 Task: Research Airbnb accommodation in Porto, Portugal from 20th December, 2023 to 25th December, 2023 for 3 adults, 1 child. Place can be shared room with 2 bedrooms having 3 beds and 2 bathrooms. Property type can be guest house. Amenities needed are: wifi, TV, free parkinig on premises, gym, breakfast.
Action: Mouse moved to (504, 99)
Screenshot: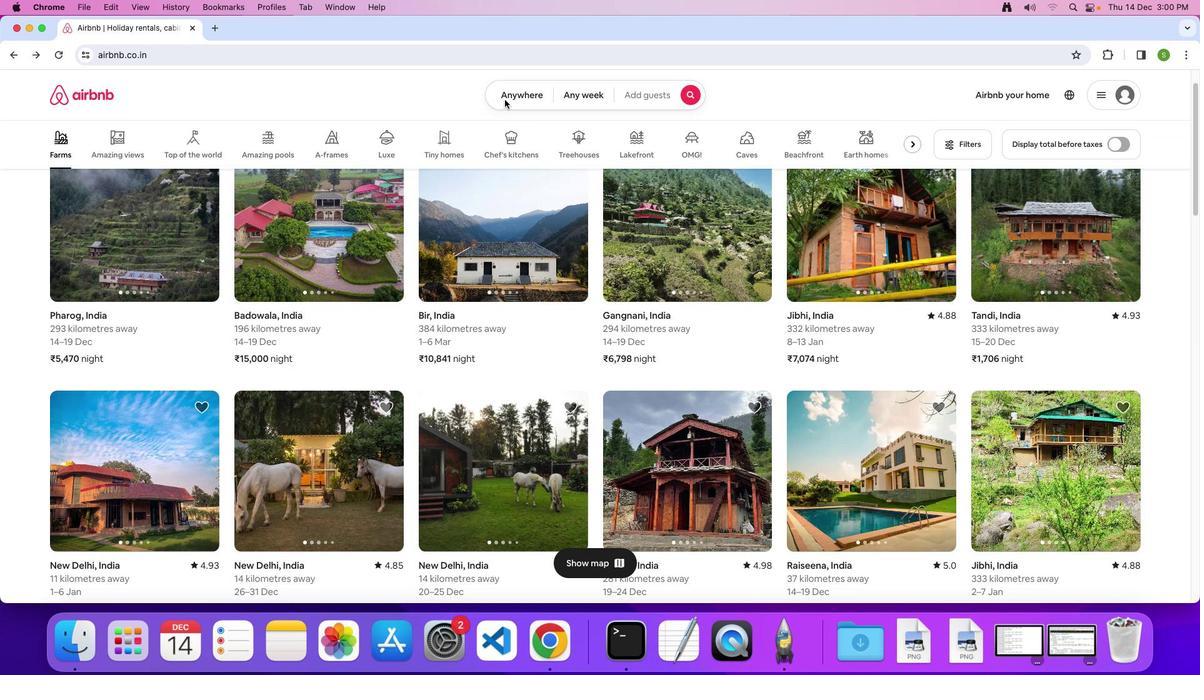 
Action: Mouse pressed left at (504, 99)
Screenshot: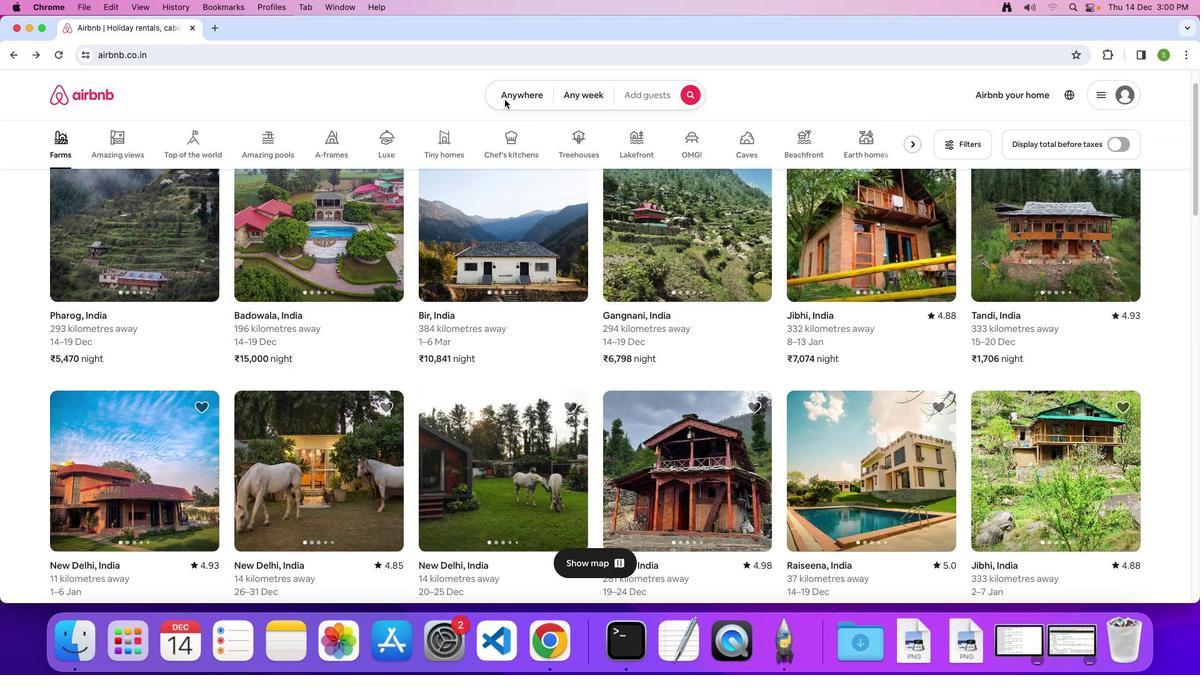 
Action: Mouse pressed left at (504, 99)
Screenshot: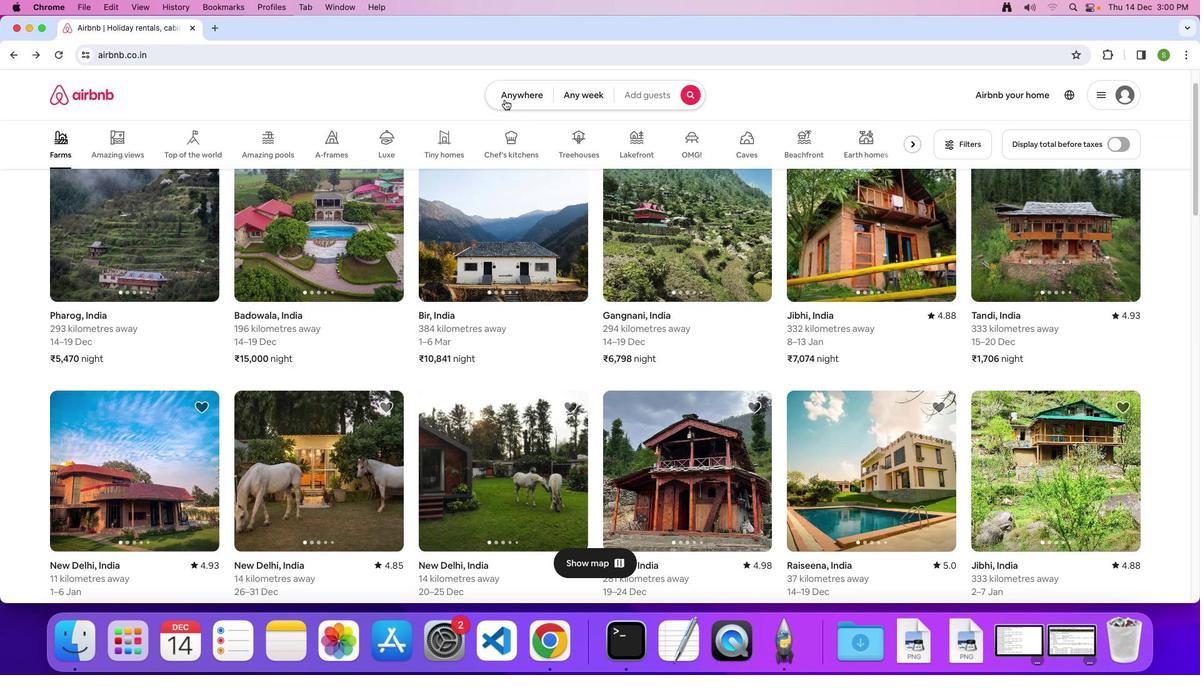 
Action: Mouse moved to (432, 144)
Screenshot: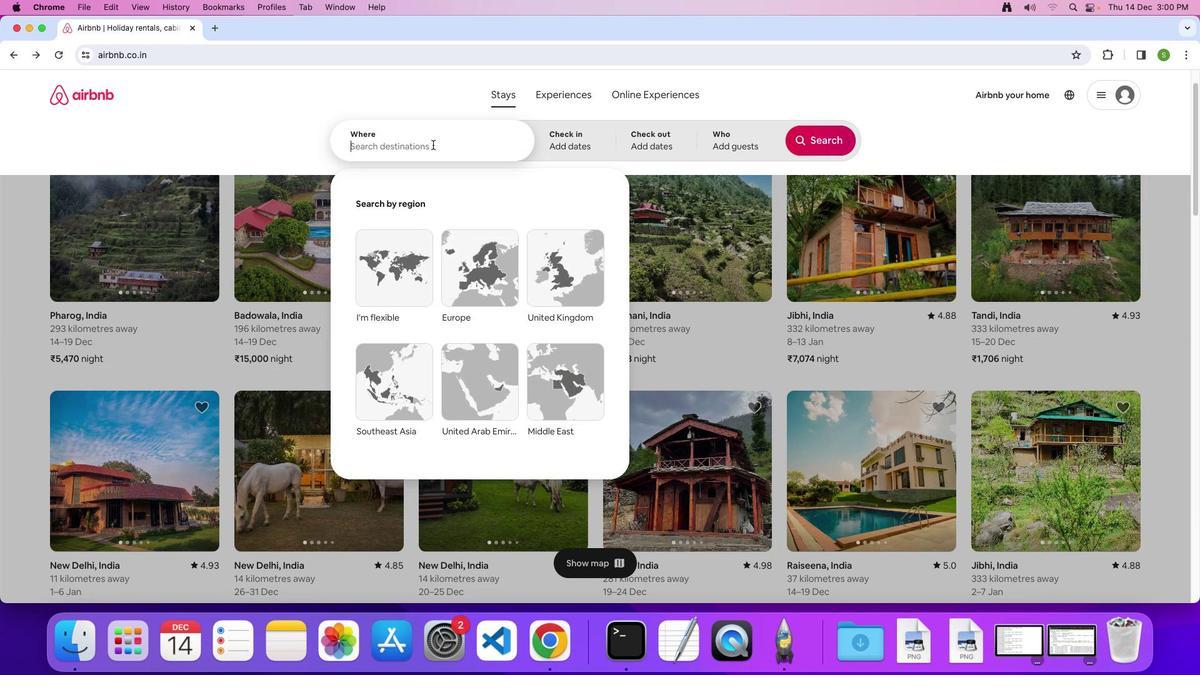 
Action: Mouse pressed left at (432, 144)
Screenshot: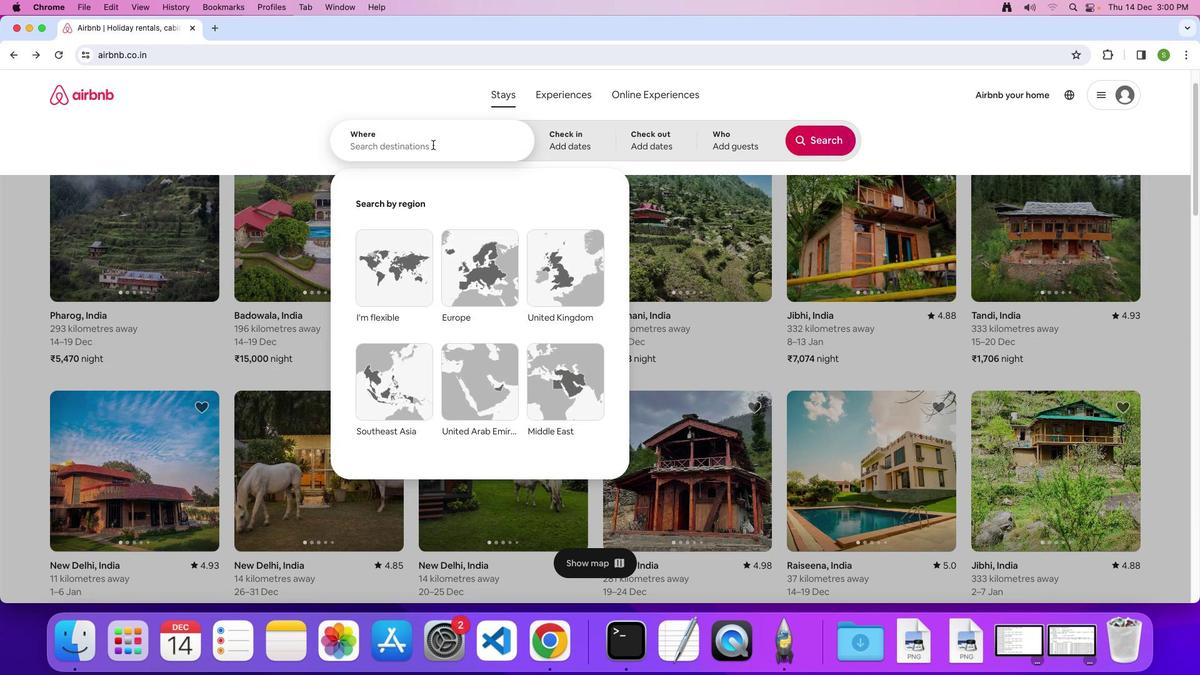 
Action: Key pressed 'P'Key.caps_lock'o''r''t''o'','Key.spaceKey.shift'P''r''t''u''g''a''l'Key.enter
Screenshot: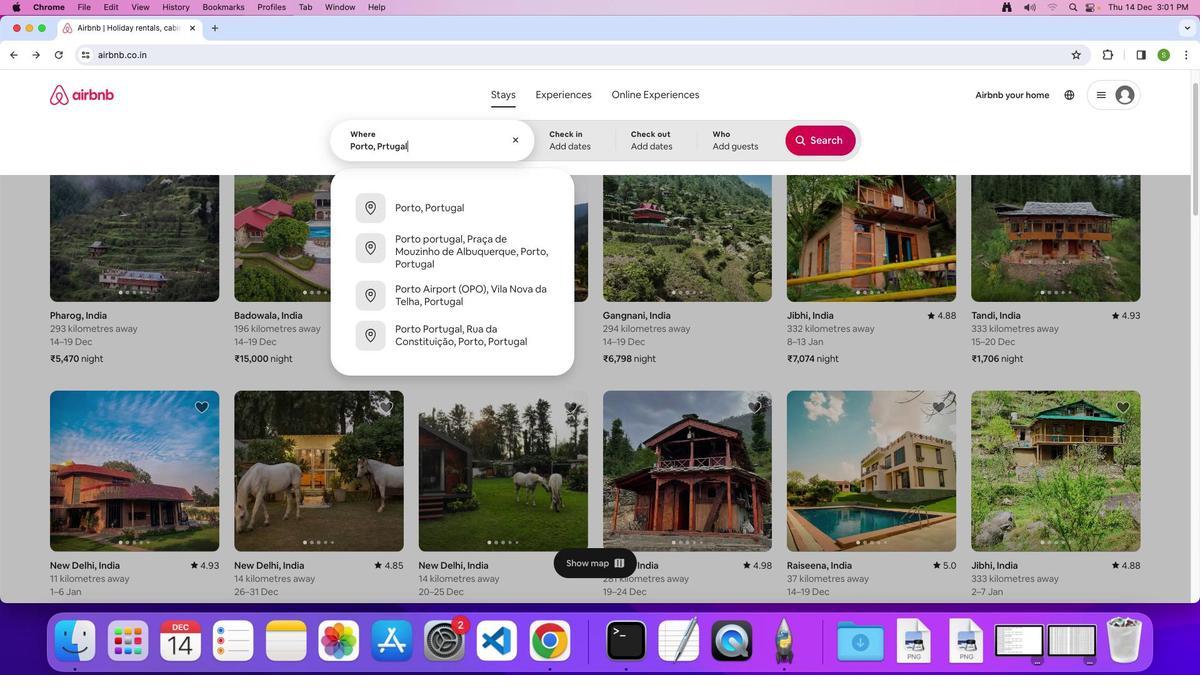 
Action: Mouse moved to (466, 391)
Screenshot: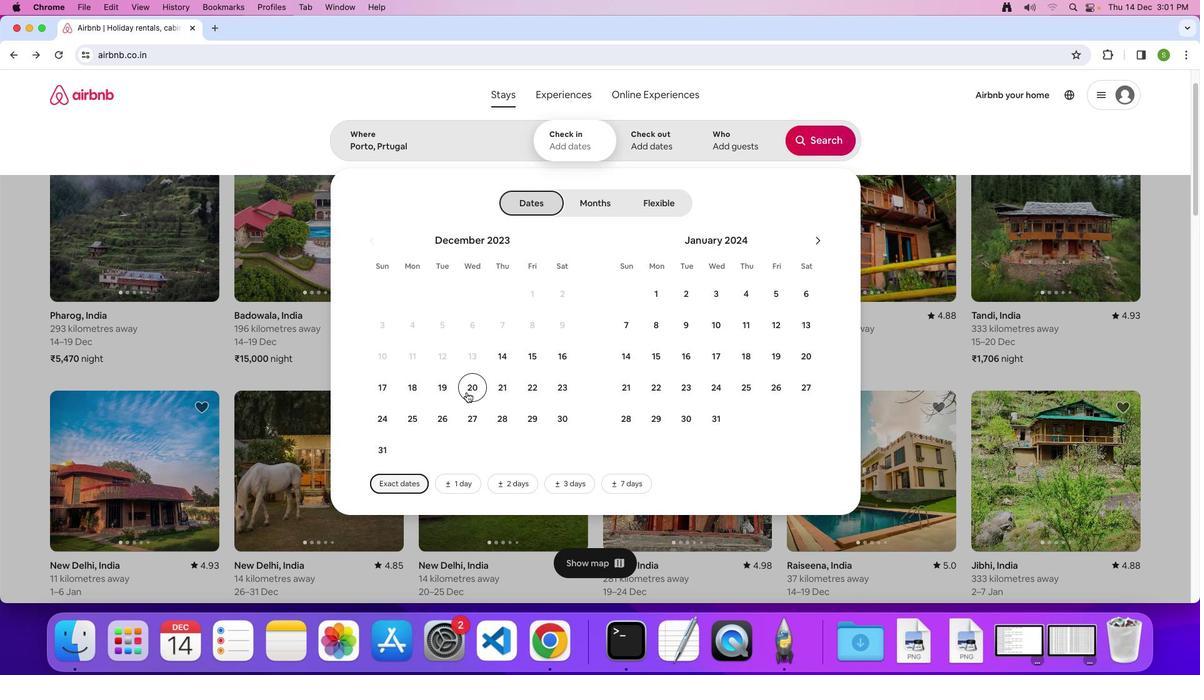 
Action: Mouse pressed left at (466, 391)
Screenshot: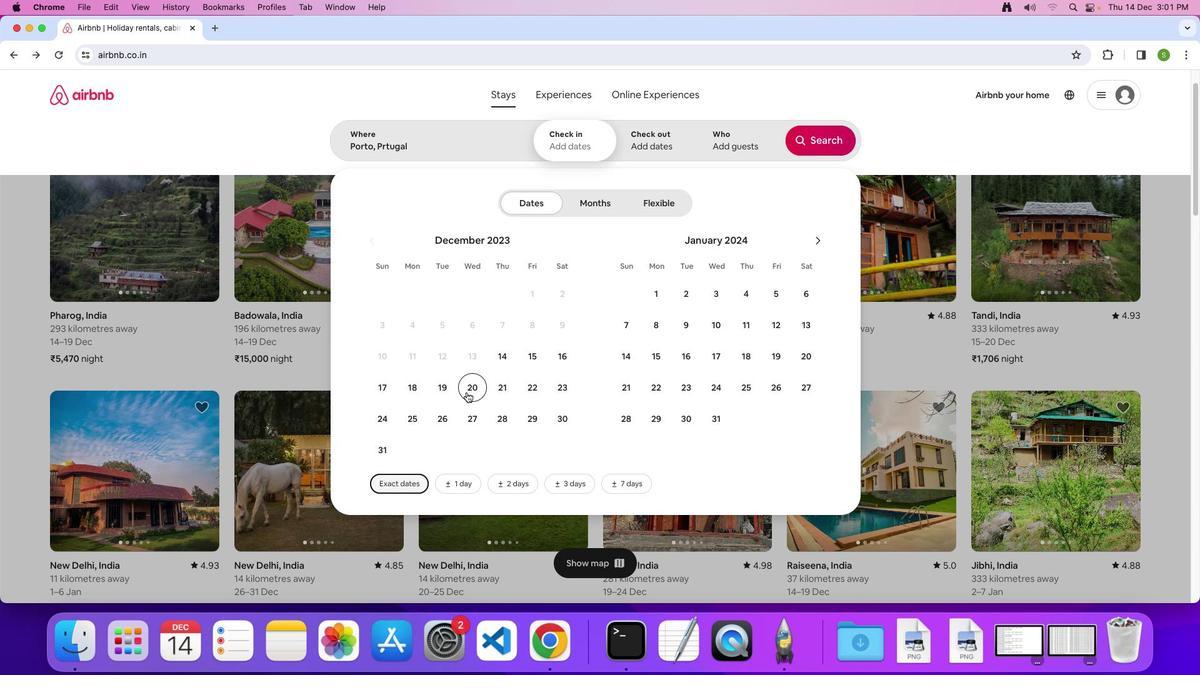 
Action: Mouse moved to (419, 415)
Screenshot: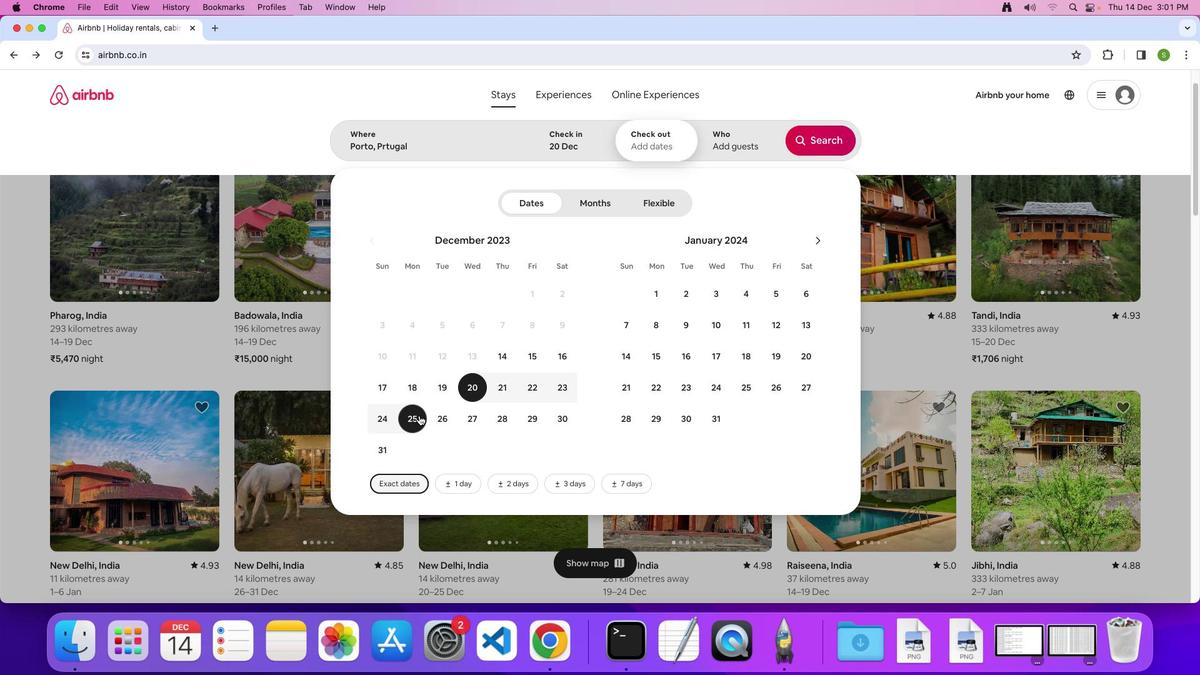 
Action: Mouse pressed left at (419, 415)
Screenshot: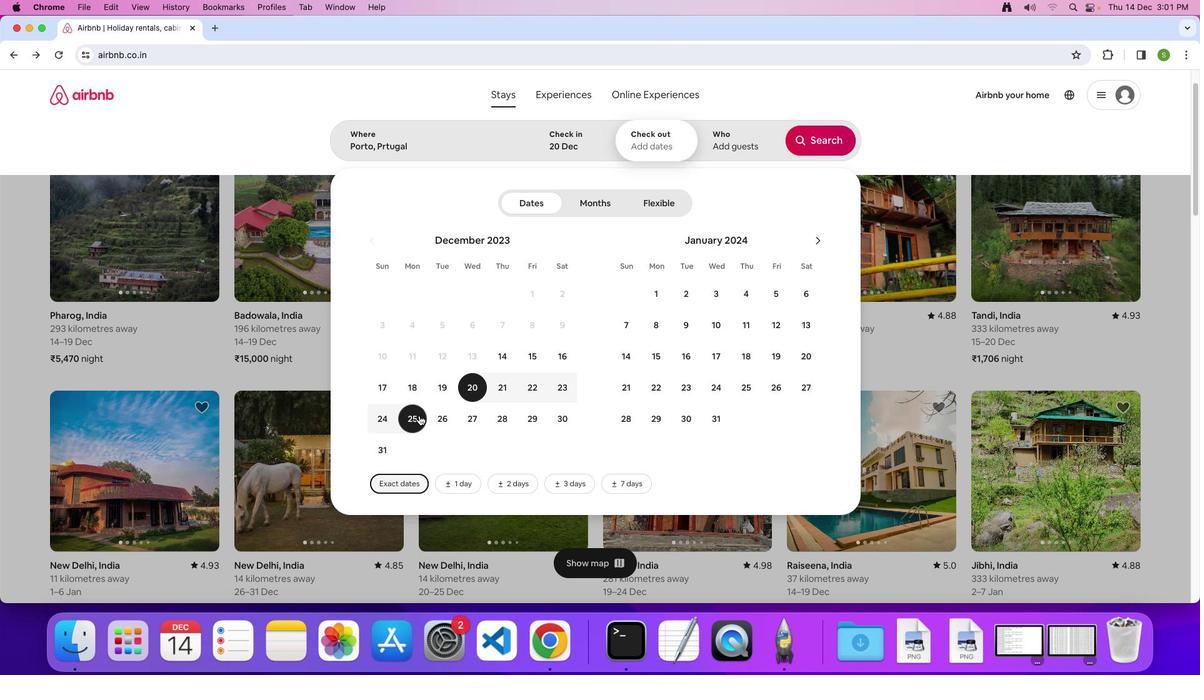 
Action: Mouse moved to (742, 140)
Screenshot: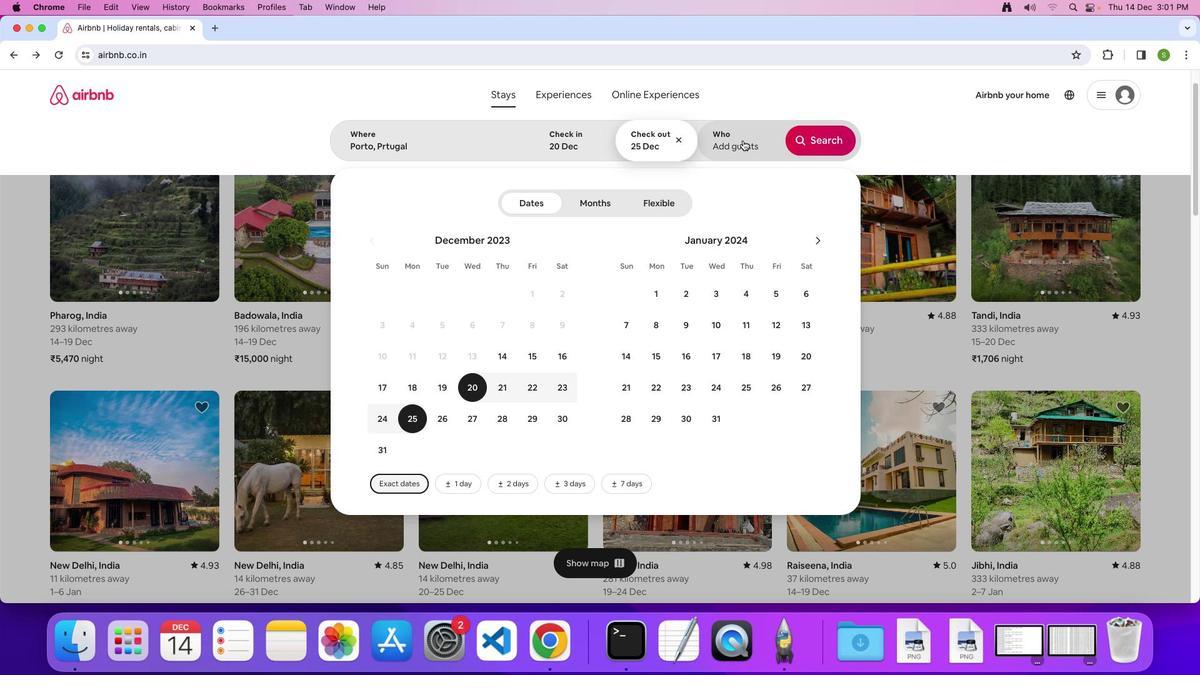 
Action: Mouse pressed left at (742, 140)
Screenshot: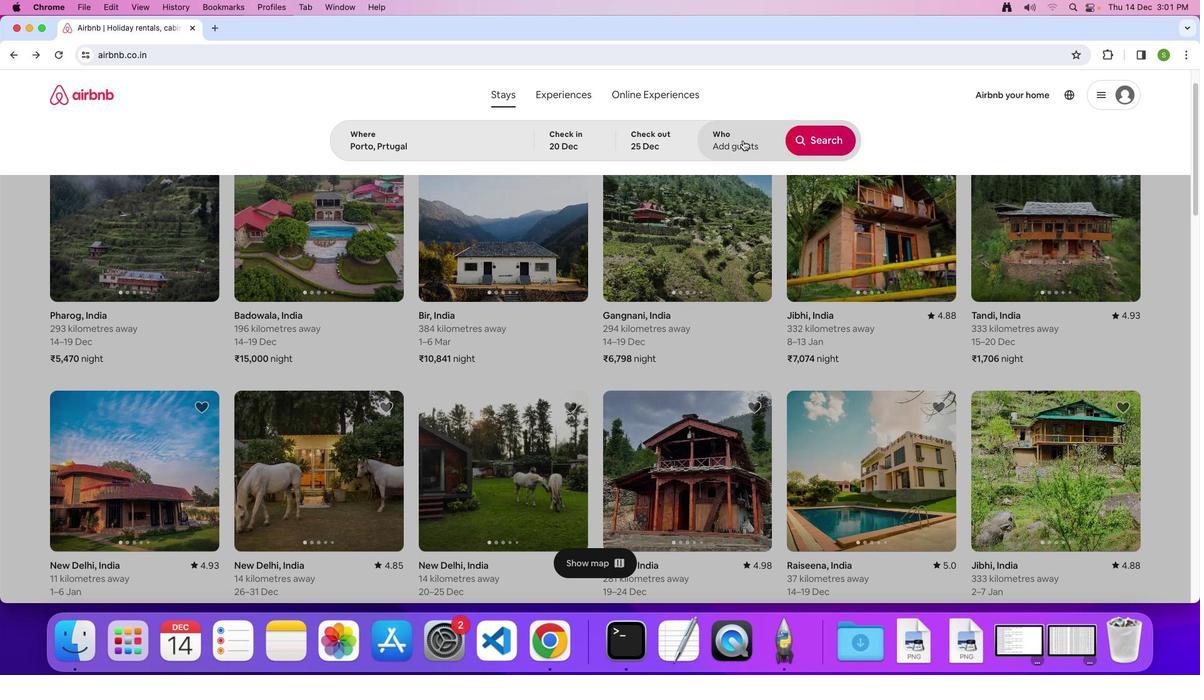
Action: Mouse moved to (821, 209)
Screenshot: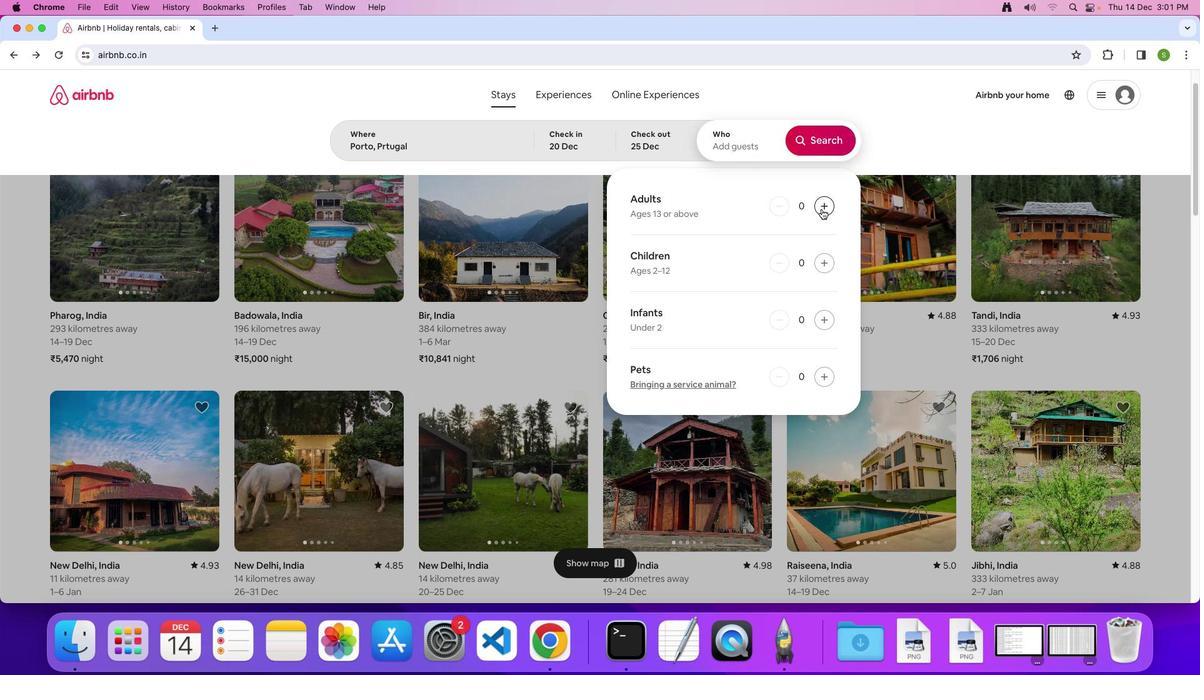 
Action: Mouse pressed left at (821, 209)
Screenshot: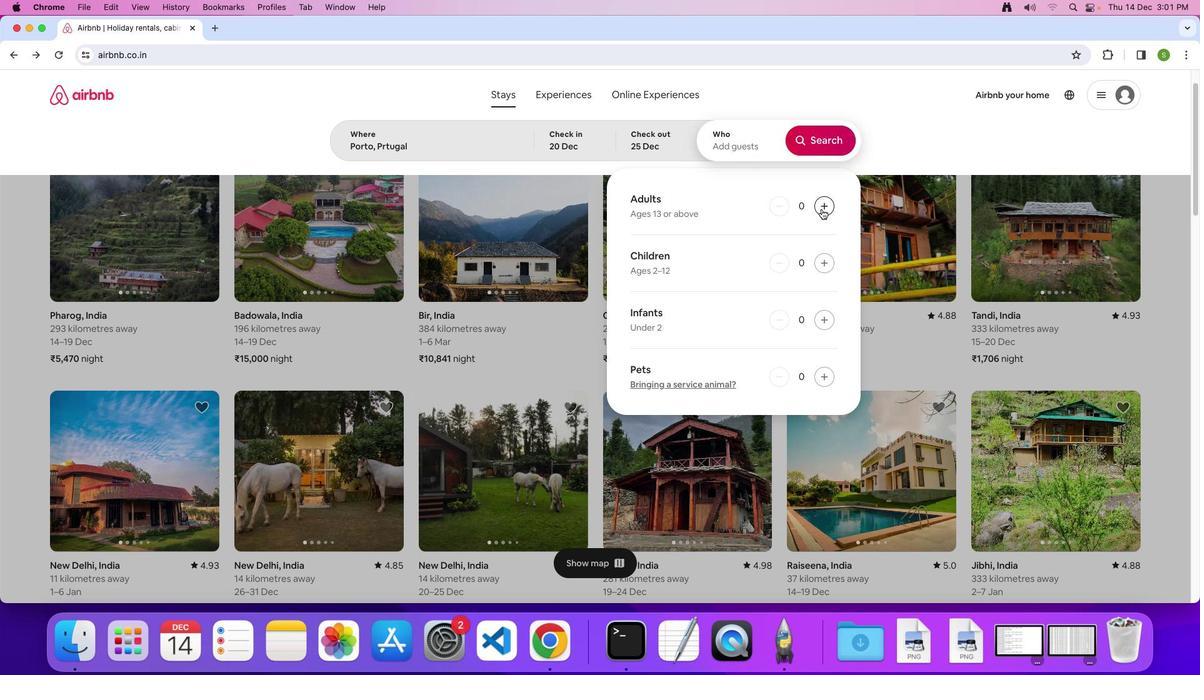 
Action: Mouse pressed left at (821, 209)
Screenshot: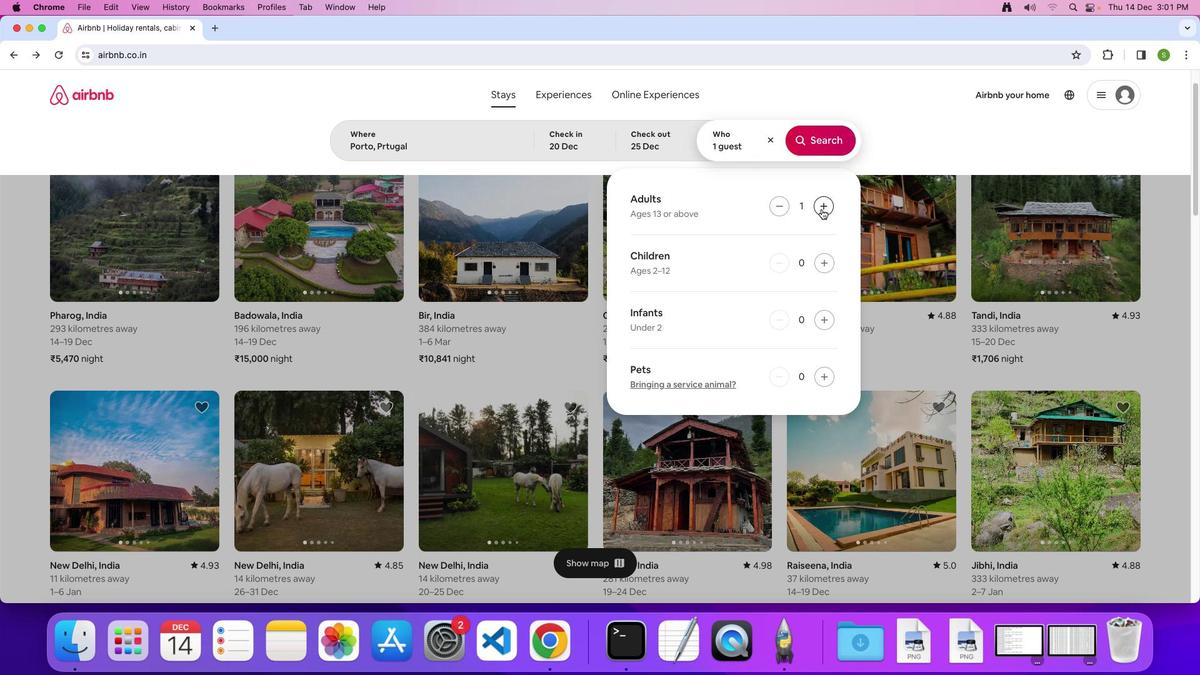 
Action: Mouse pressed left at (821, 209)
Screenshot: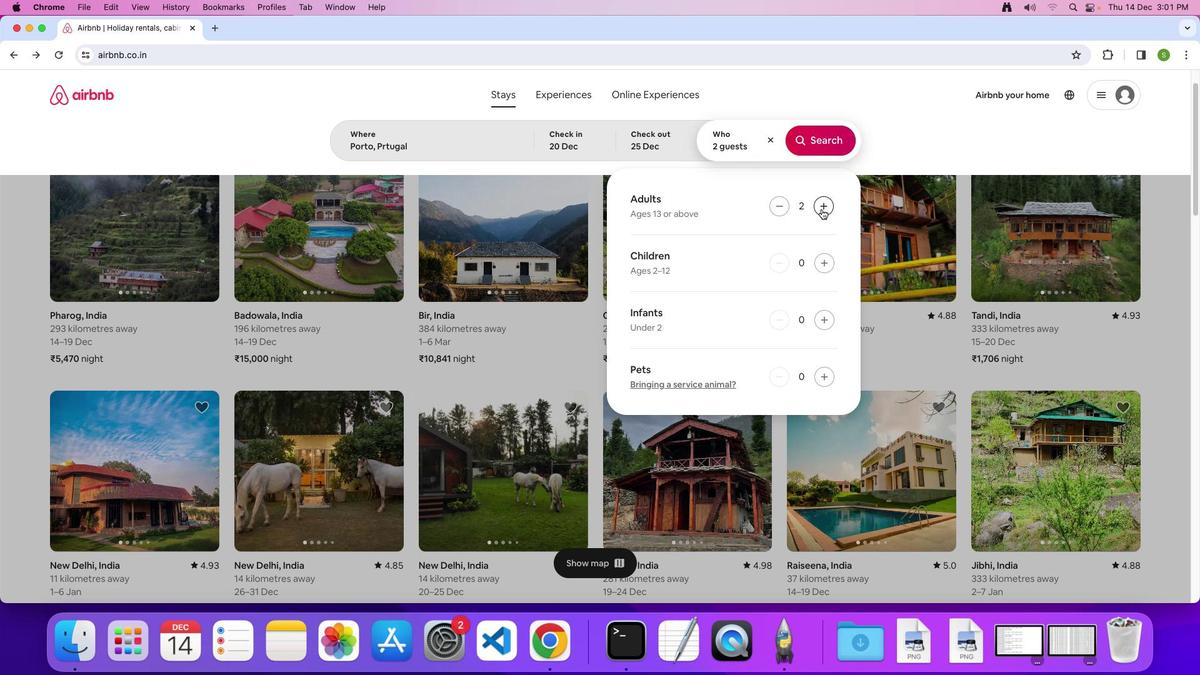 
Action: Mouse moved to (825, 262)
Screenshot: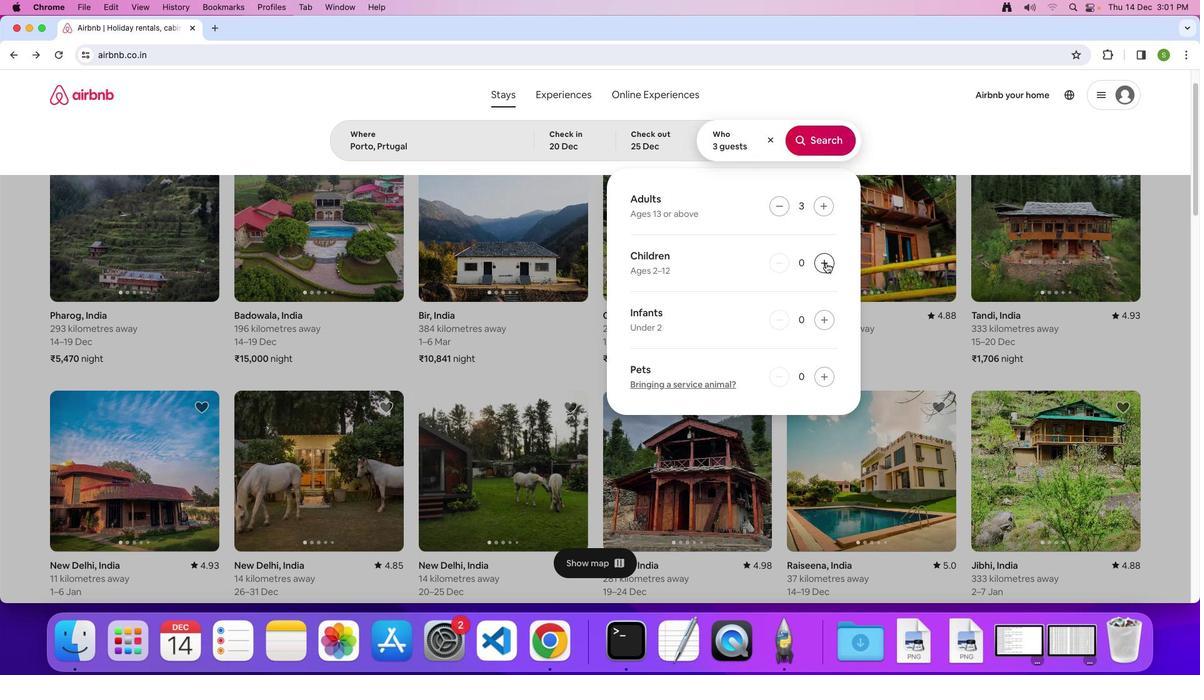 
Action: Mouse pressed left at (825, 262)
Screenshot: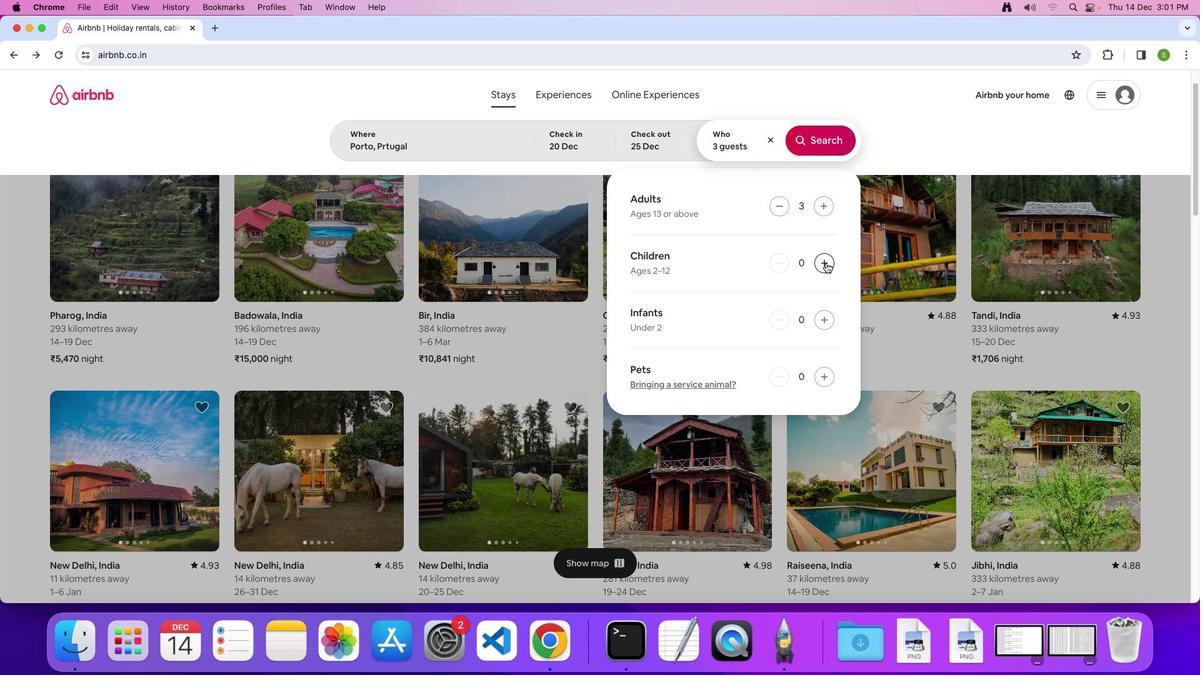 
Action: Mouse moved to (818, 150)
Screenshot: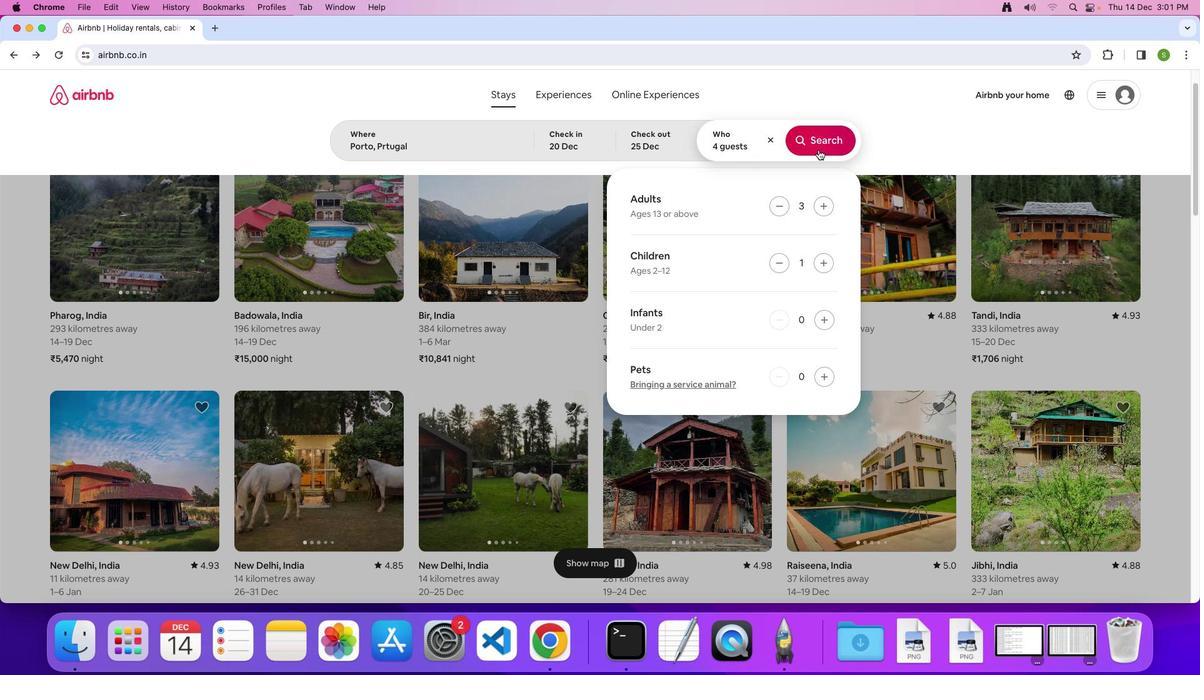
Action: Mouse pressed left at (818, 150)
Screenshot: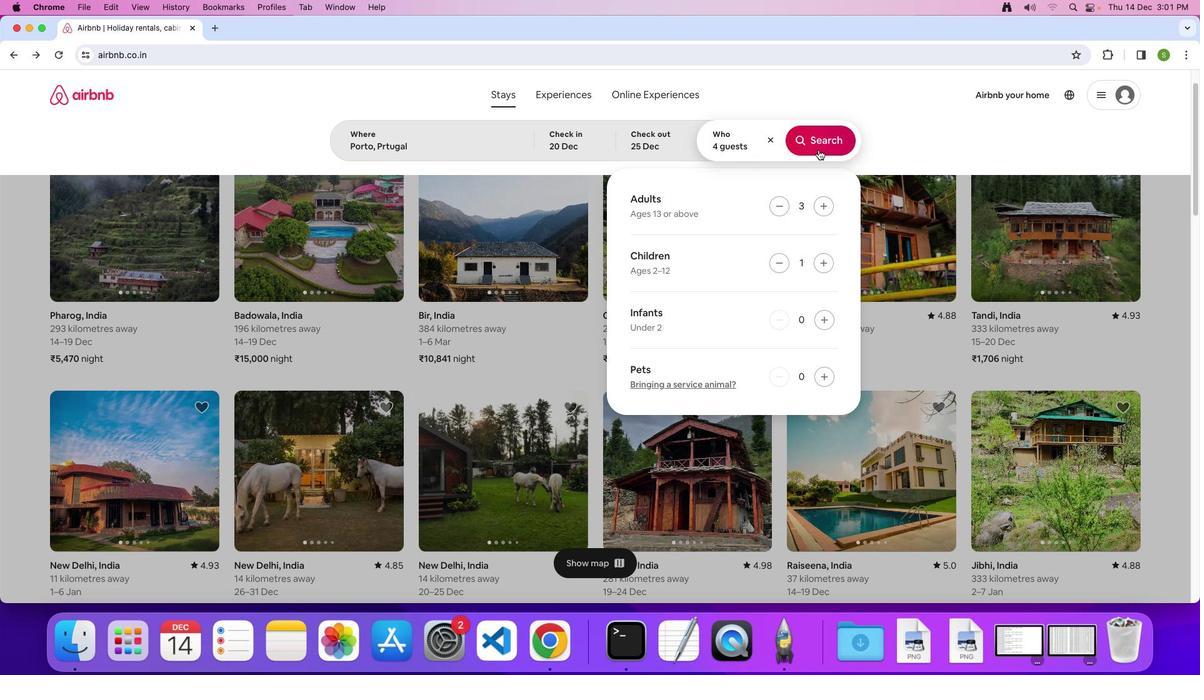 
Action: Mouse moved to (1011, 148)
Screenshot: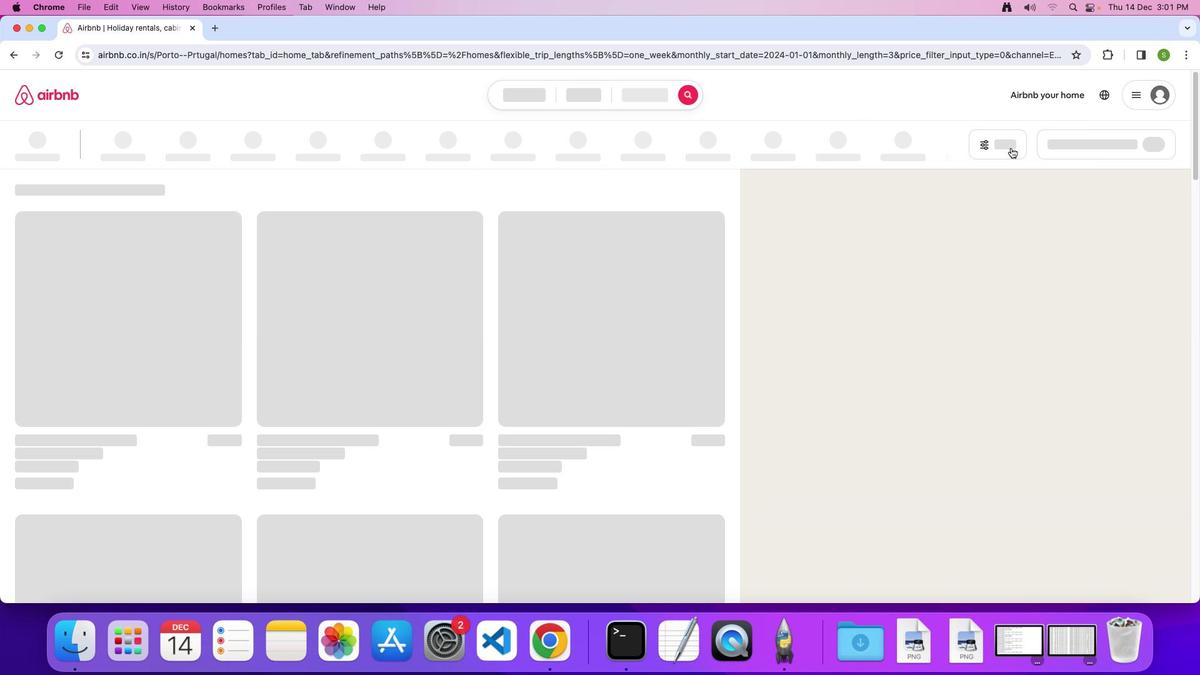 
Action: Mouse pressed left at (1011, 148)
Screenshot: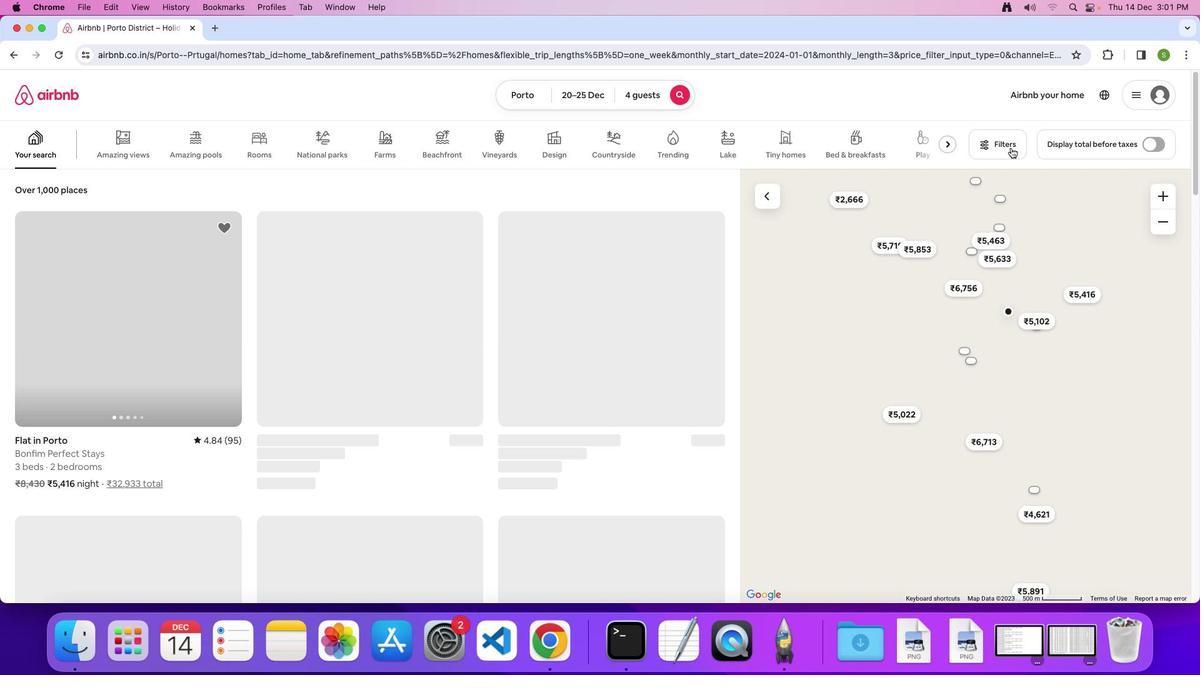 
Action: Mouse moved to (613, 345)
Screenshot: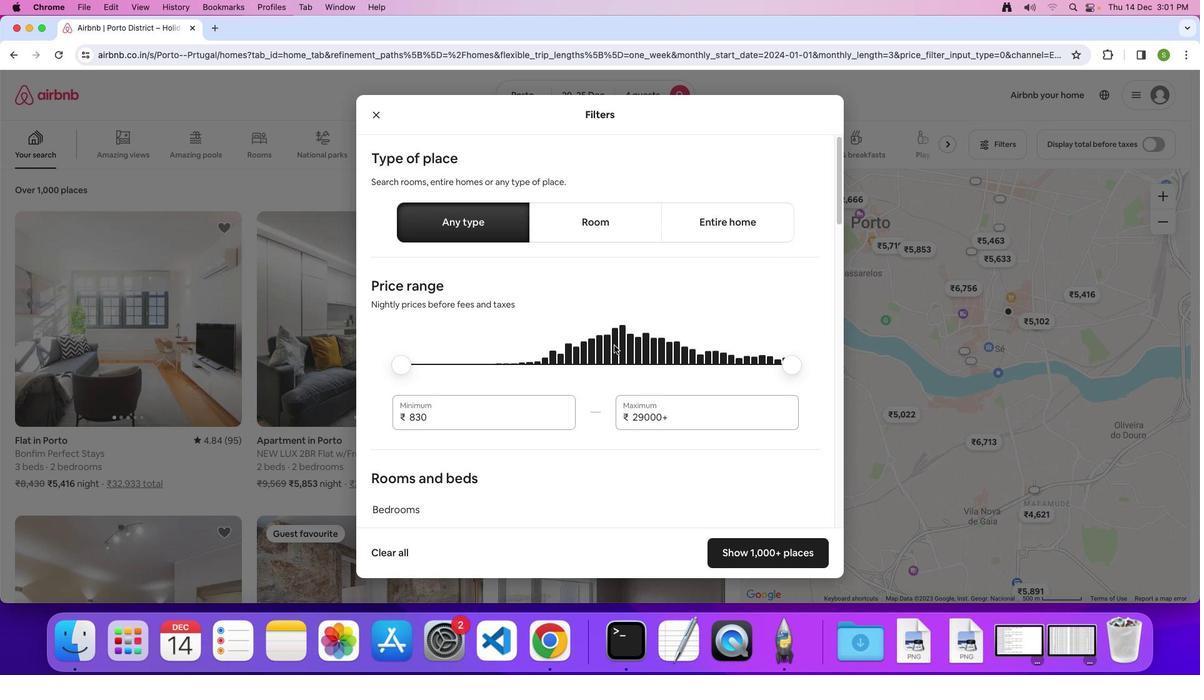 
Action: Mouse scrolled (613, 345) with delta (0, 0)
Screenshot: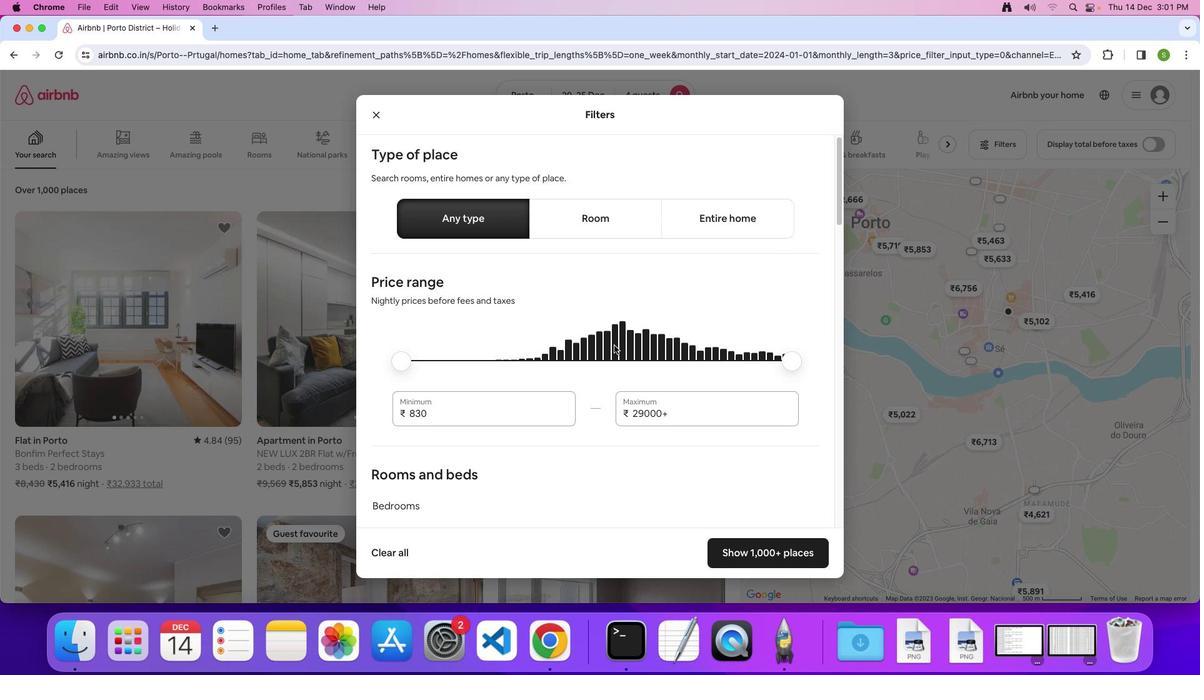 
Action: Mouse scrolled (613, 345) with delta (0, 0)
Screenshot: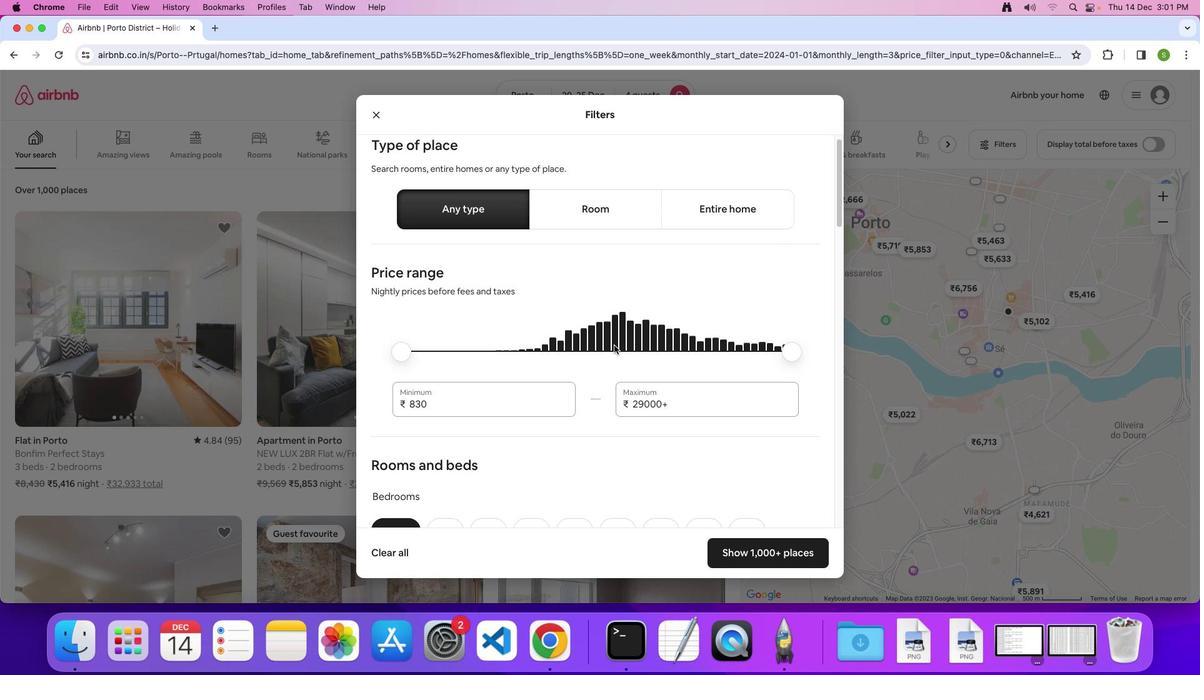 
Action: Mouse scrolled (613, 345) with delta (0, 0)
Screenshot: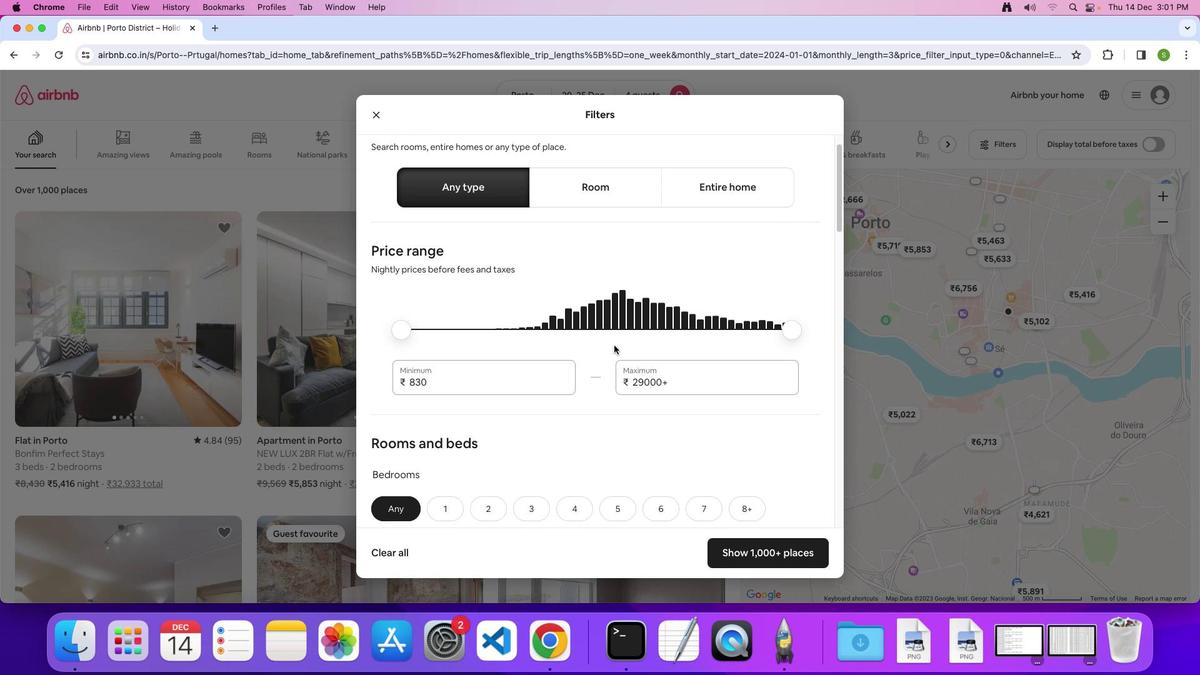 
Action: Mouse scrolled (613, 345) with delta (0, 0)
Screenshot: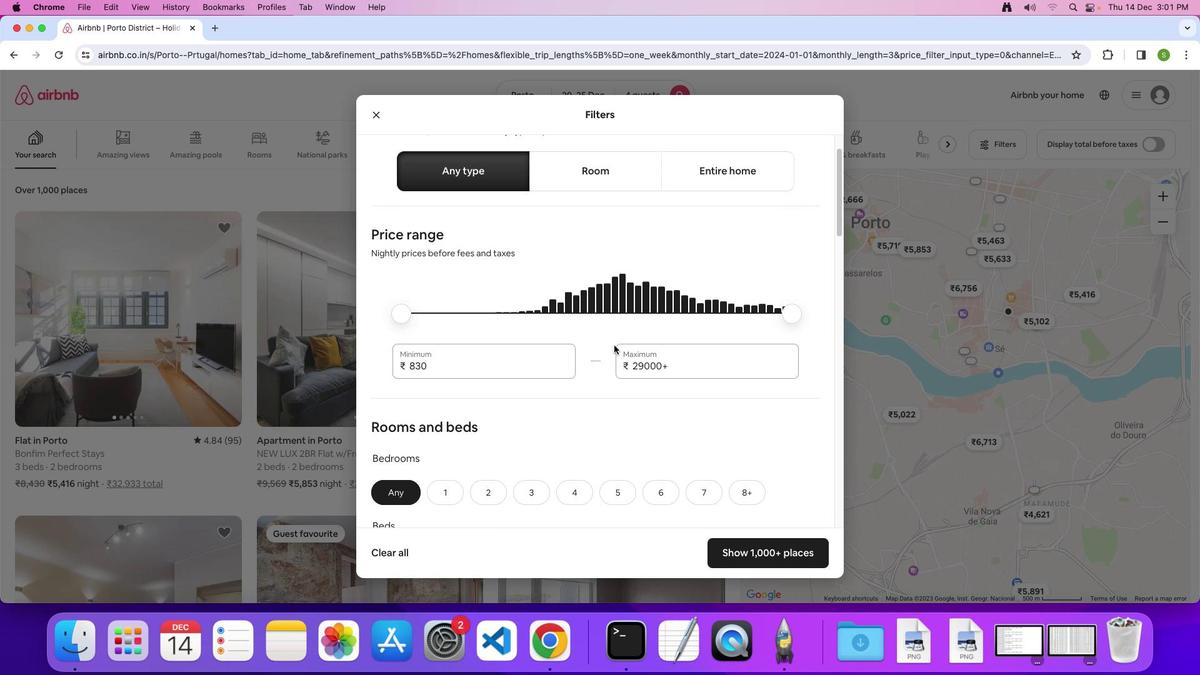 
Action: Mouse scrolled (613, 345) with delta (0, 0)
Screenshot: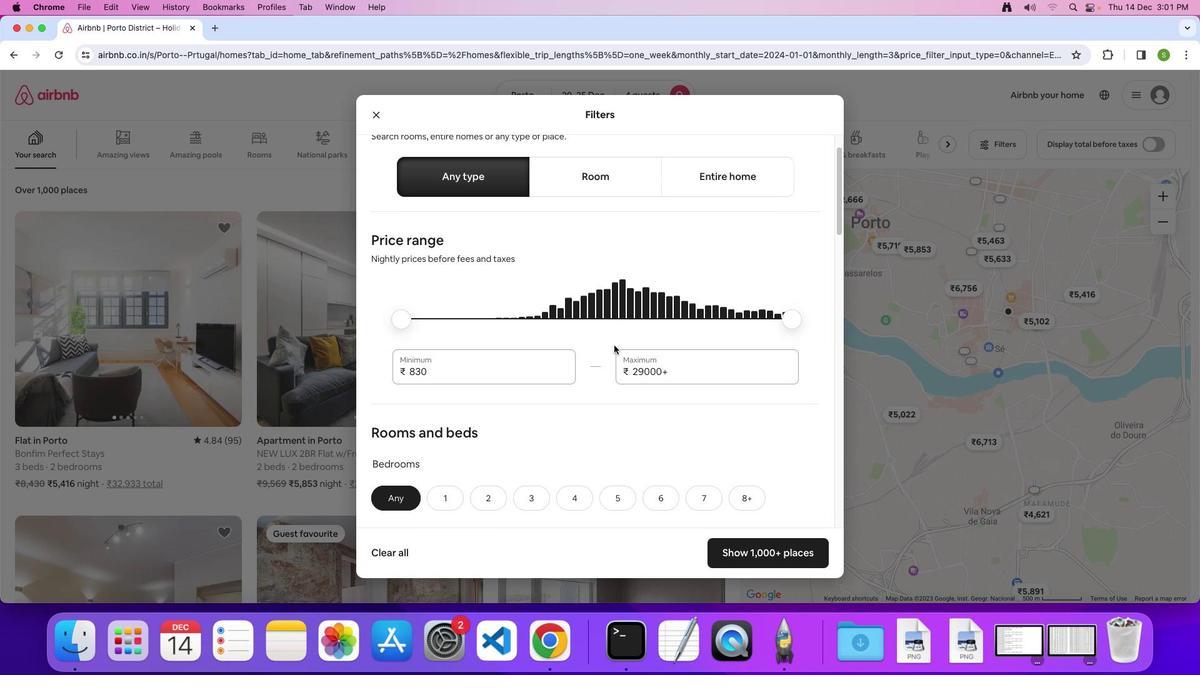
Action: Mouse scrolled (613, 345) with delta (0, 0)
Screenshot: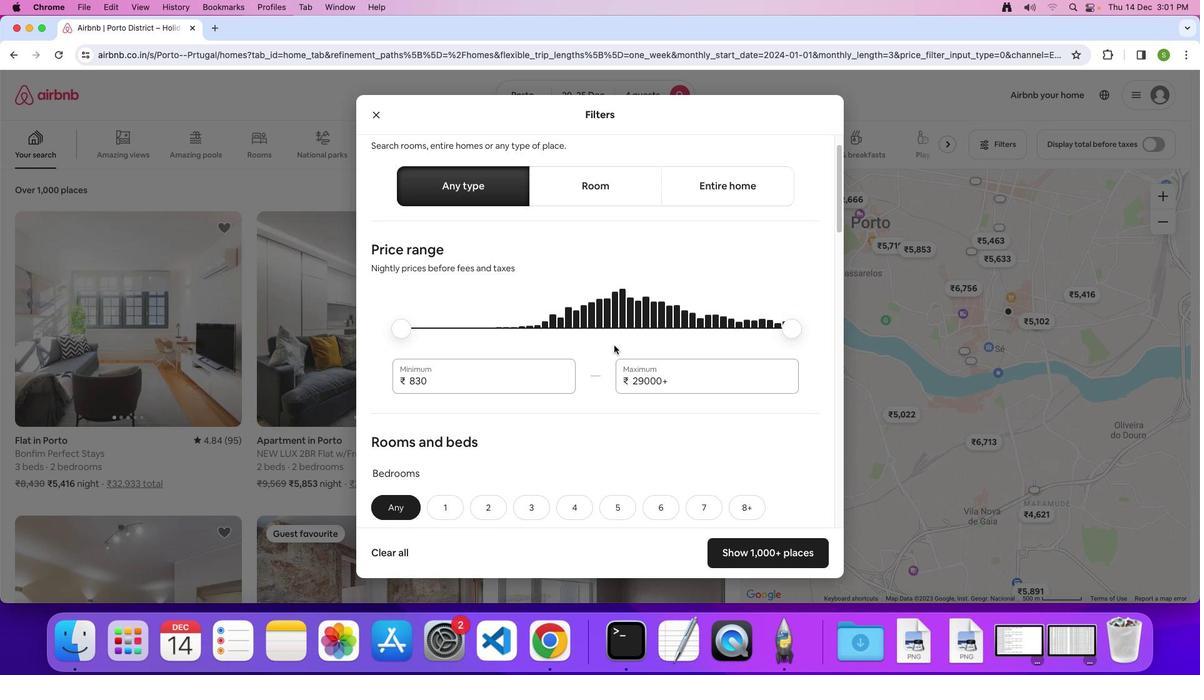 
Action: Mouse scrolled (613, 345) with delta (0, 0)
Screenshot: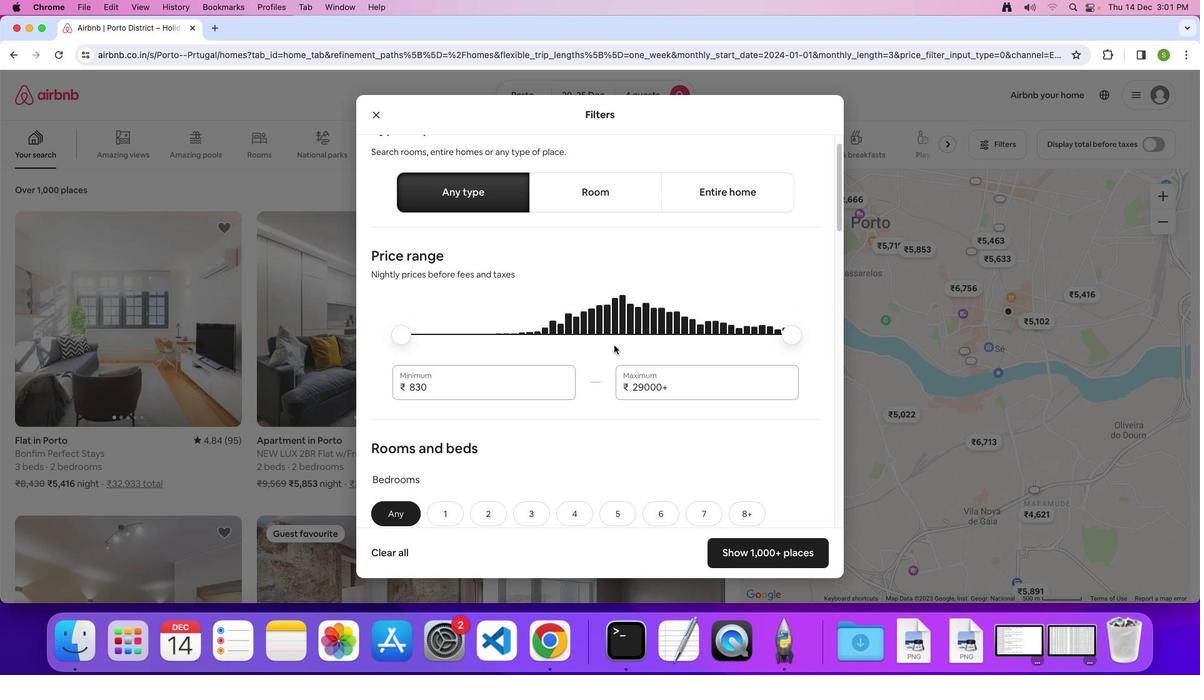 
Action: Mouse scrolled (613, 345) with delta (0, 0)
Screenshot: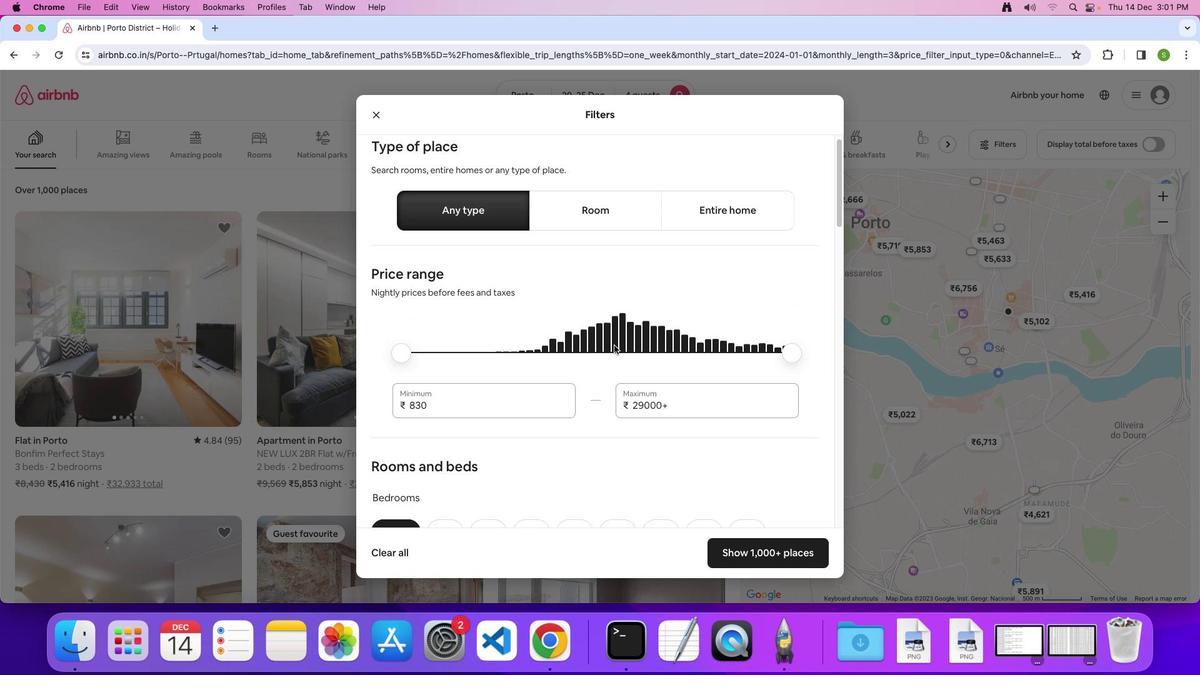 
Action: Mouse scrolled (613, 345) with delta (0, 0)
Screenshot: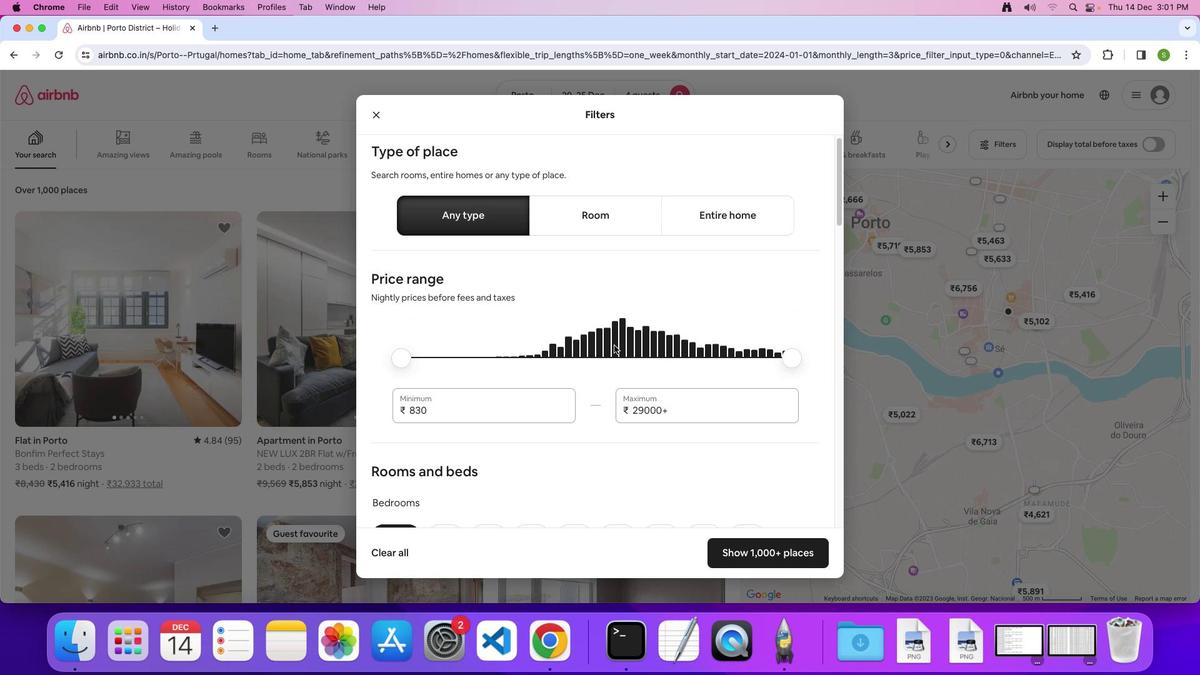 
Action: Mouse moved to (612, 215)
Screenshot: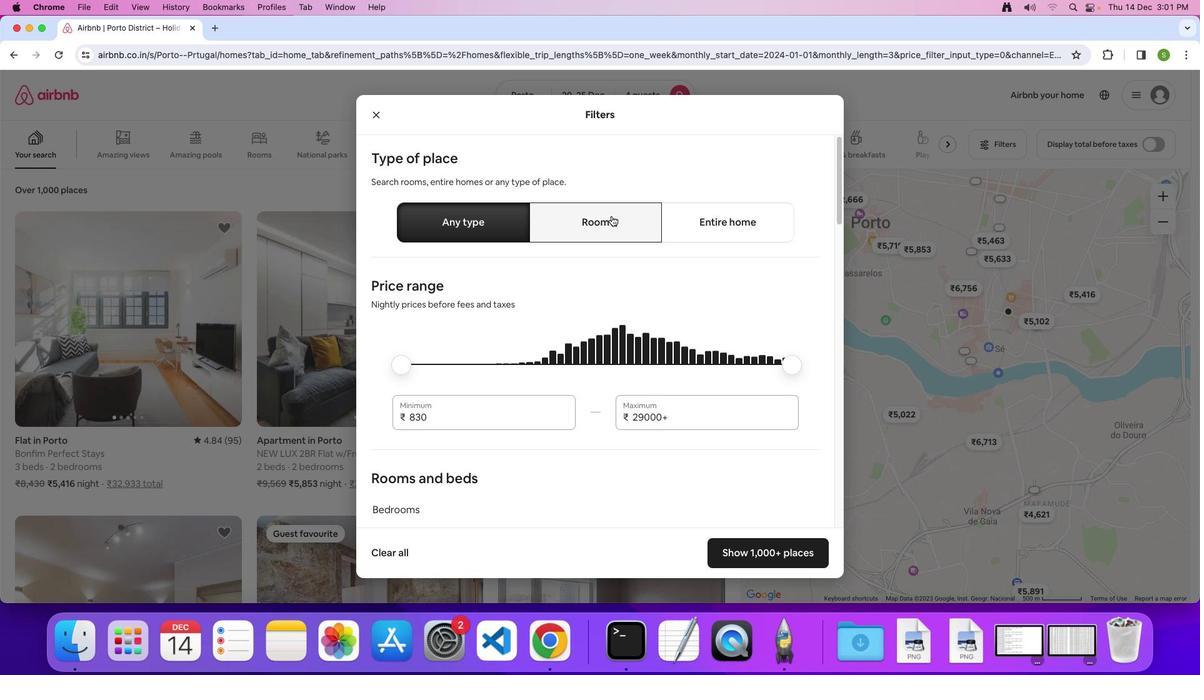 
Action: Mouse pressed left at (612, 215)
Screenshot: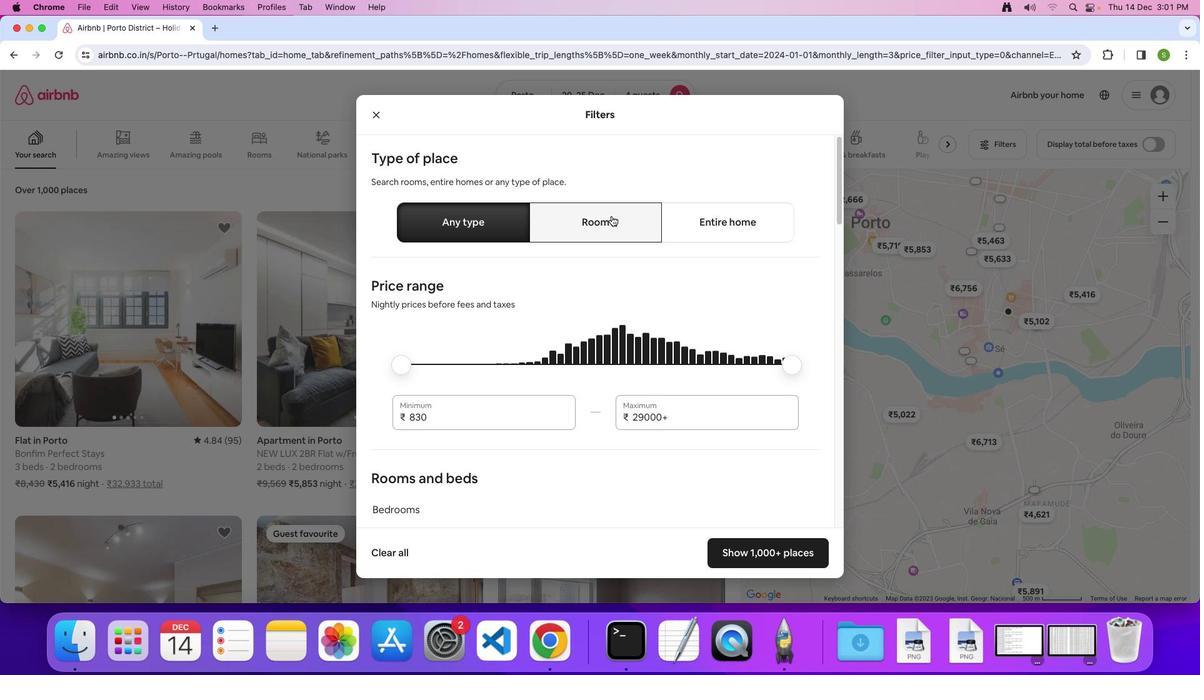 
Action: Mouse moved to (591, 340)
Screenshot: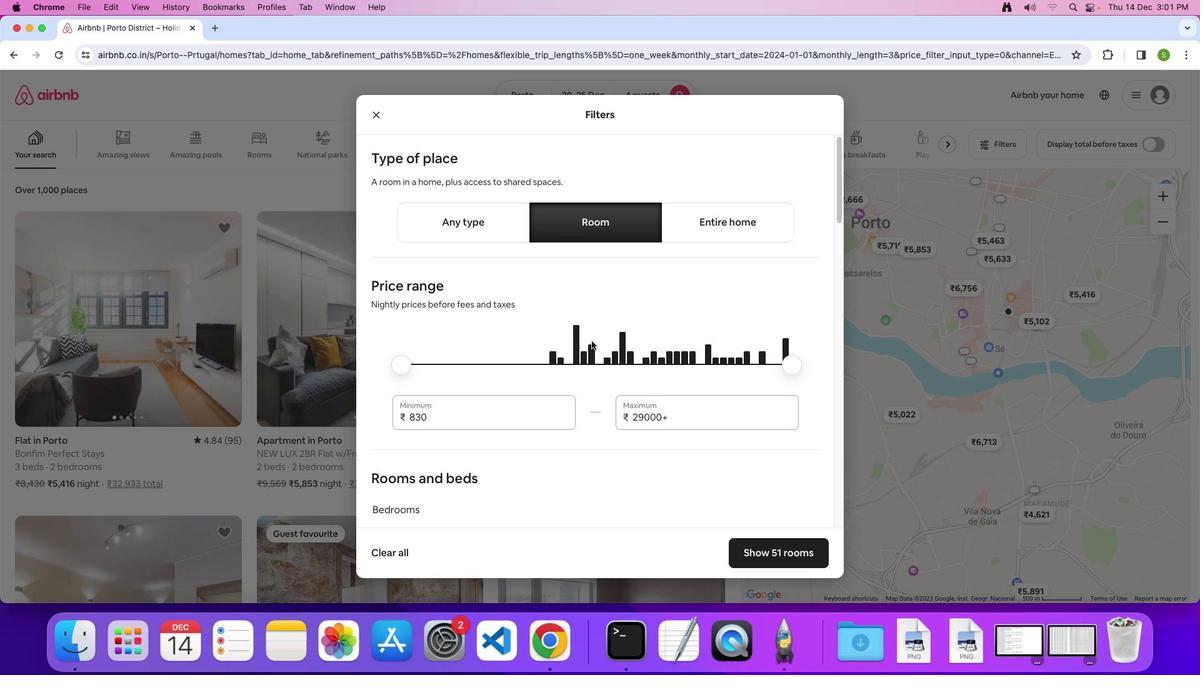 
Action: Mouse scrolled (591, 340) with delta (0, 0)
Screenshot: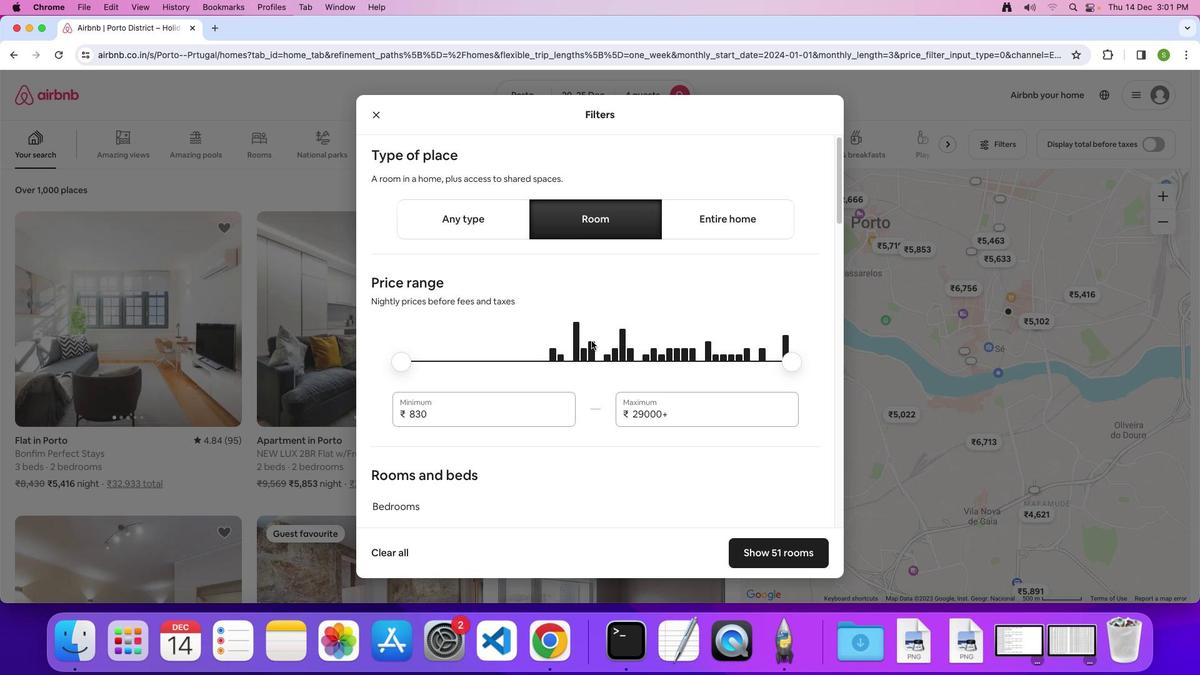
Action: Mouse scrolled (591, 340) with delta (0, 0)
Screenshot: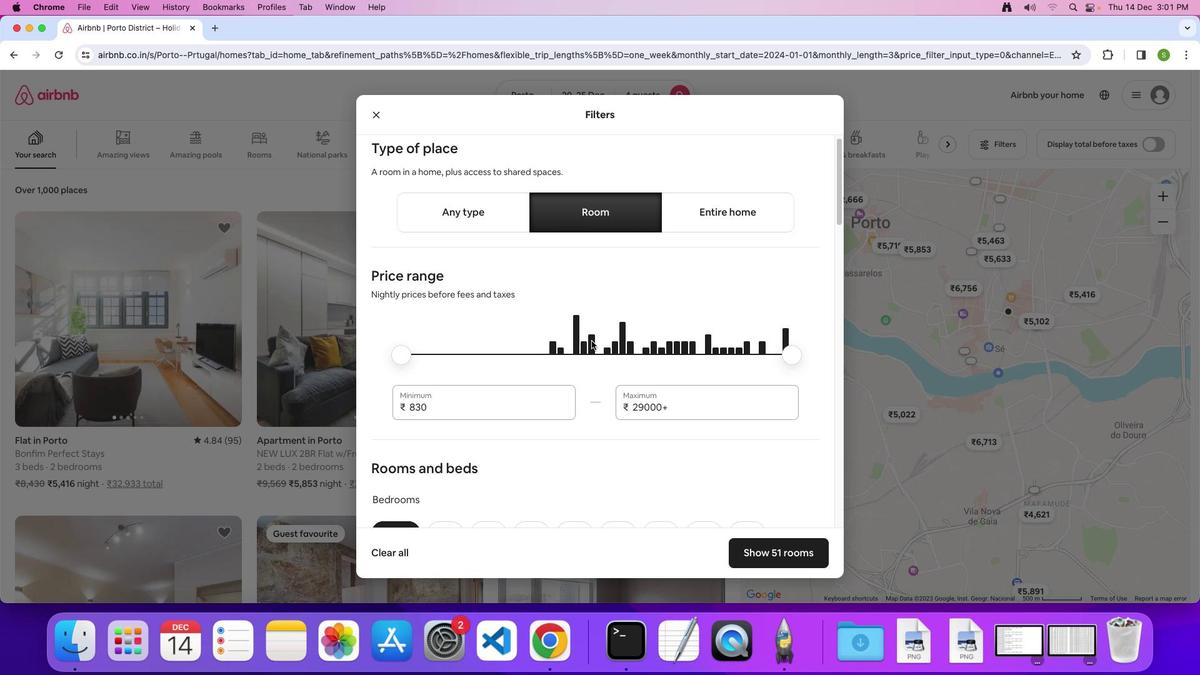 
Action: Mouse scrolled (591, 340) with delta (0, 0)
Screenshot: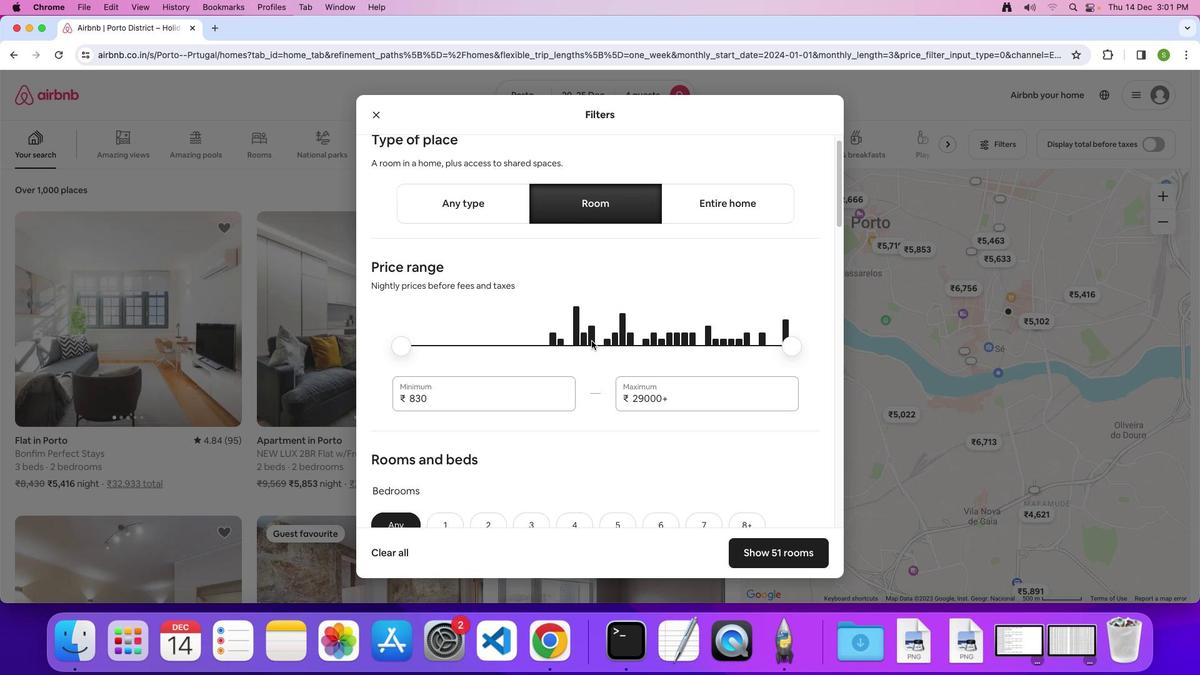 
Action: Mouse scrolled (591, 340) with delta (0, 0)
Screenshot: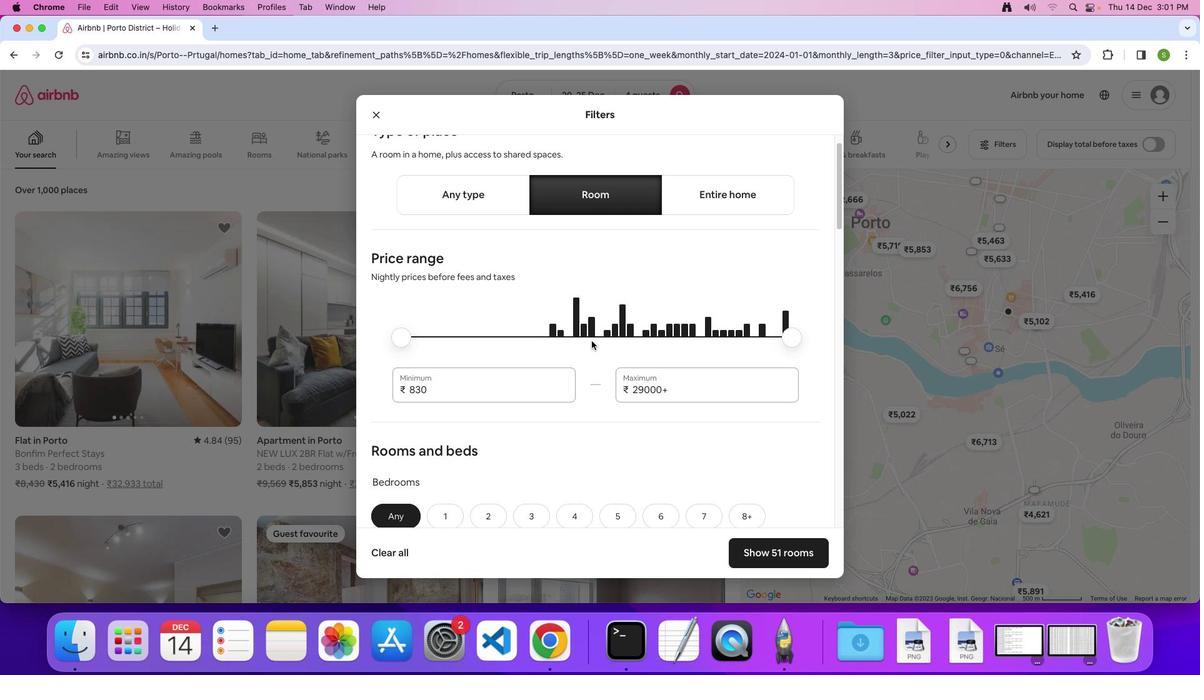 
Action: Mouse scrolled (591, 340) with delta (0, 0)
Screenshot: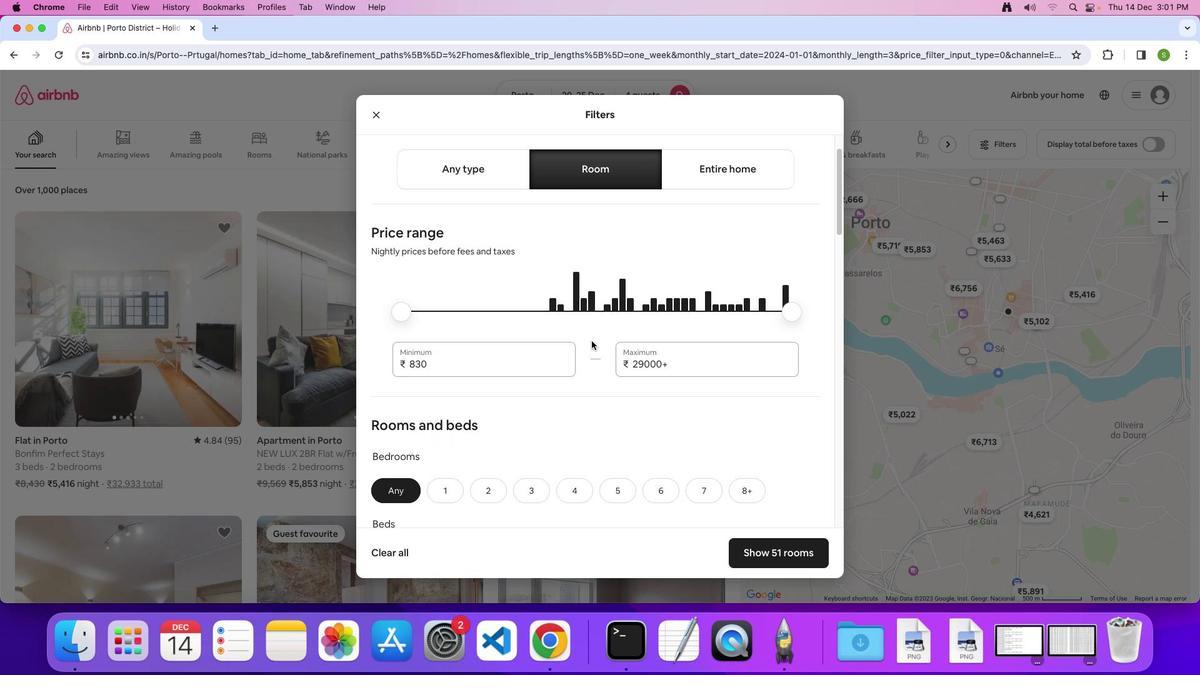 
Action: Mouse scrolled (591, 340) with delta (0, 0)
Screenshot: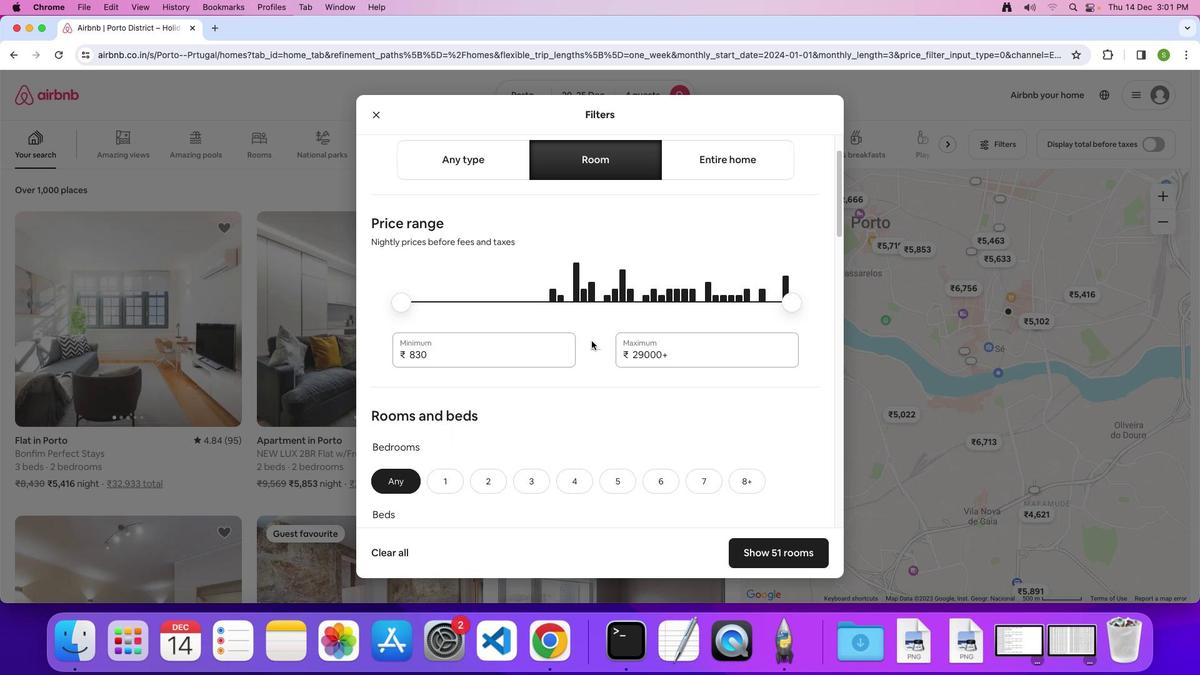 
Action: Mouse scrolled (591, 340) with delta (0, 0)
Screenshot: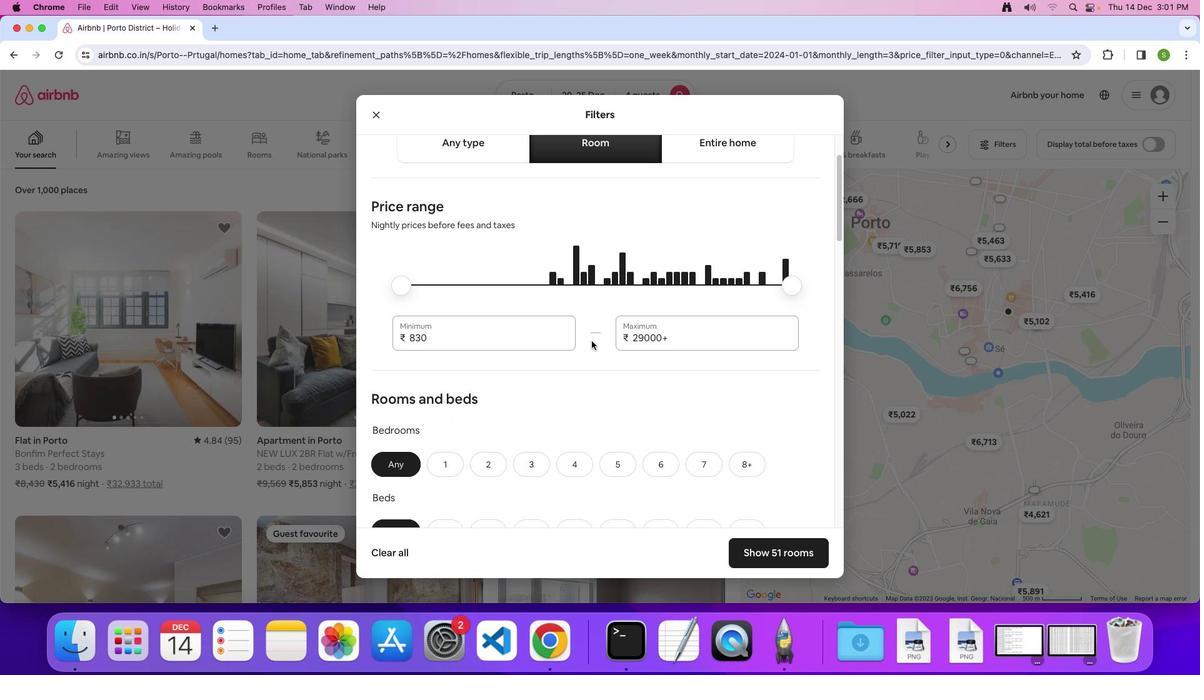 
Action: Mouse scrolled (591, 340) with delta (0, -1)
Screenshot: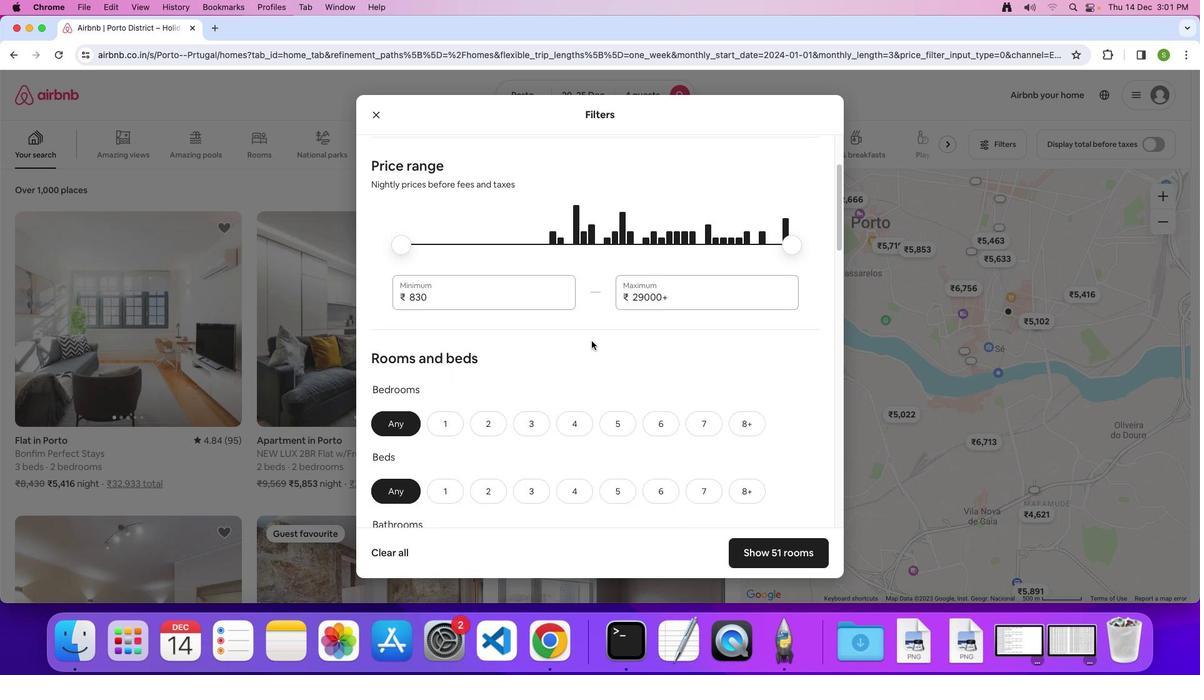 
Action: Mouse scrolled (591, 340) with delta (0, 0)
Screenshot: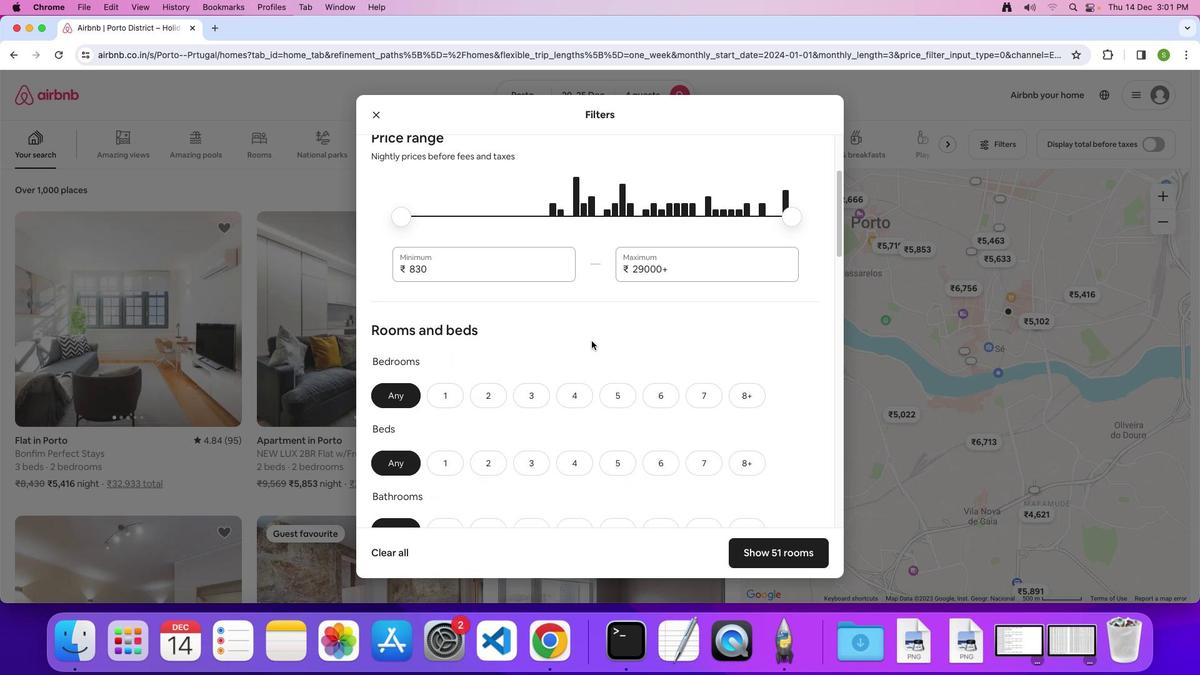 
Action: Mouse scrolled (591, 340) with delta (0, 0)
Screenshot: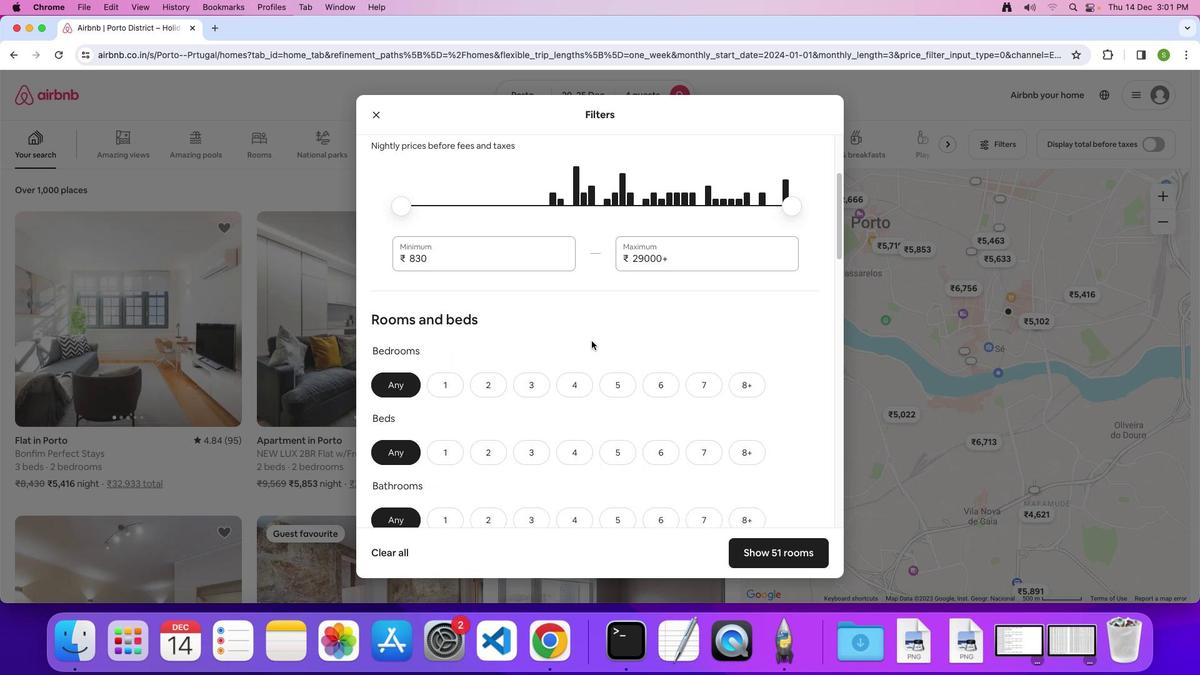 
Action: Mouse scrolled (591, 340) with delta (0, 0)
Screenshot: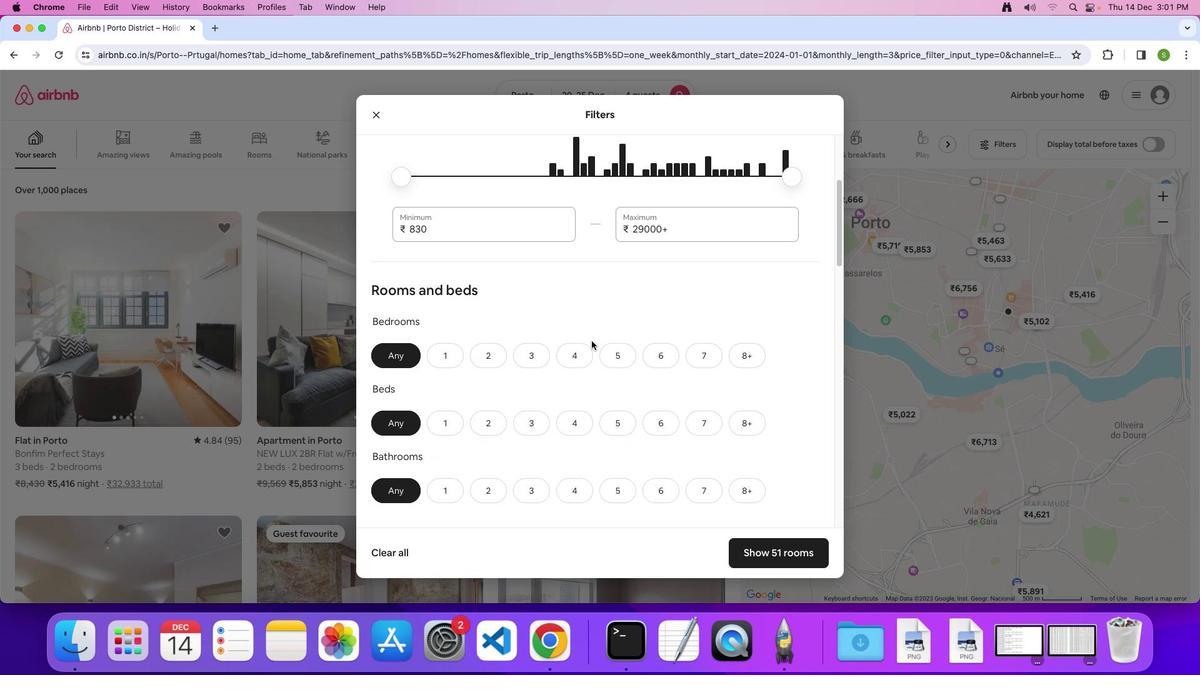 
Action: Mouse scrolled (591, 340) with delta (0, 0)
Screenshot: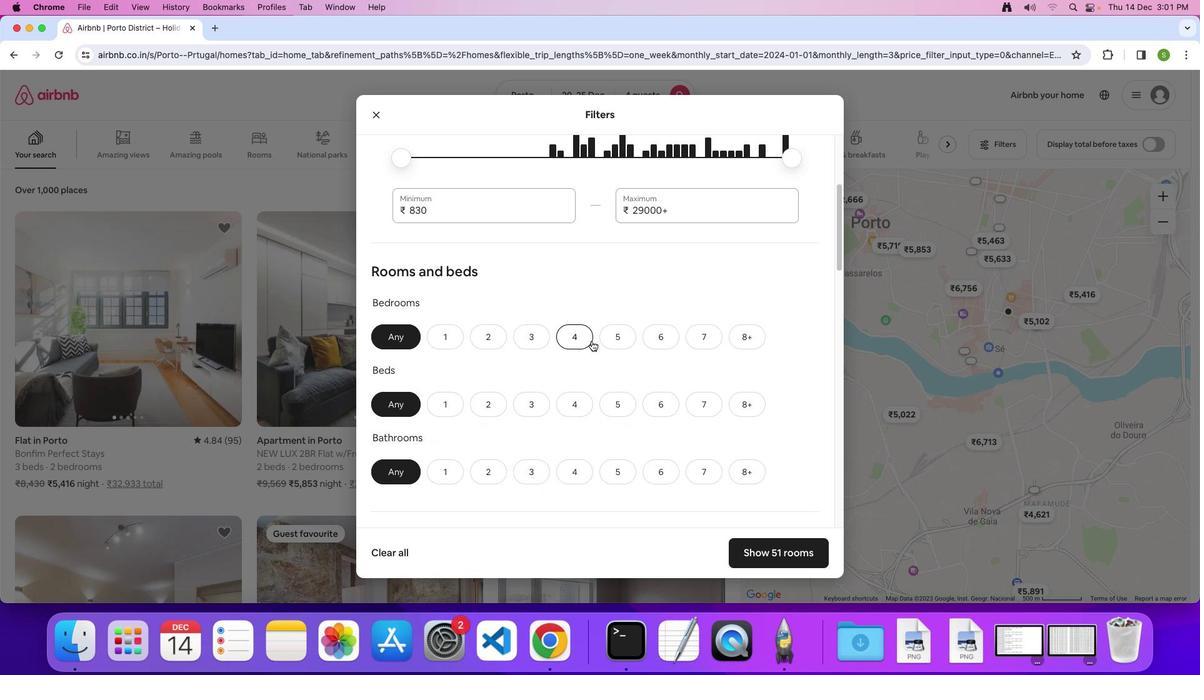 
Action: Mouse scrolled (591, 340) with delta (0, 0)
Screenshot: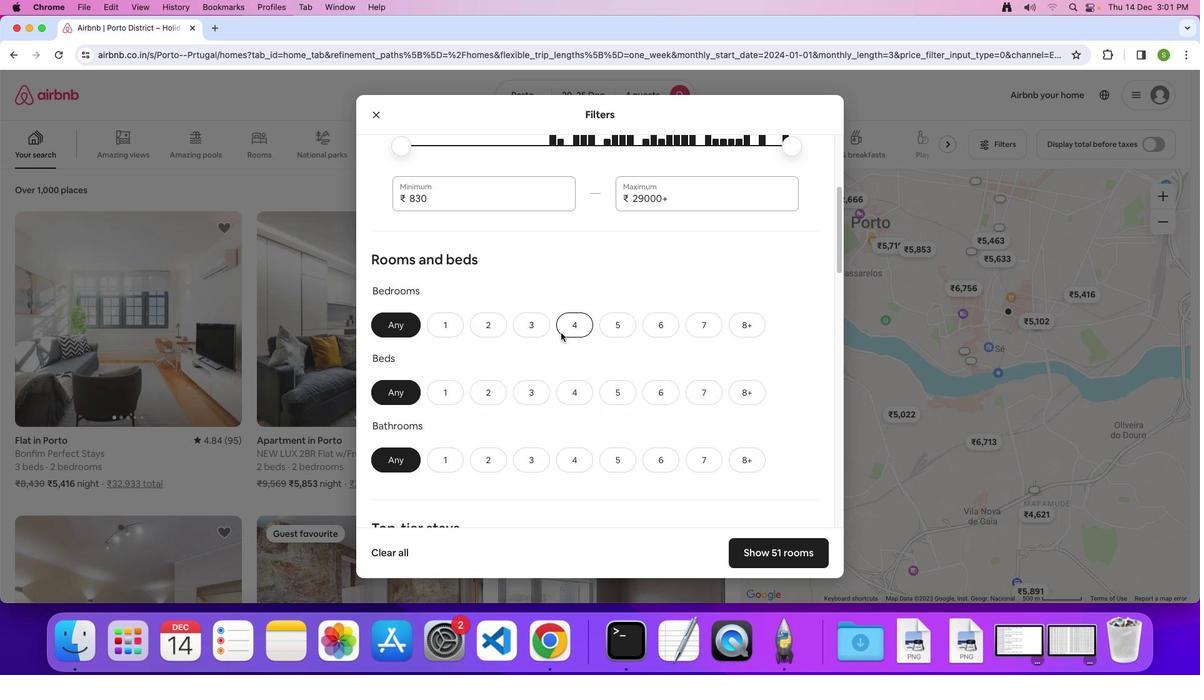 
Action: Mouse moved to (482, 320)
Screenshot: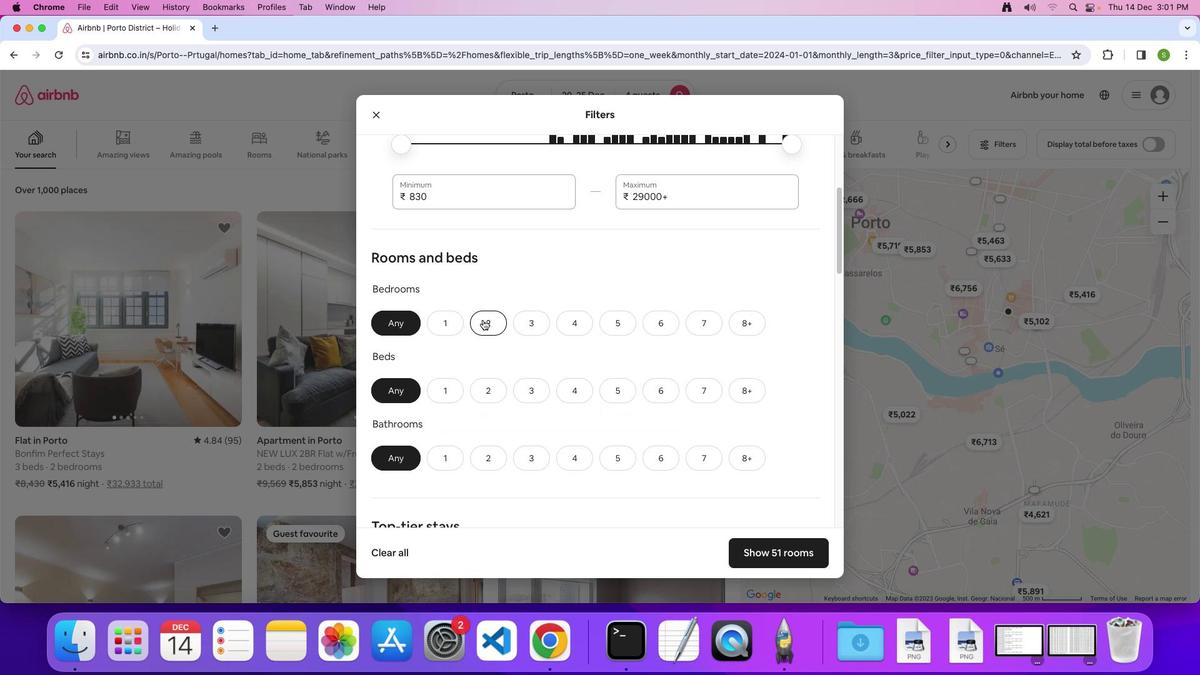 
Action: Mouse pressed left at (482, 320)
Screenshot: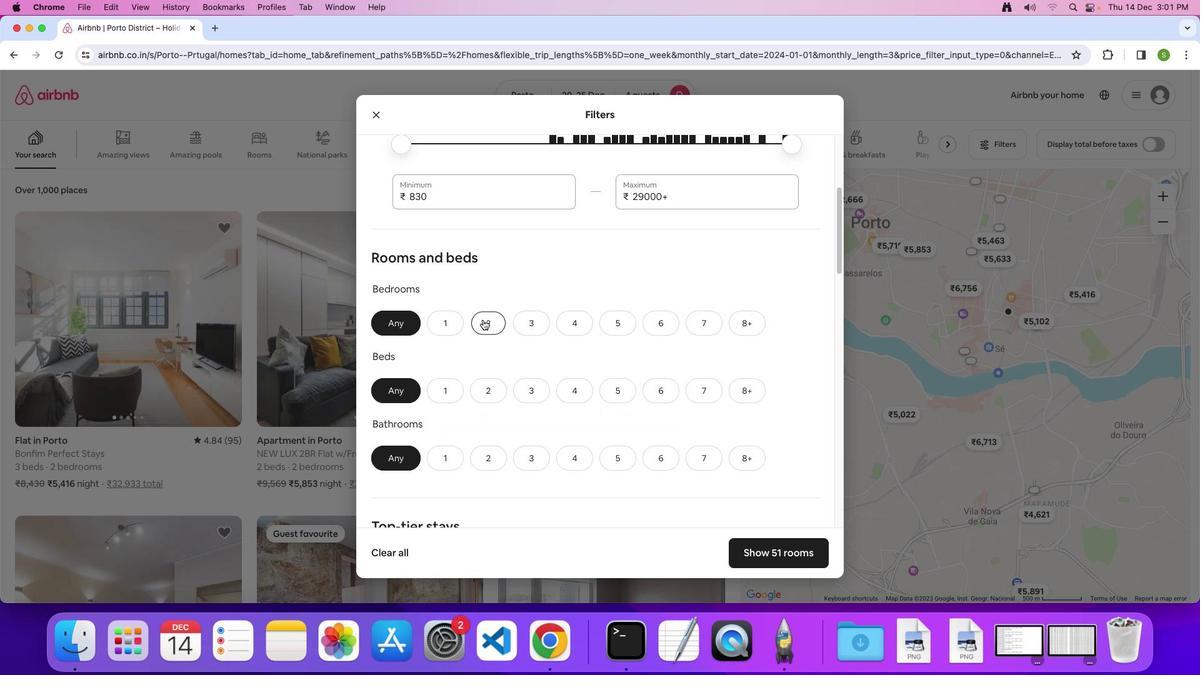 
Action: Mouse moved to (543, 333)
Screenshot: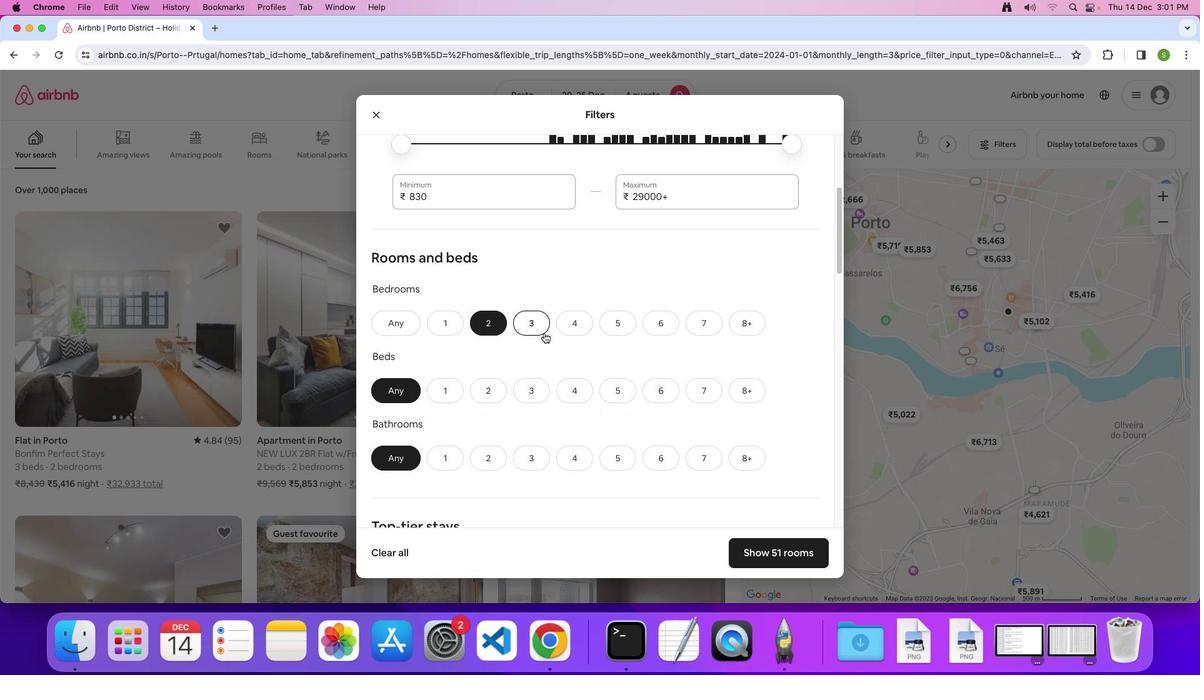 
Action: Mouse scrolled (543, 333) with delta (0, 0)
Screenshot: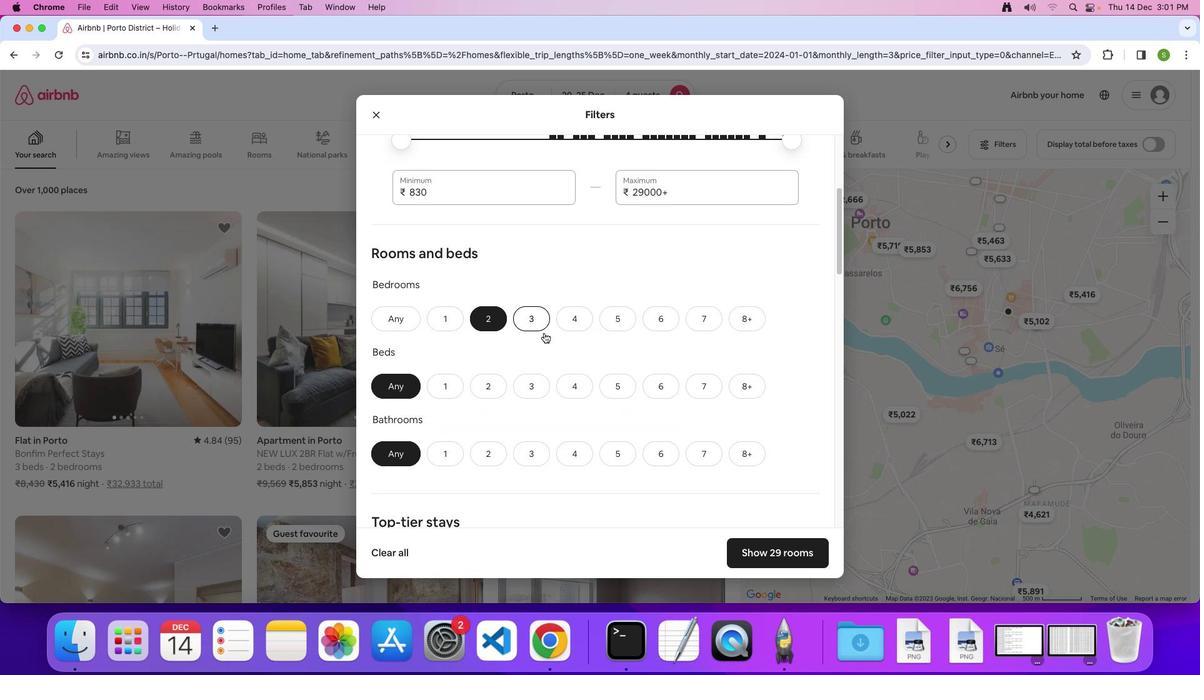 
Action: Mouse scrolled (543, 333) with delta (0, 0)
Screenshot: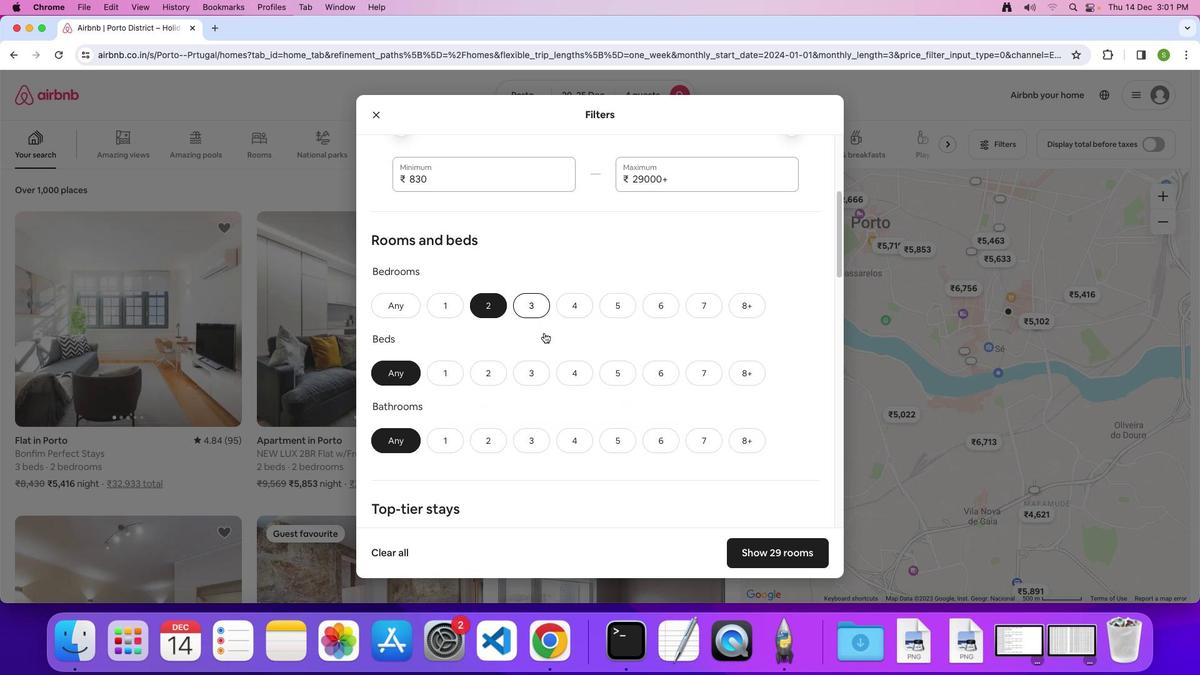 
Action: Mouse moved to (537, 366)
Screenshot: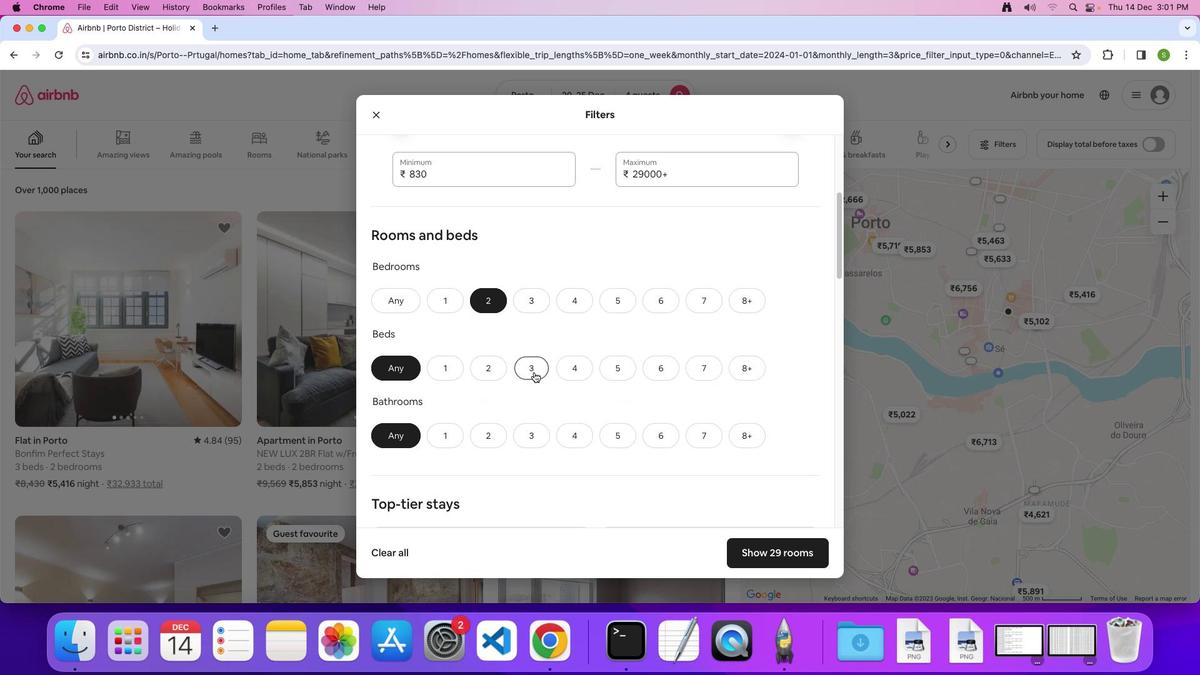 
Action: Mouse pressed left at (537, 366)
Screenshot: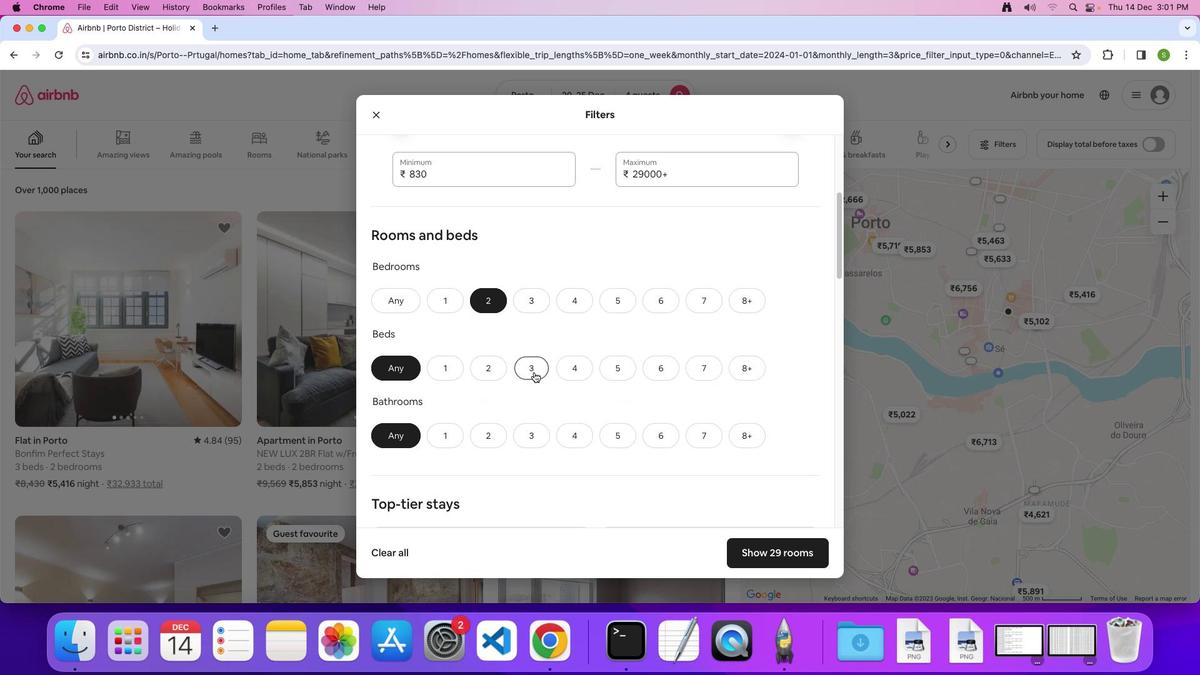 
Action: Mouse moved to (485, 433)
Screenshot: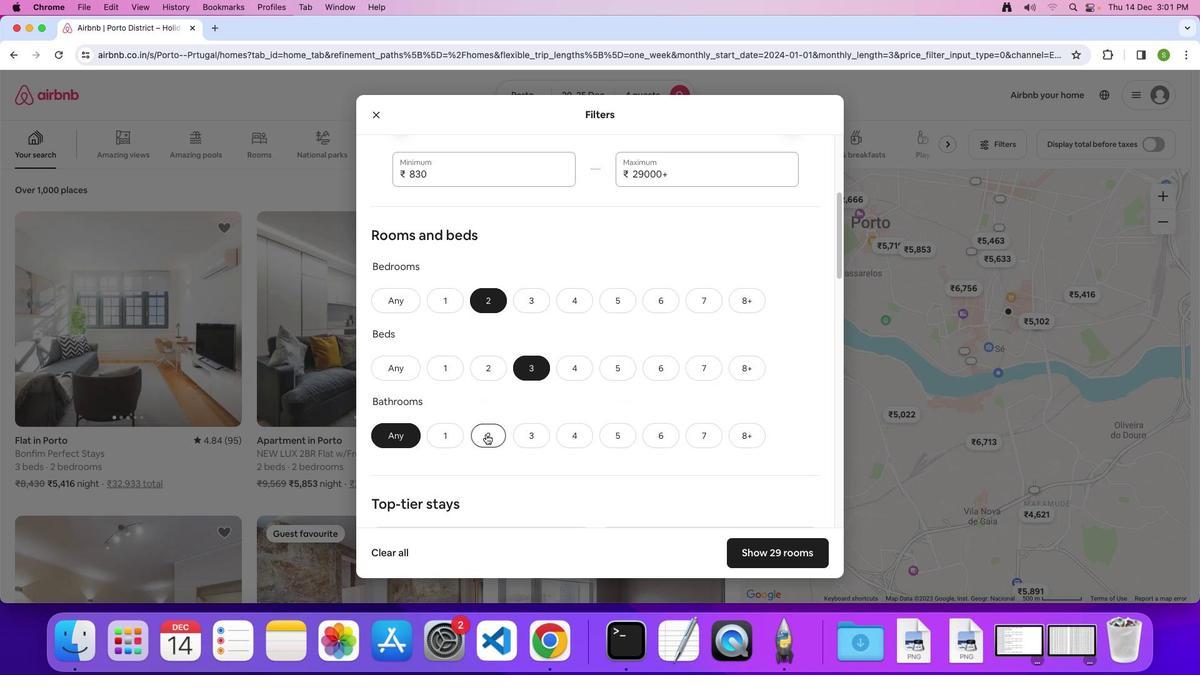 
Action: Mouse pressed left at (485, 433)
Screenshot: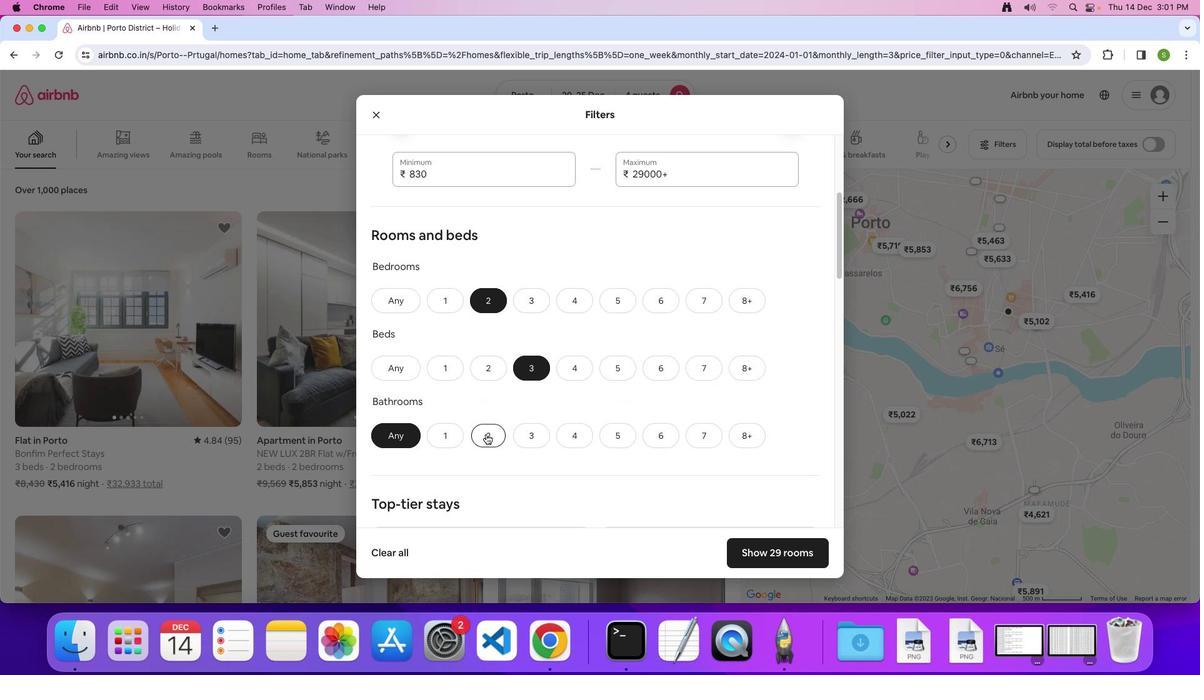 
Action: Mouse moved to (608, 345)
Screenshot: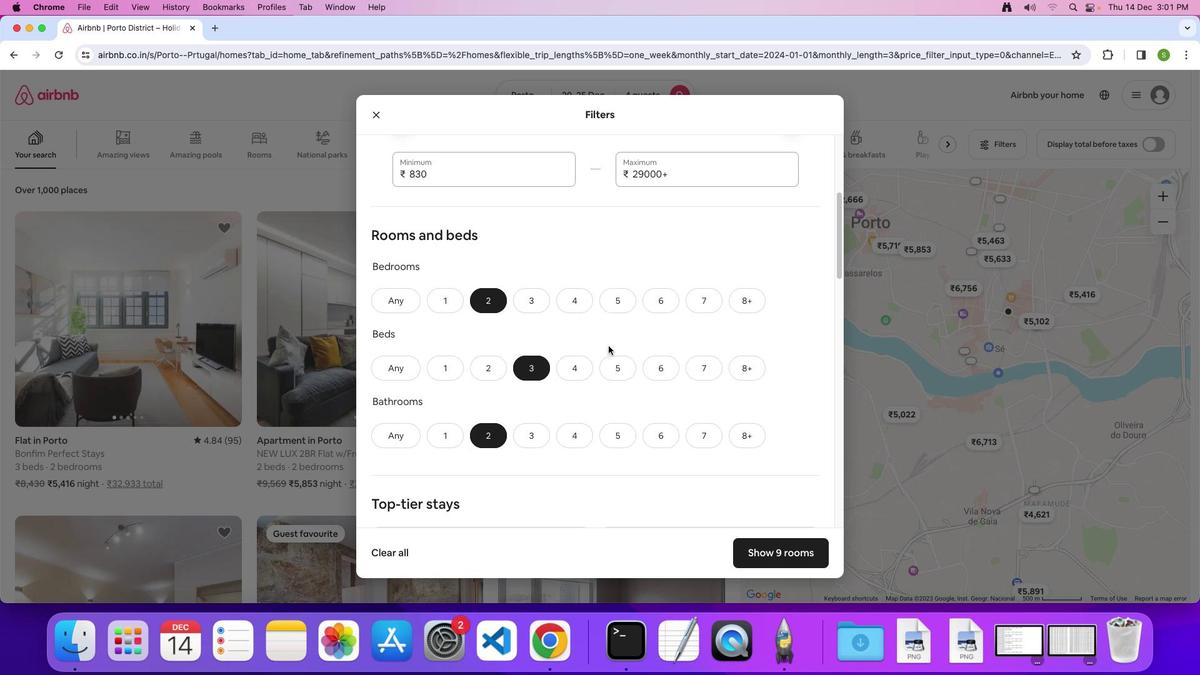 
Action: Mouse scrolled (608, 345) with delta (0, 0)
Screenshot: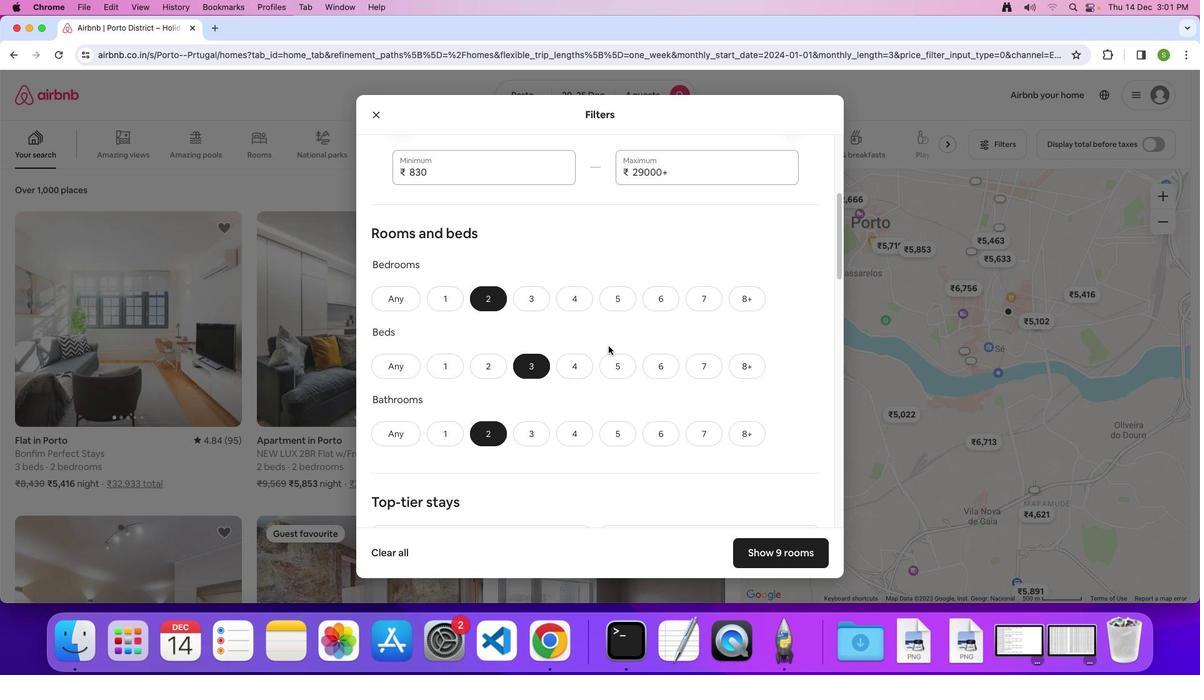 
Action: Mouse scrolled (608, 345) with delta (0, 0)
Screenshot: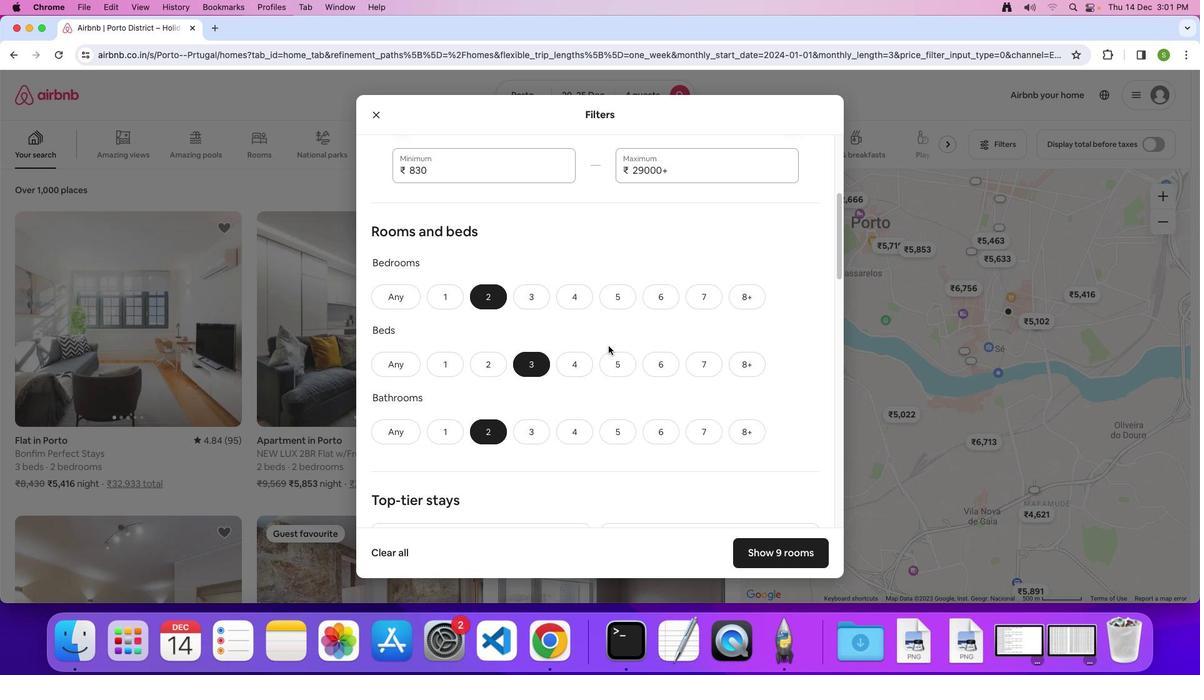 
Action: Mouse scrolled (608, 345) with delta (0, 0)
Screenshot: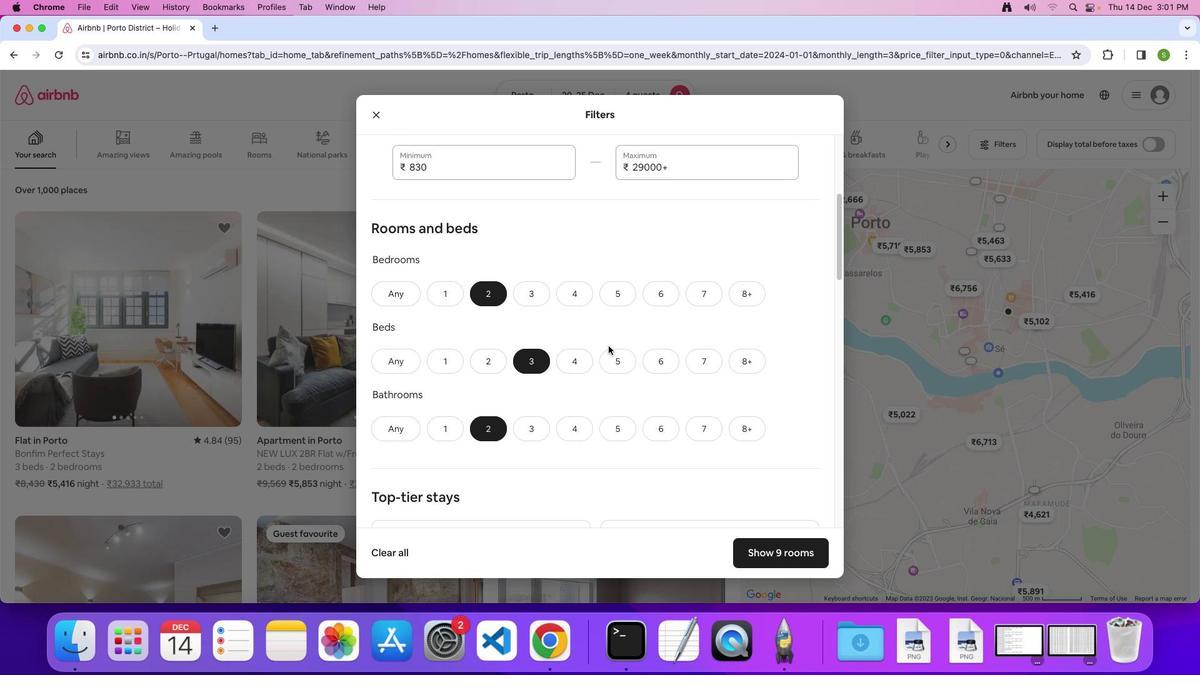
Action: Mouse scrolled (608, 345) with delta (0, 0)
Screenshot: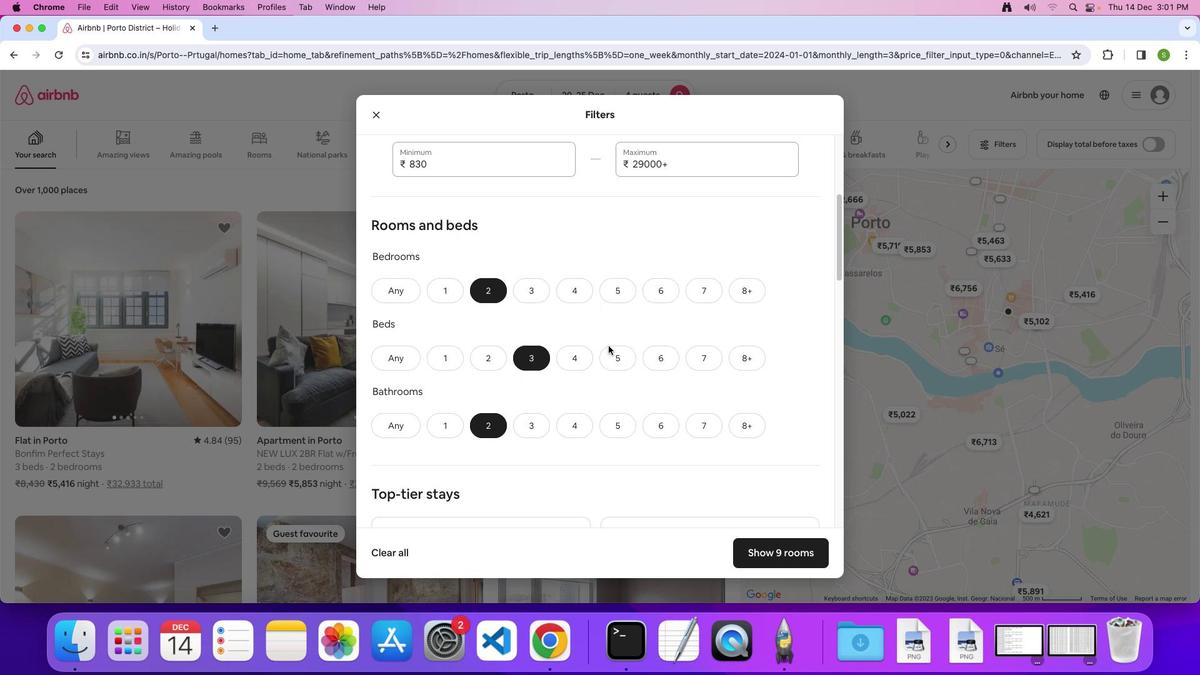 
Action: Mouse scrolled (608, 345) with delta (0, 0)
Screenshot: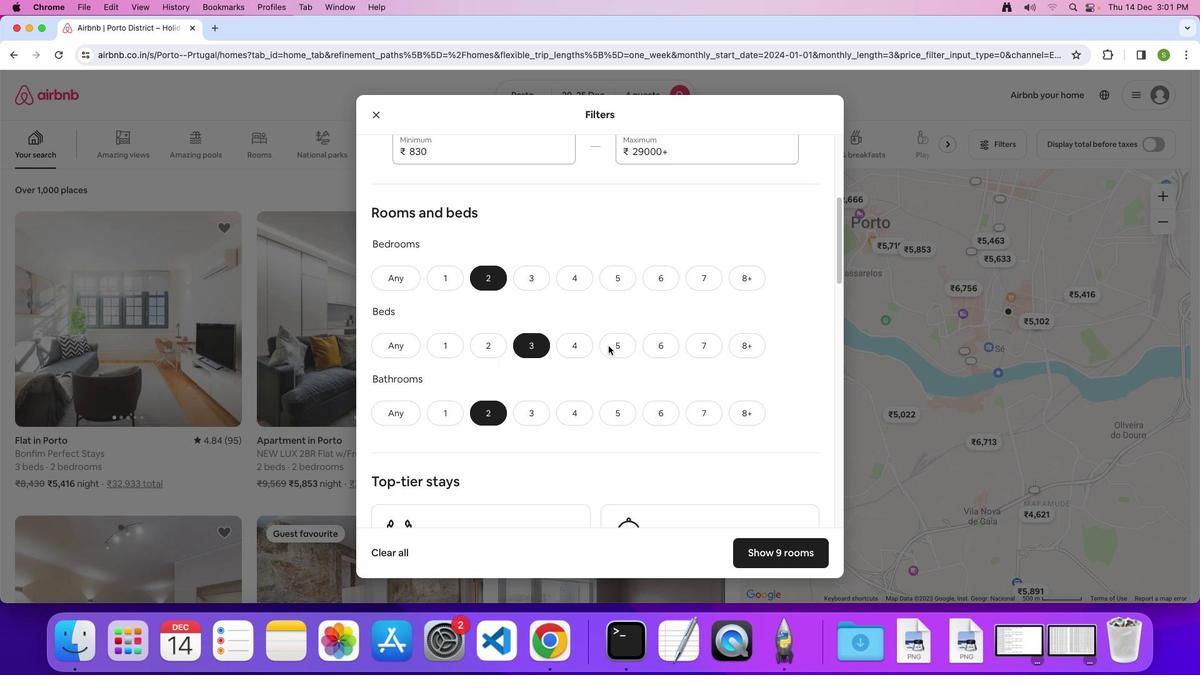 
Action: Mouse scrolled (608, 345) with delta (0, 0)
Screenshot: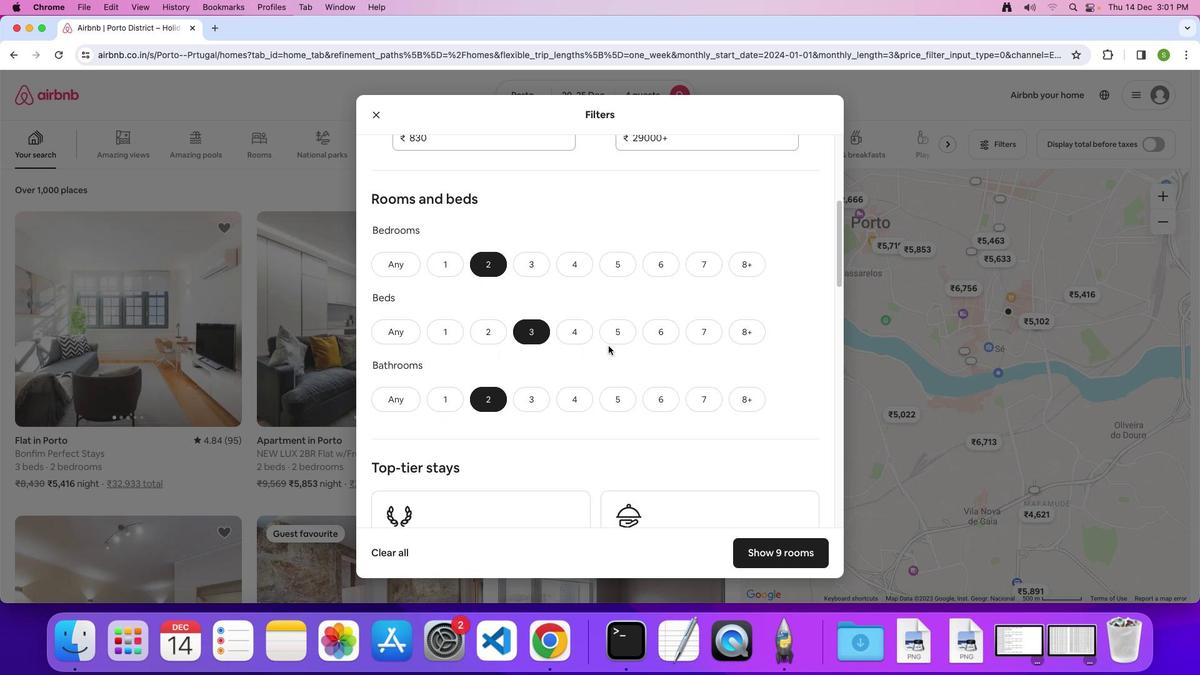 
Action: Mouse scrolled (608, 345) with delta (0, 0)
Screenshot: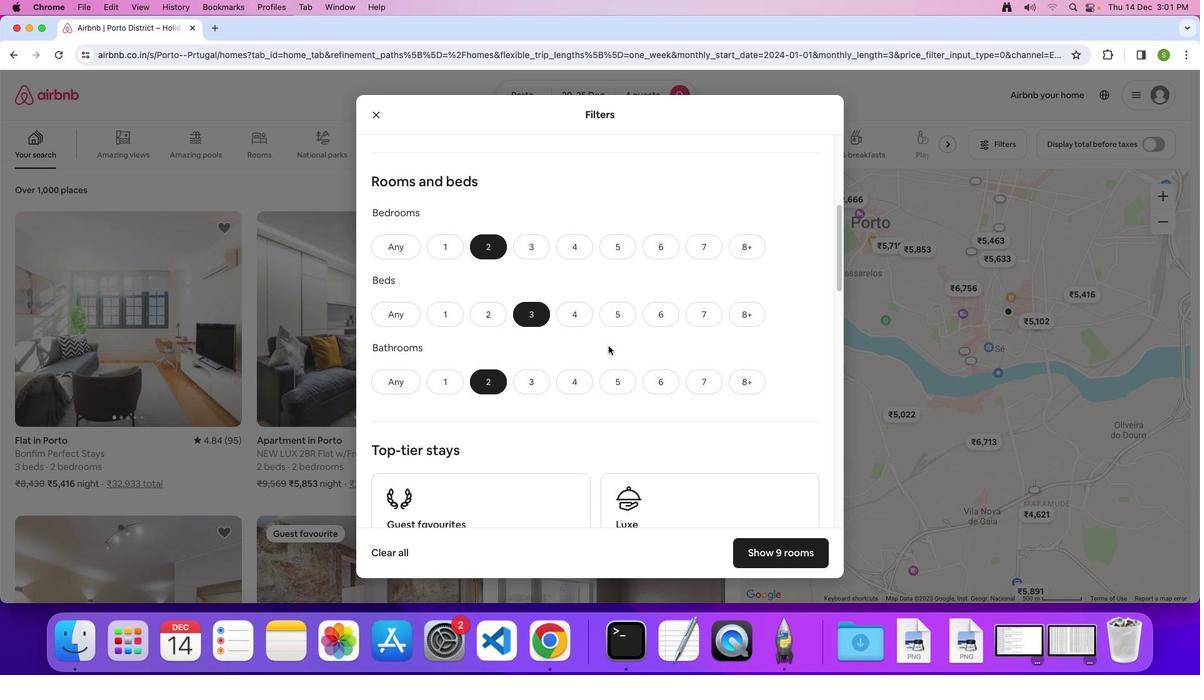
Action: Mouse moved to (608, 345)
Screenshot: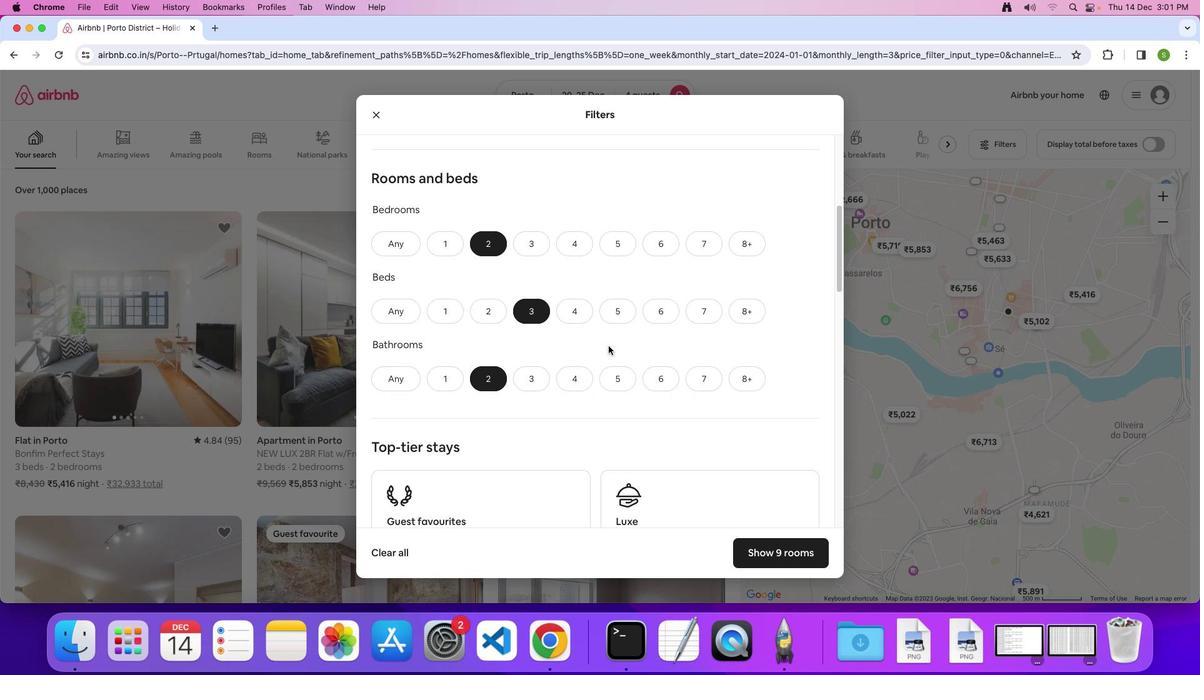 
Action: Mouse scrolled (608, 345) with delta (0, 0)
Screenshot: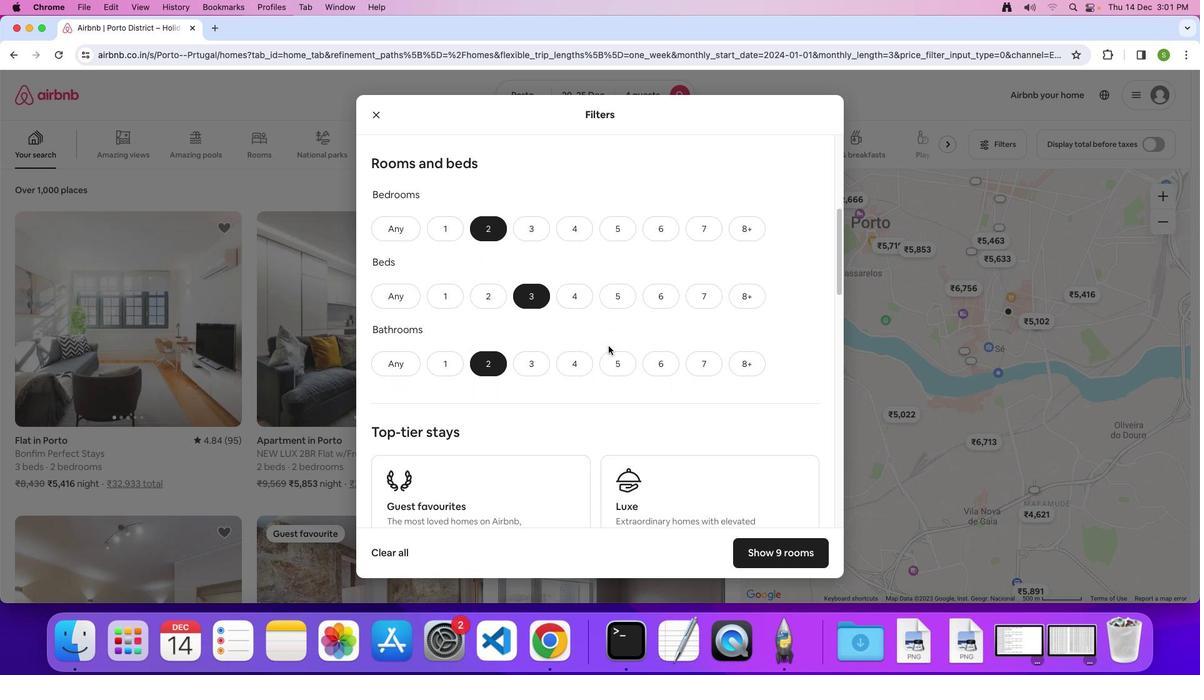 
Action: Mouse scrolled (608, 345) with delta (0, 0)
Screenshot: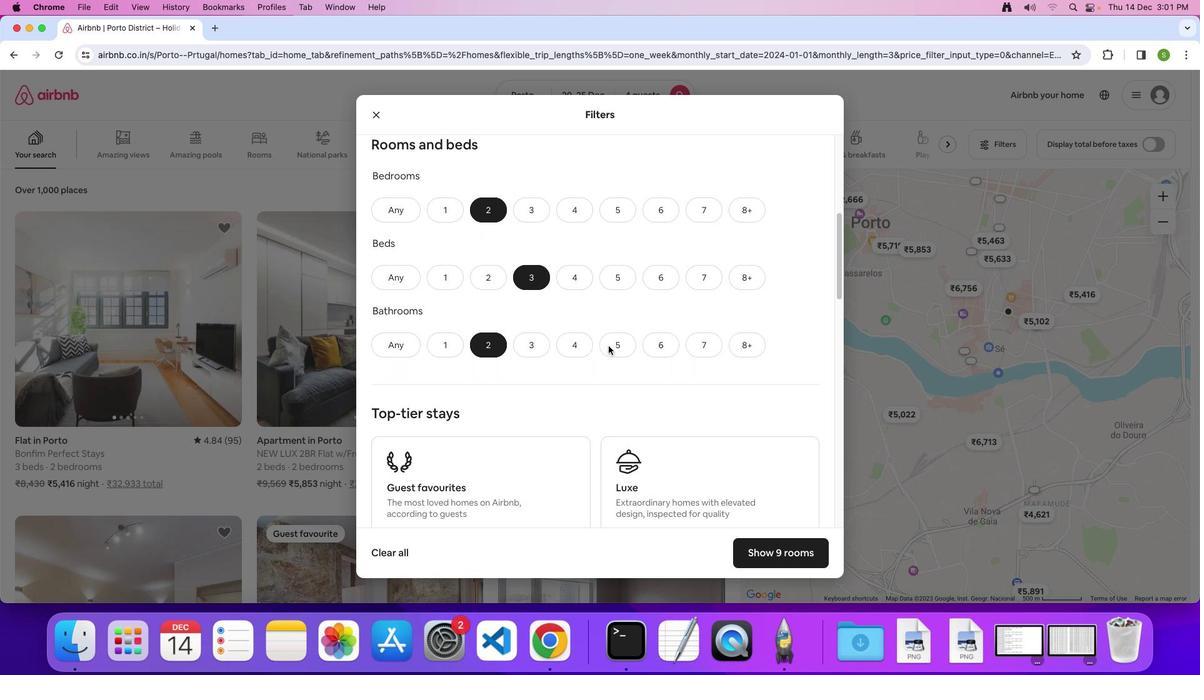 
Action: Mouse scrolled (608, 345) with delta (0, 0)
Screenshot: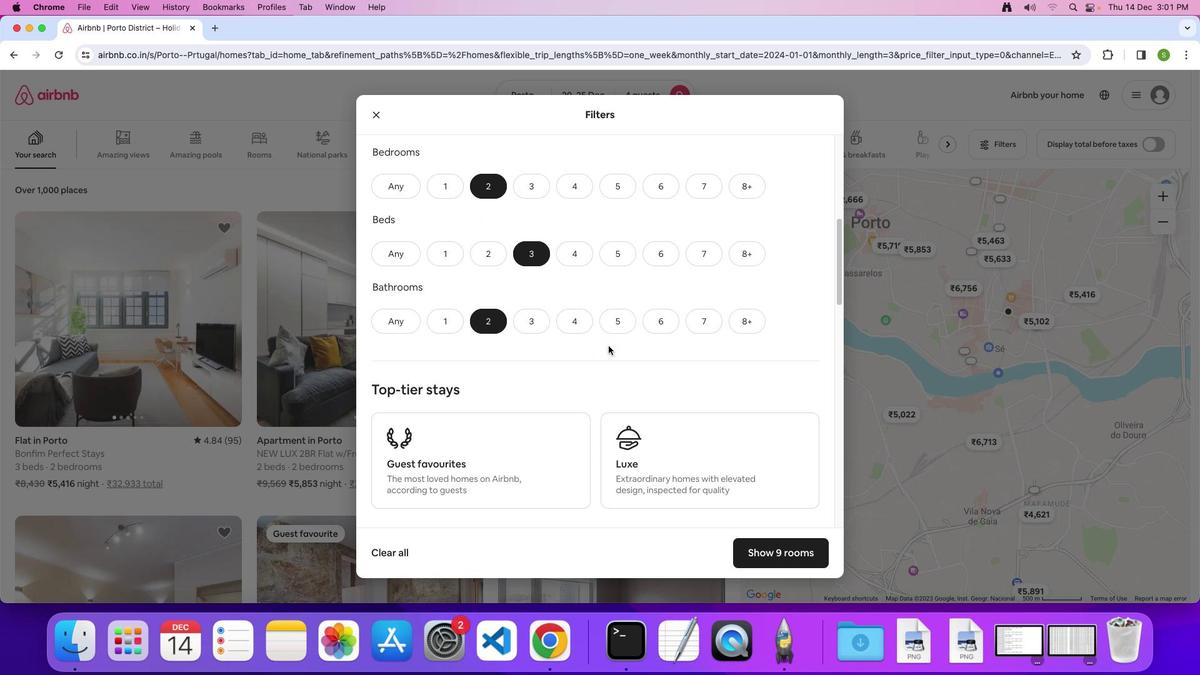 
Action: Mouse scrolled (608, 345) with delta (0, 0)
Screenshot: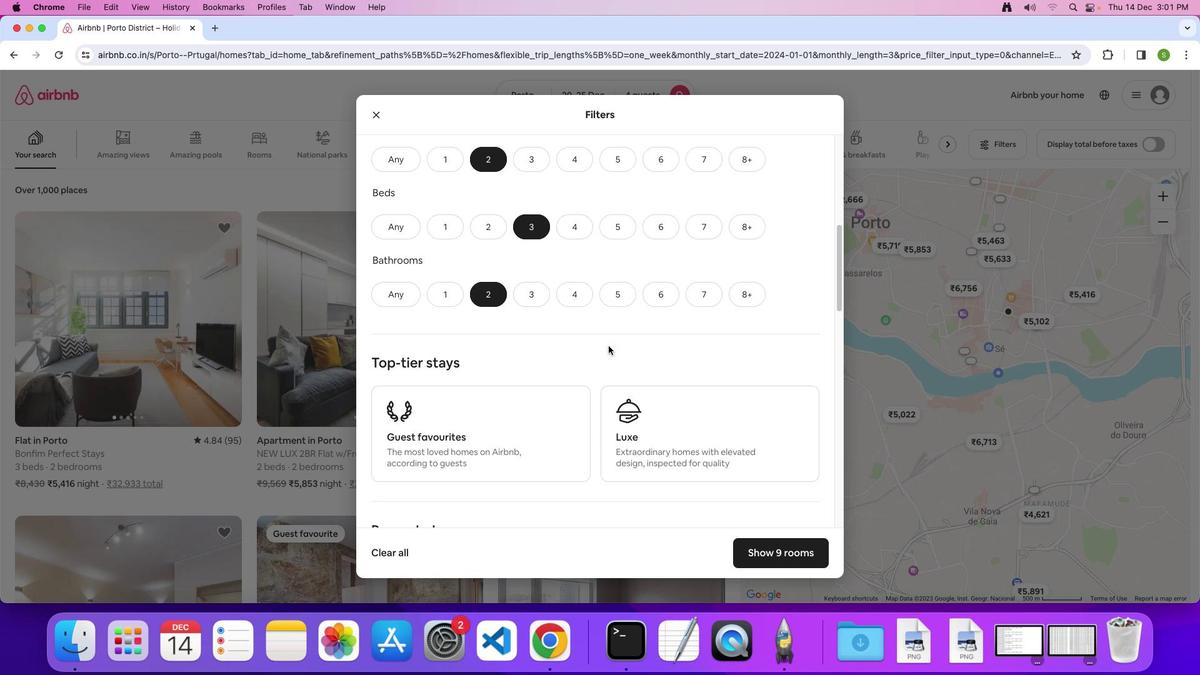 
Action: Mouse scrolled (608, 345) with delta (0, -1)
Screenshot: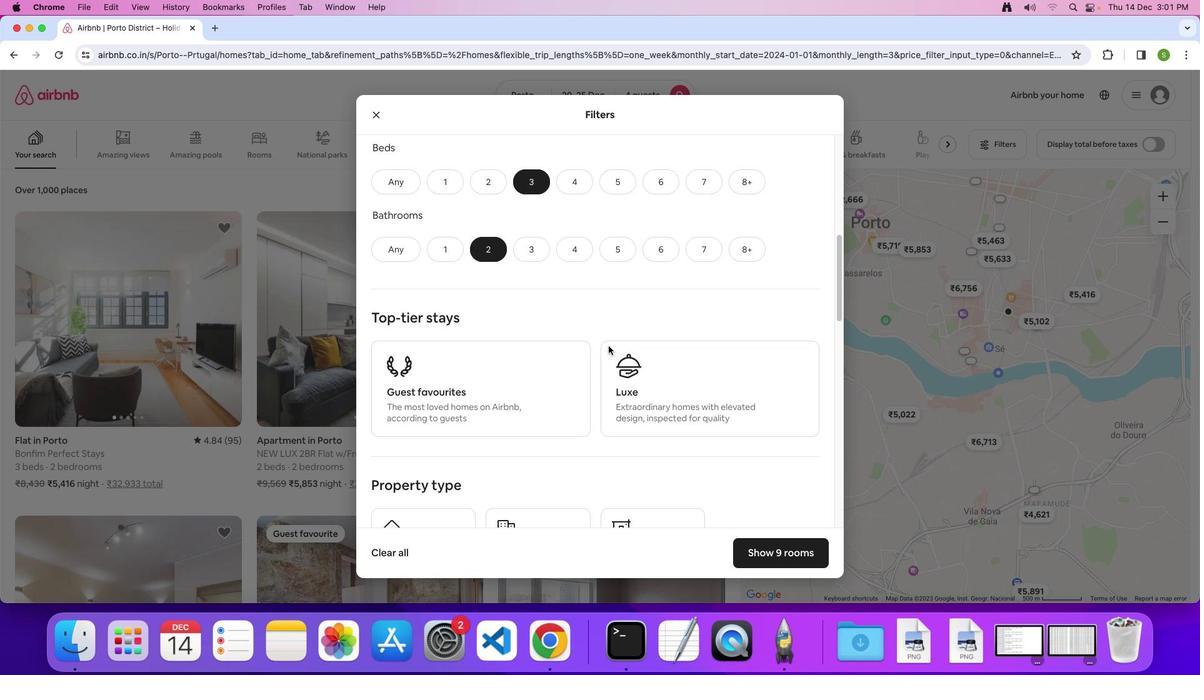 
Action: Mouse scrolled (608, 345) with delta (0, 0)
Screenshot: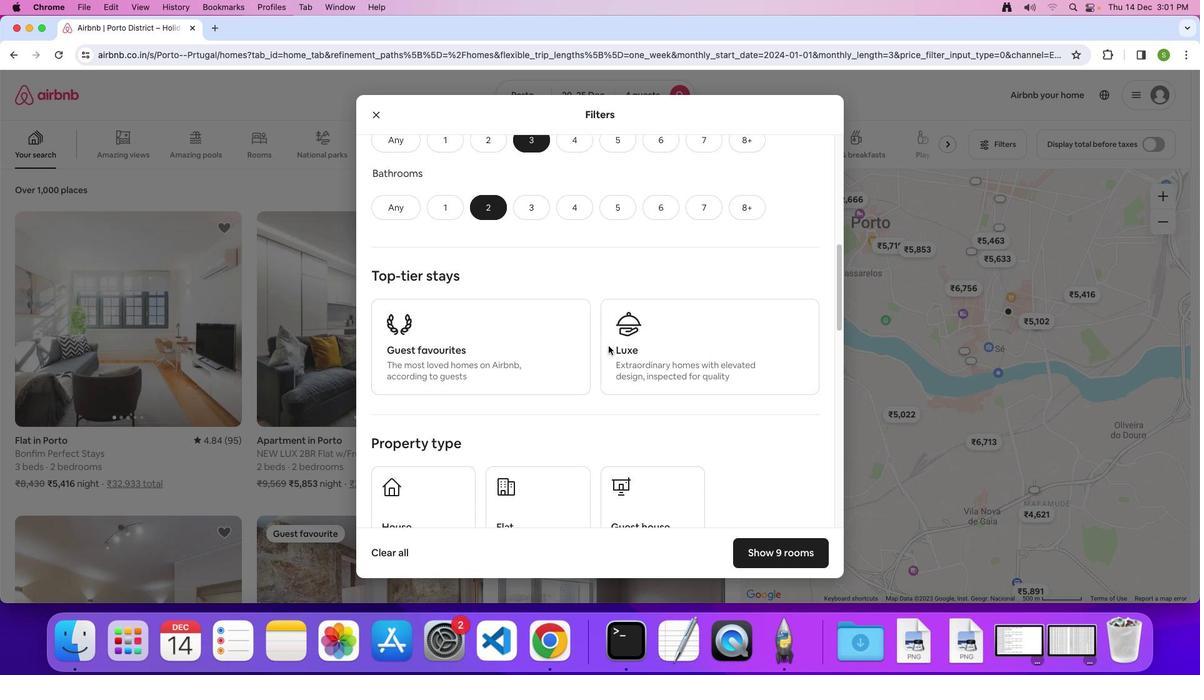 
Action: Mouse scrolled (608, 345) with delta (0, 0)
Screenshot: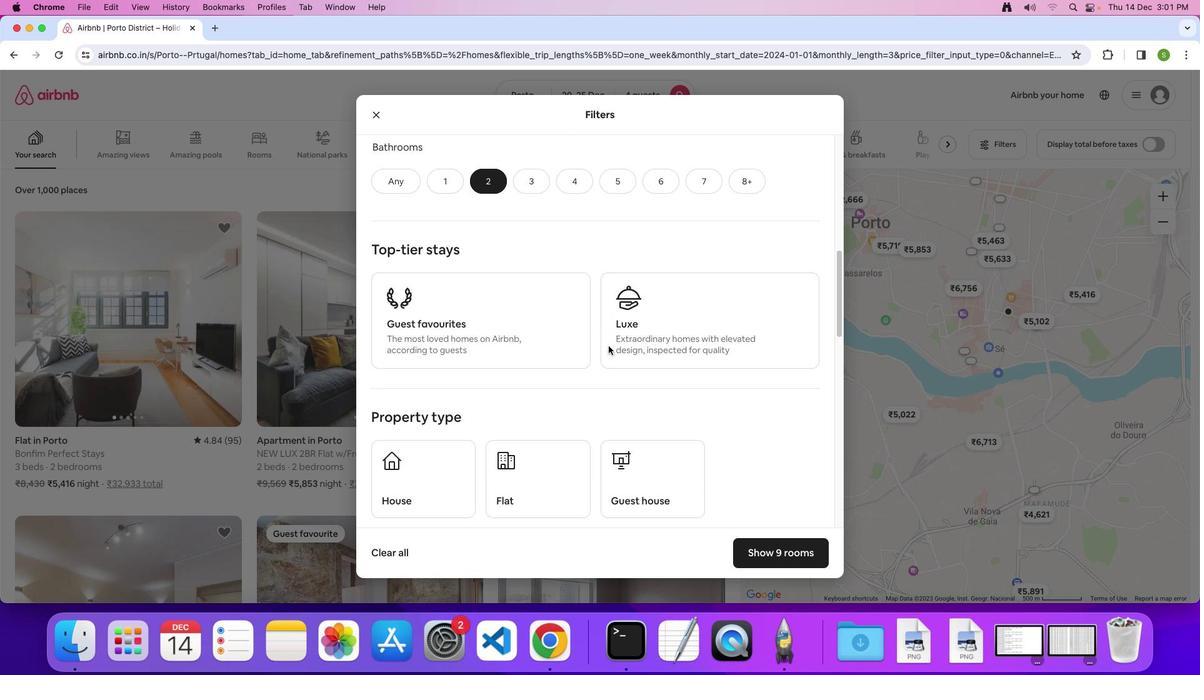 
Action: Mouse scrolled (608, 345) with delta (0, -1)
Screenshot: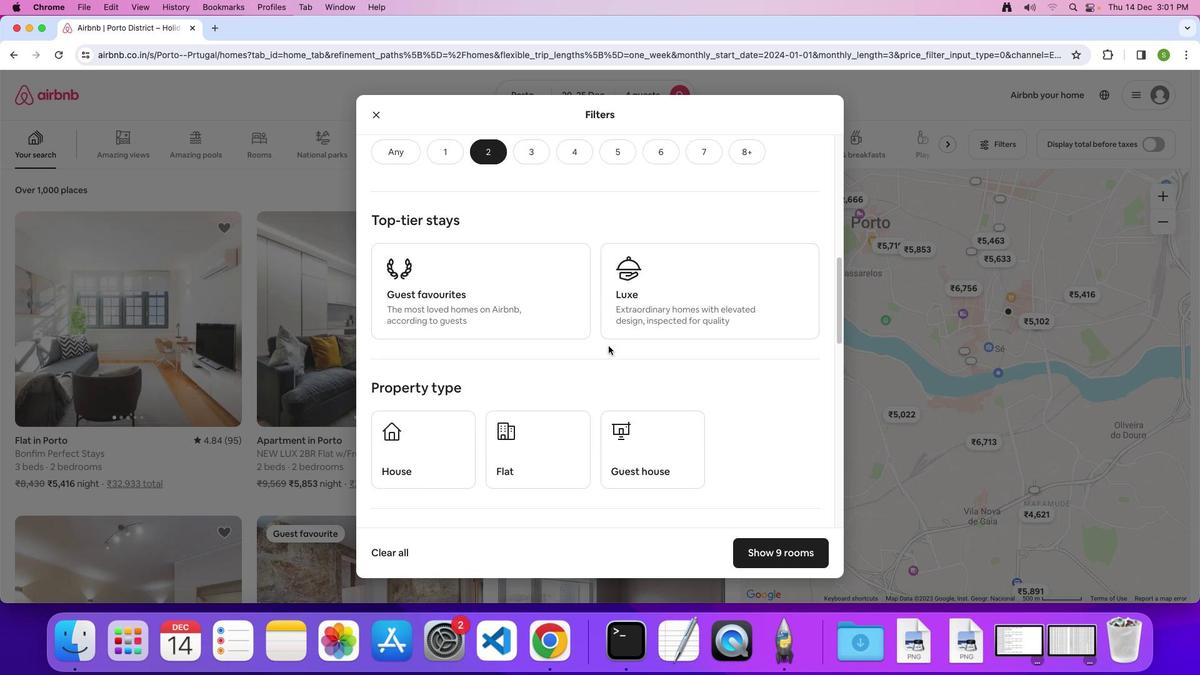 
Action: Mouse scrolled (608, 345) with delta (0, 0)
Screenshot: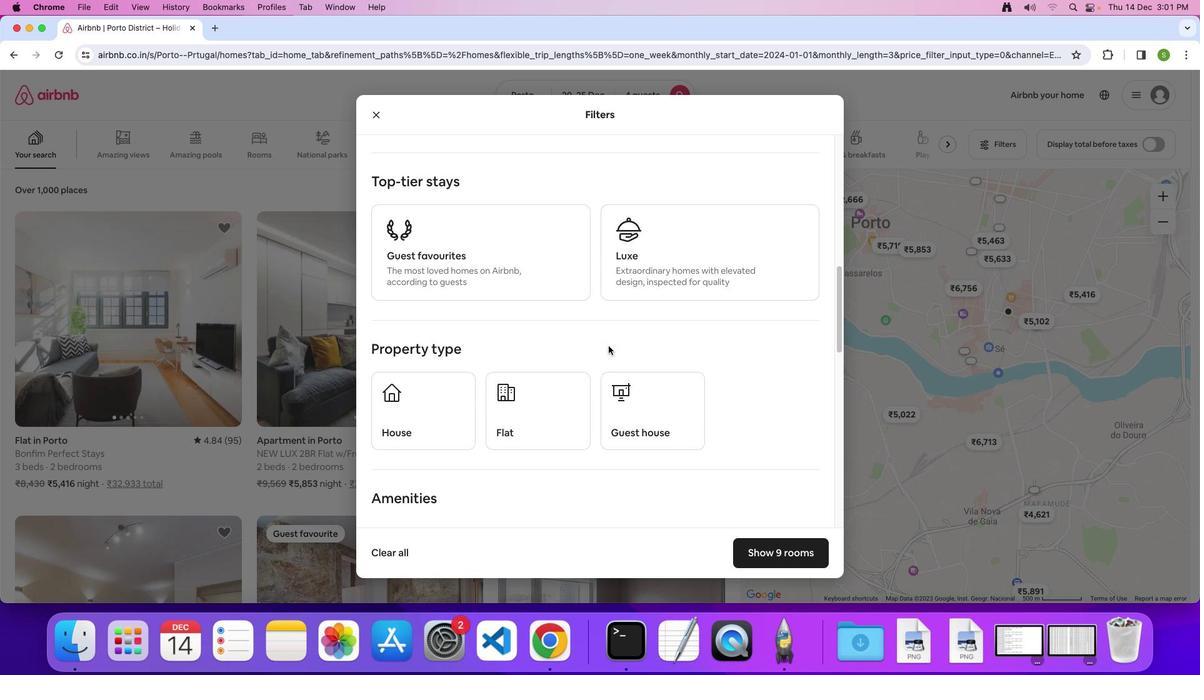 
Action: Mouse scrolled (608, 345) with delta (0, 0)
Screenshot: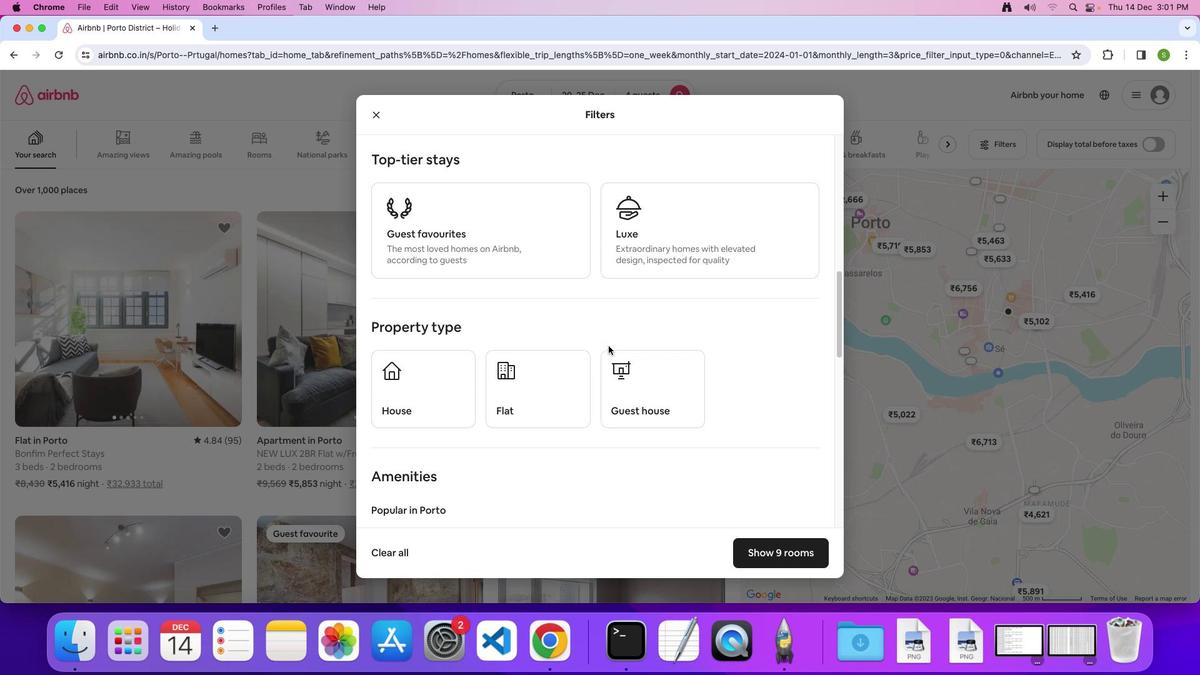 
Action: Mouse scrolled (608, 345) with delta (0, -1)
Screenshot: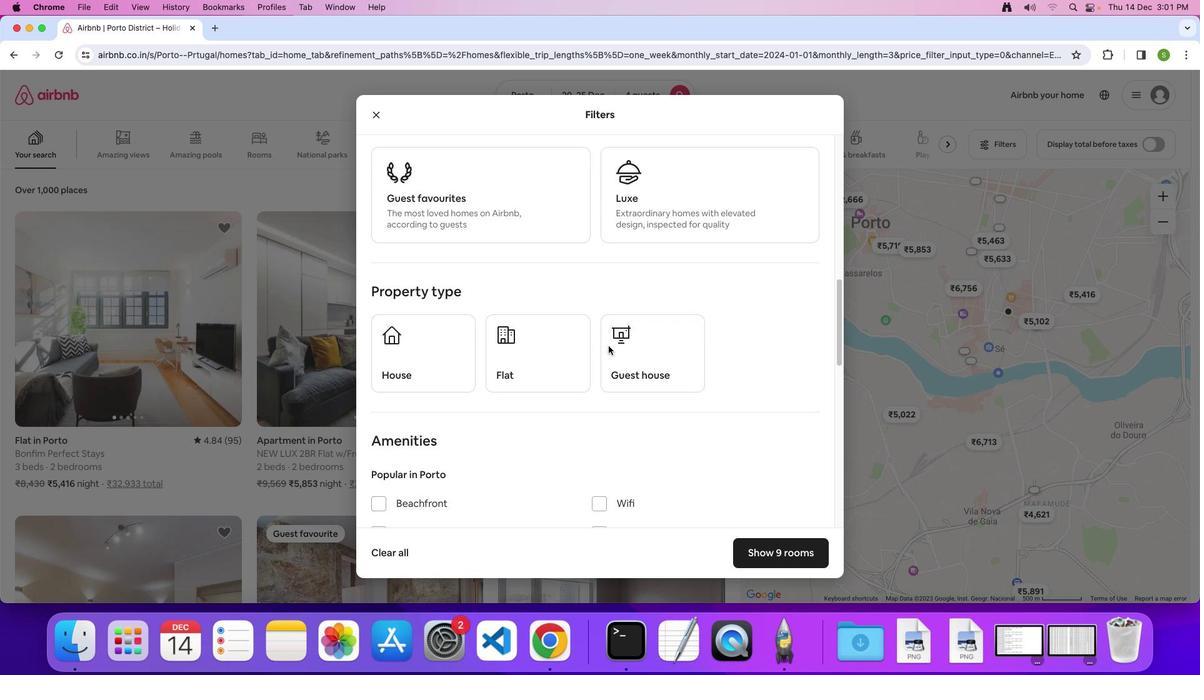 
Action: Mouse moved to (450, 345)
Screenshot: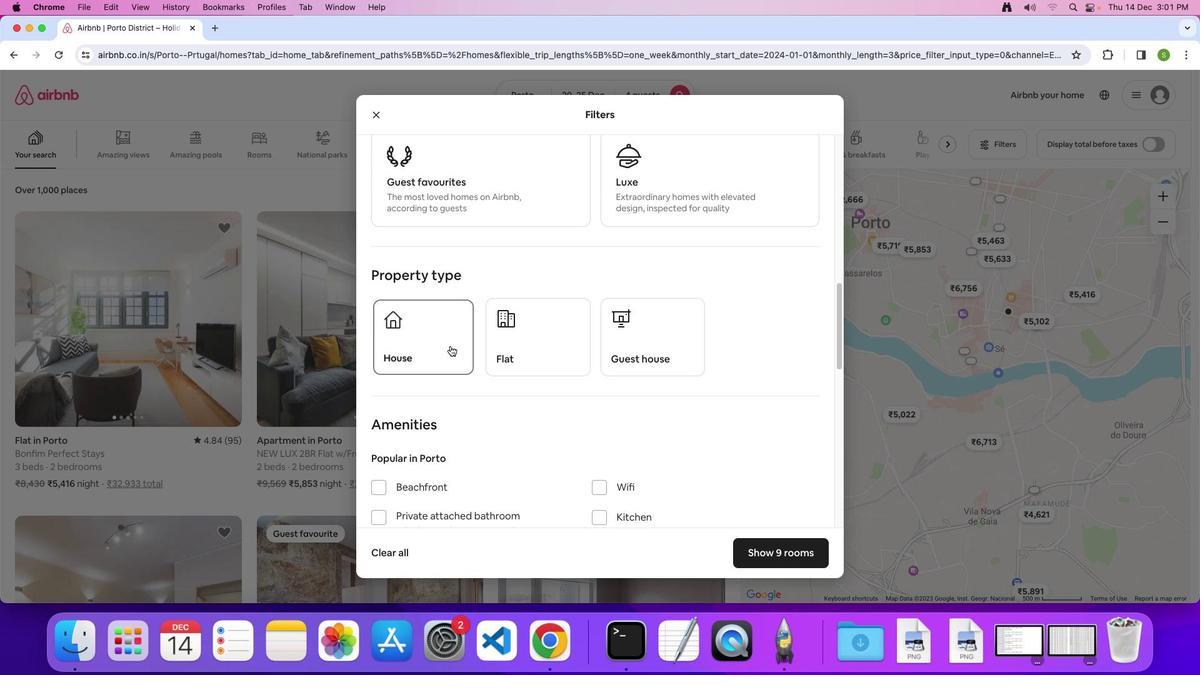 
Action: Mouse pressed left at (450, 345)
Screenshot: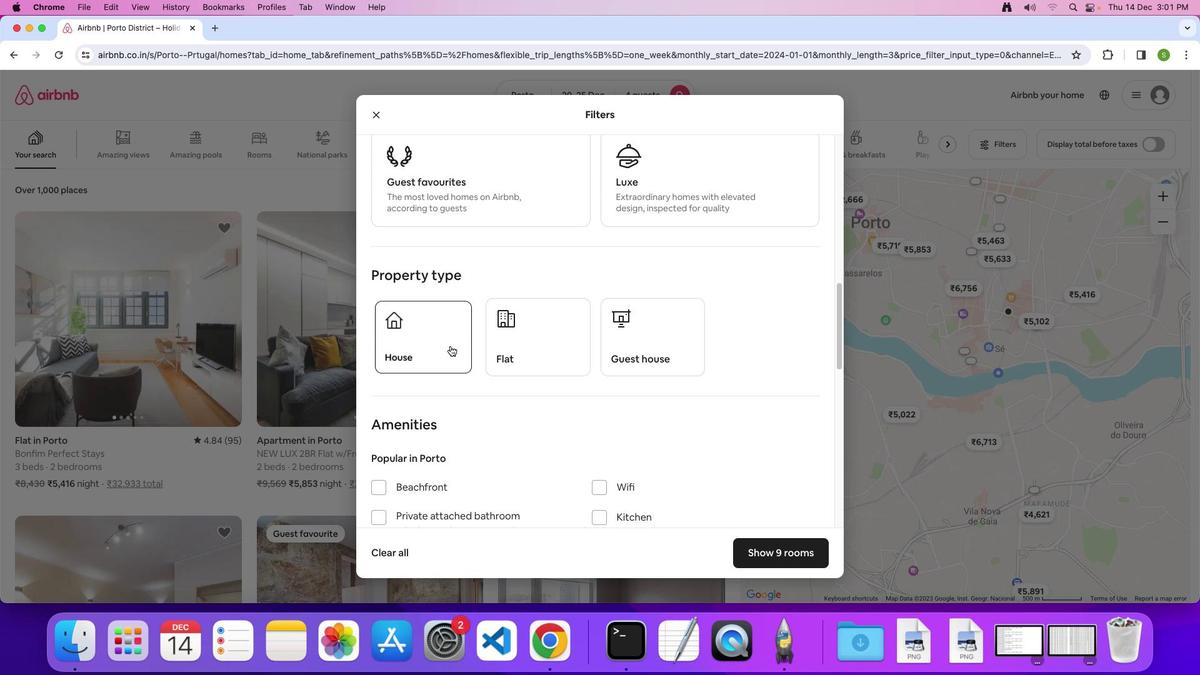 
Action: Mouse moved to (648, 331)
Screenshot: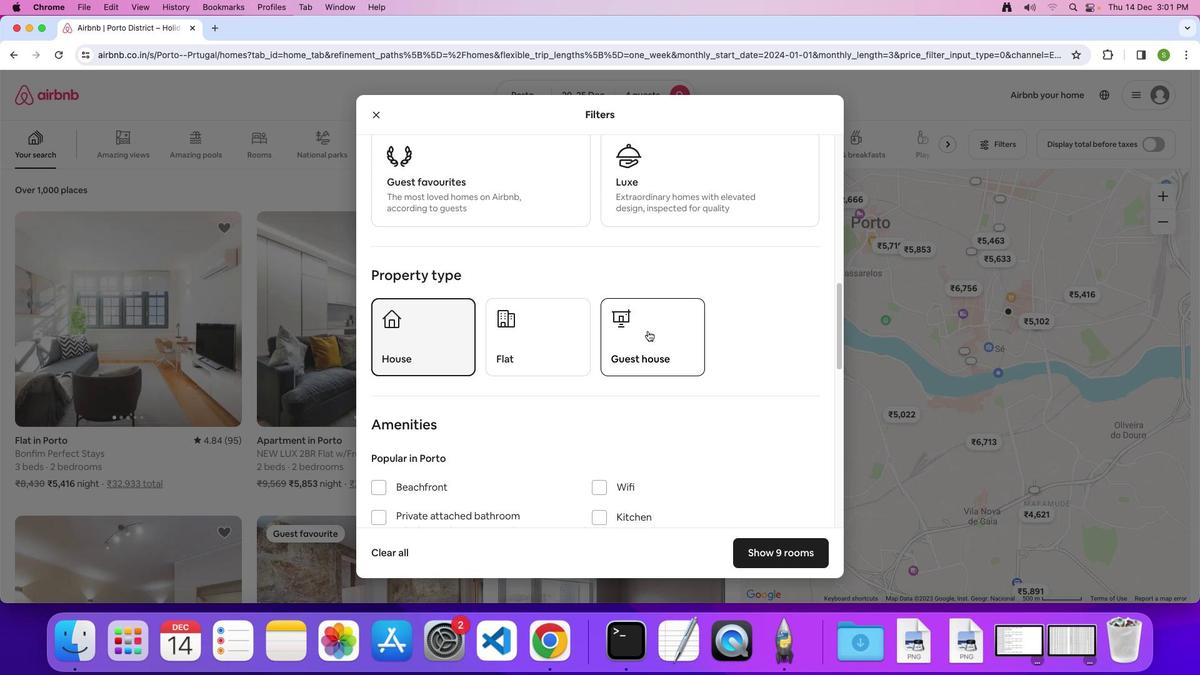 
Action: Mouse scrolled (648, 331) with delta (0, 0)
Screenshot: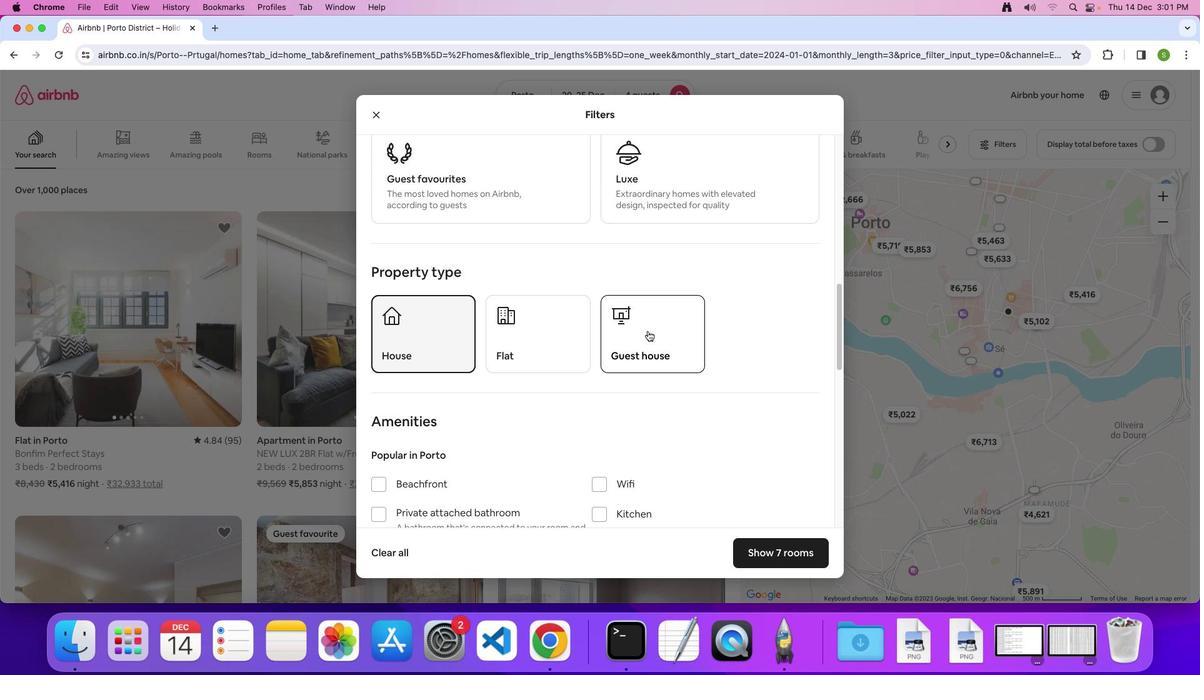
Action: Mouse scrolled (648, 331) with delta (0, 0)
Screenshot: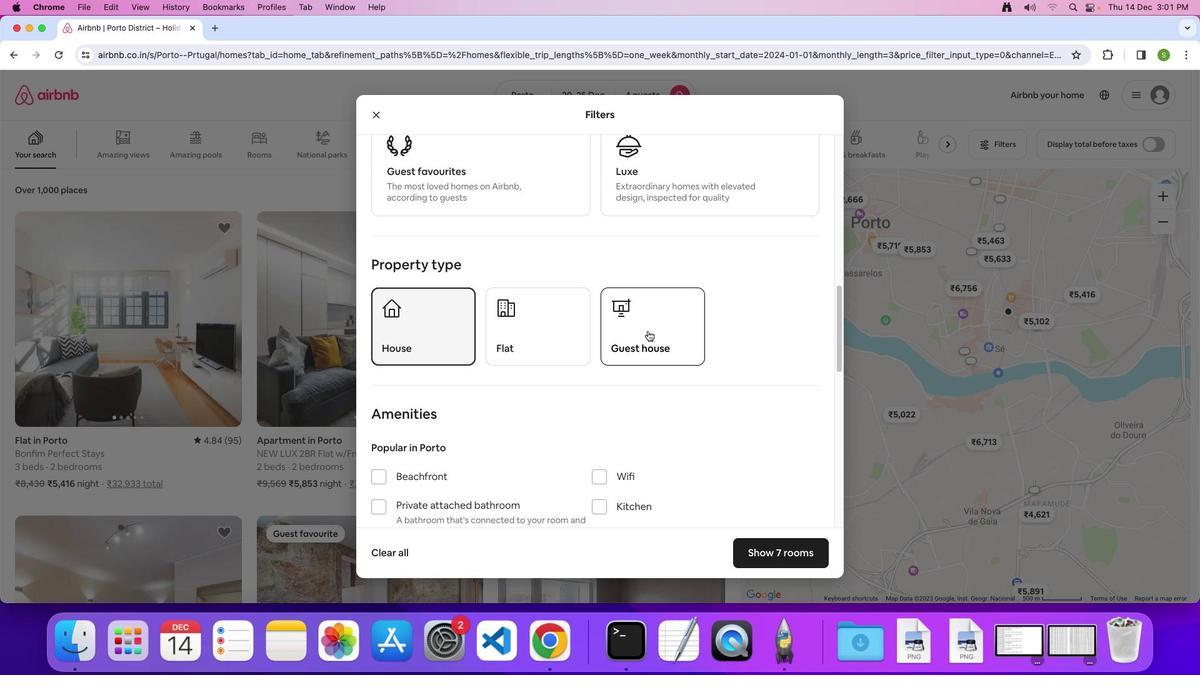 
Action: Mouse scrolled (648, 331) with delta (0, 0)
Screenshot: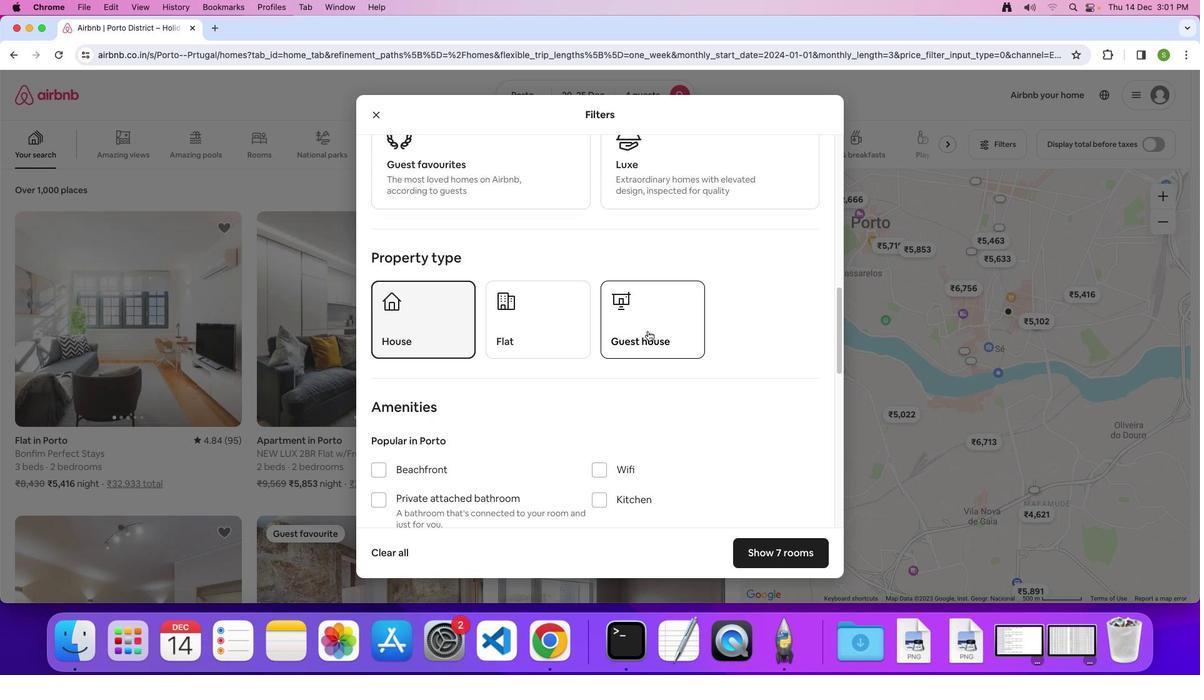 
Action: Mouse scrolled (648, 331) with delta (0, 0)
Screenshot: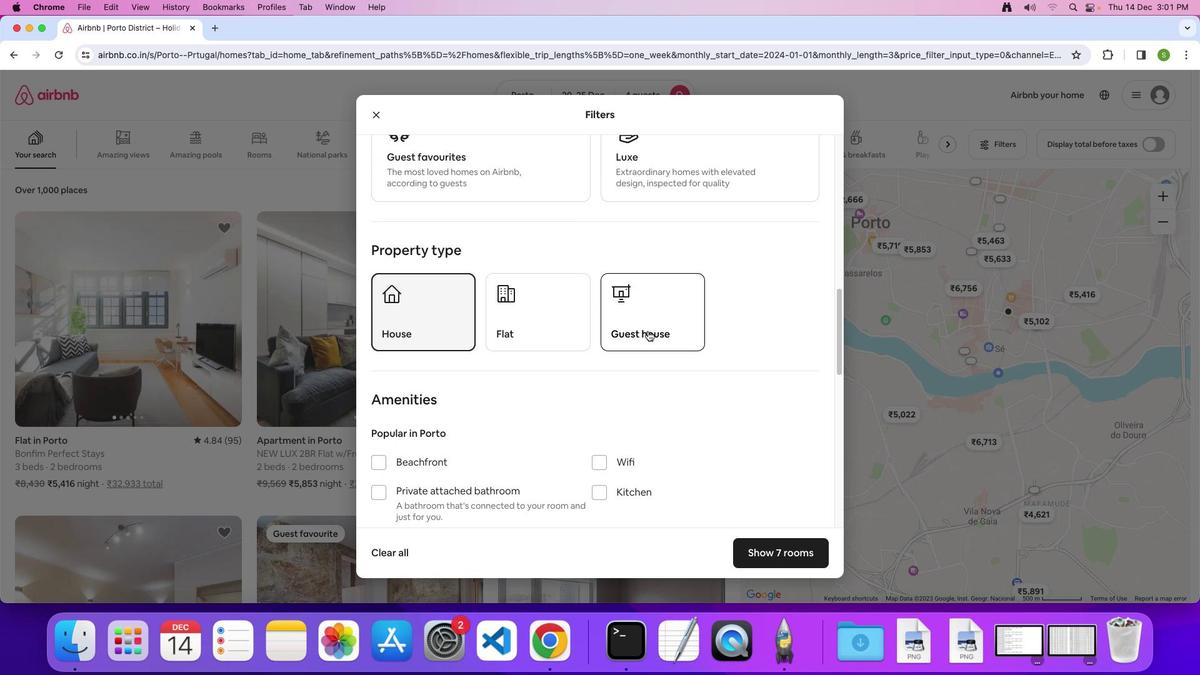 
Action: Mouse scrolled (648, 331) with delta (0, 0)
Screenshot: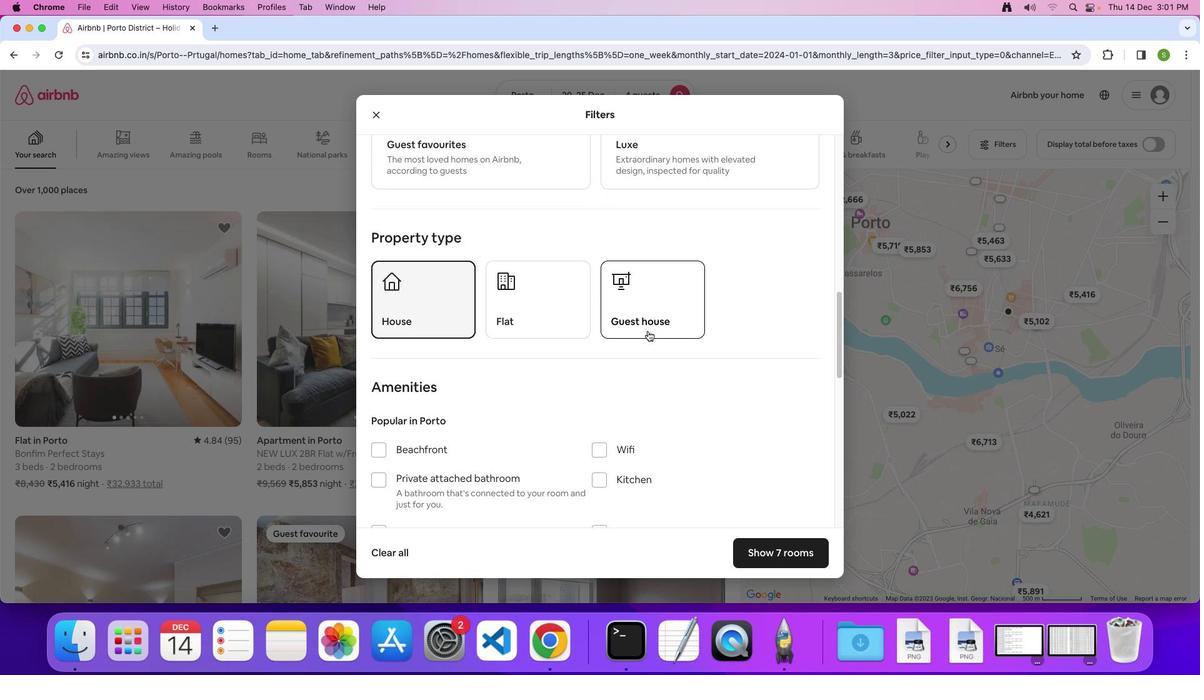 
Action: Mouse scrolled (648, 331) with delta (0, 0)
Screenshot: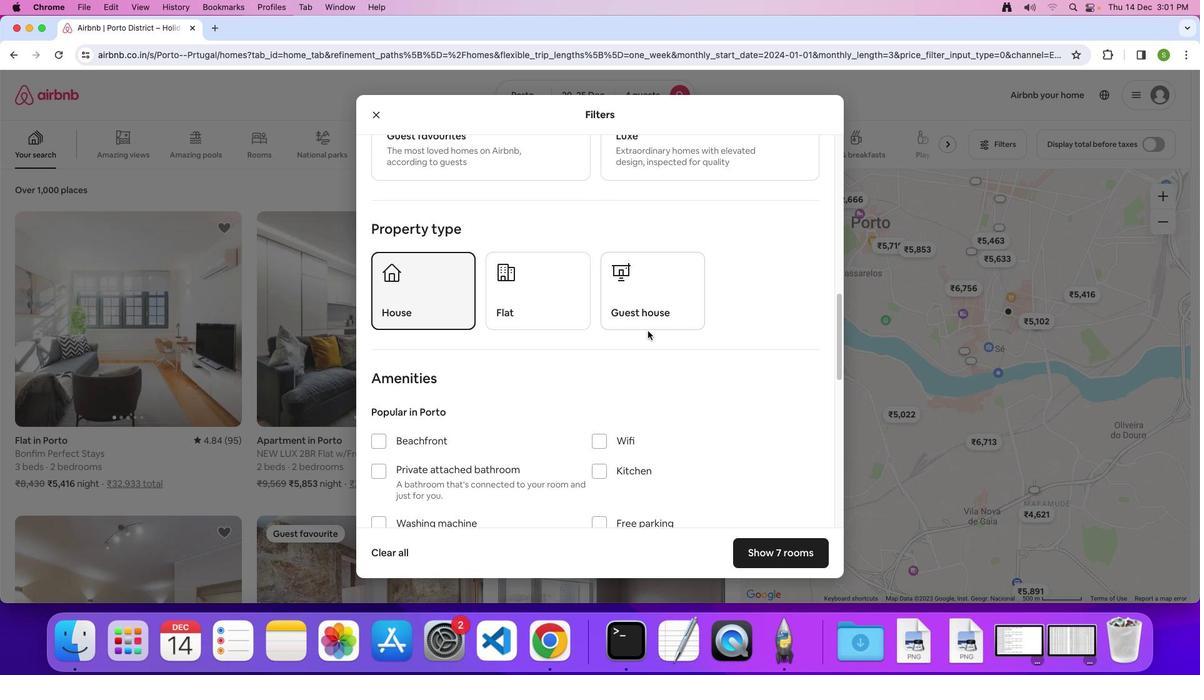 
Action: Mouse scrolled (648, 331) with delta (0, 0)
Screenshot: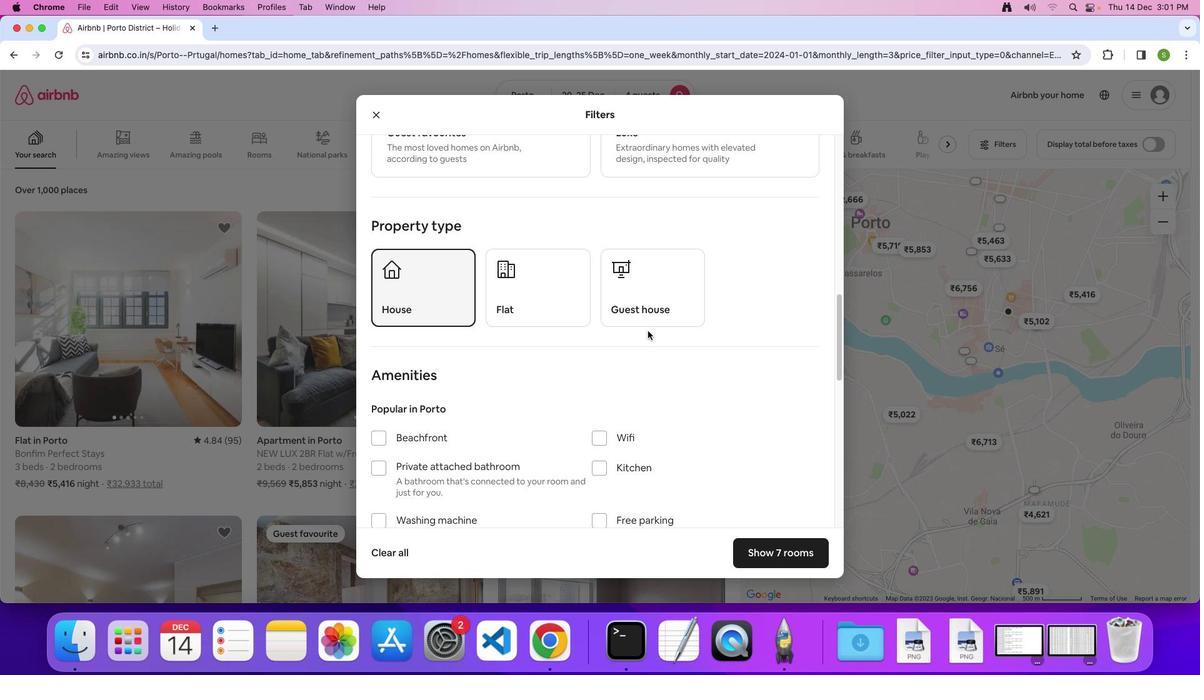 
Action: Mouse scrolled (648, 331) with delta (0, 0)
Screenshot: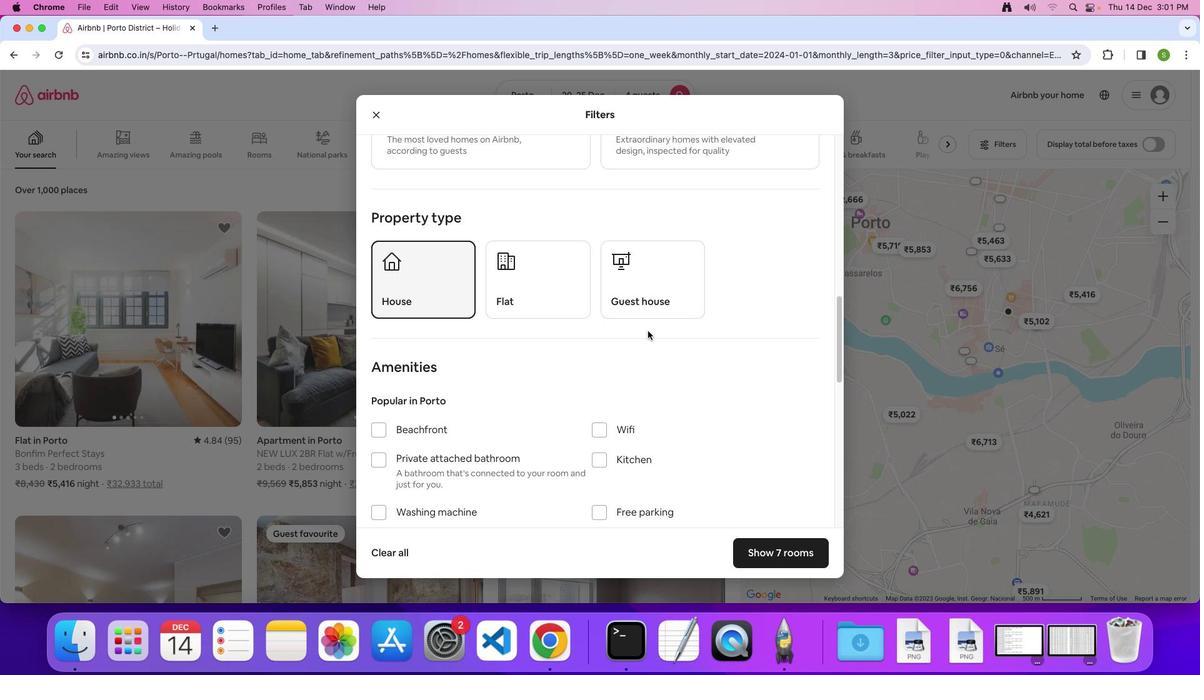 
Action: Mouse scrolled (648, 331) with delta (0, 0)
Screenshot: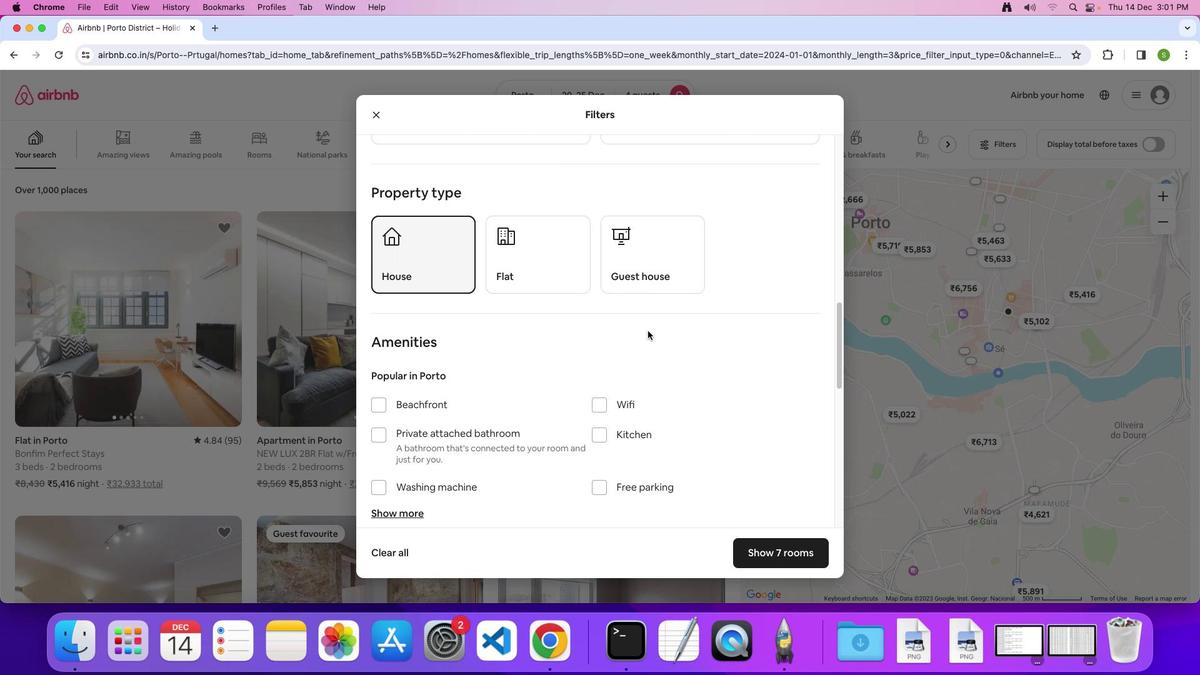 
Action: Mouse scrolled (648, 331) with delta (0, 0)
Screenshot: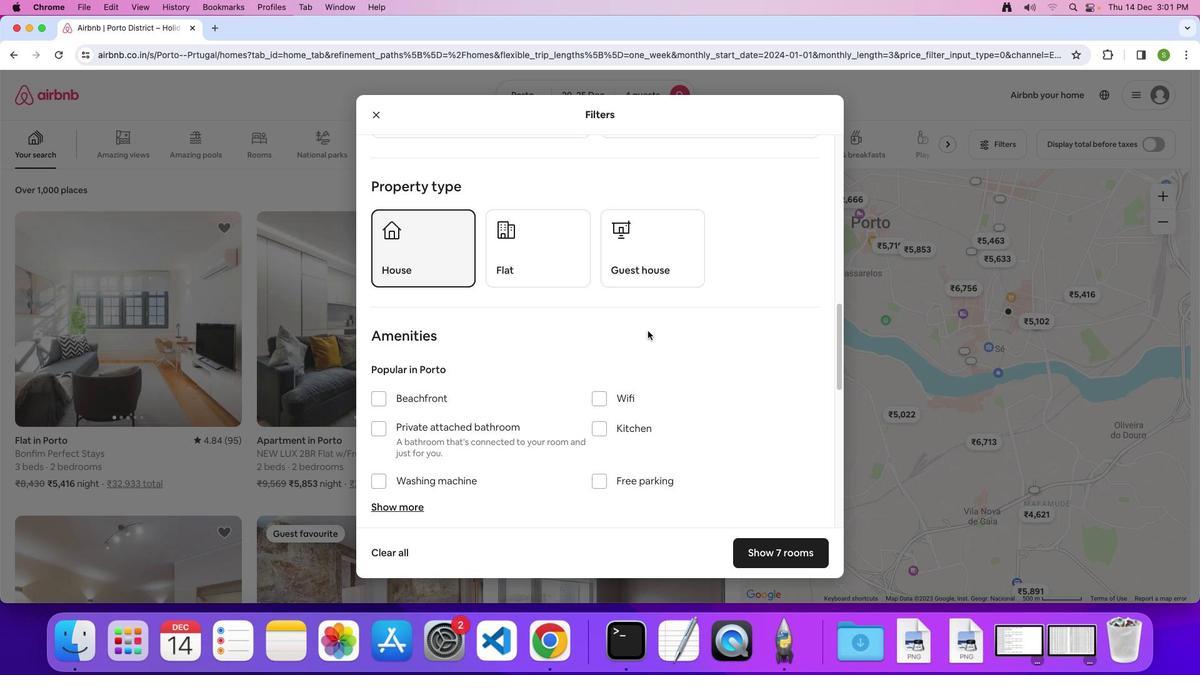 
Action: Mouse scrolled (648, 331) with delta (0, 0)
Screenshot: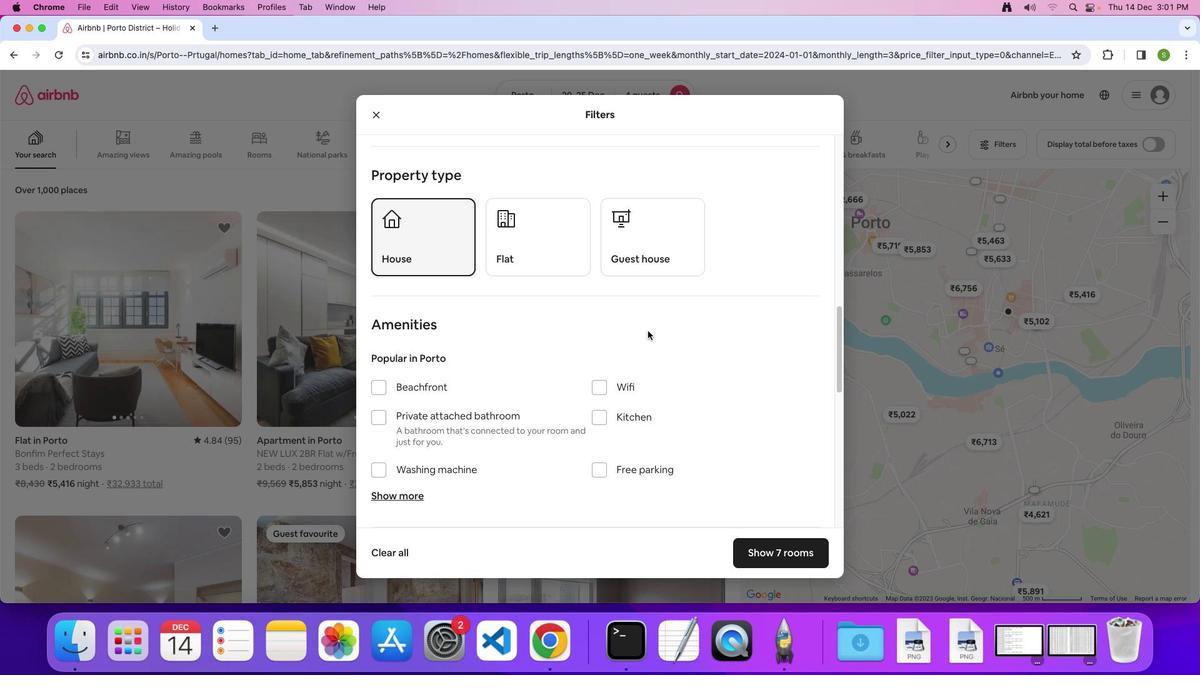 
Action: Mouse scrolled (648, 331) with delta (0, 0)
Screenshot: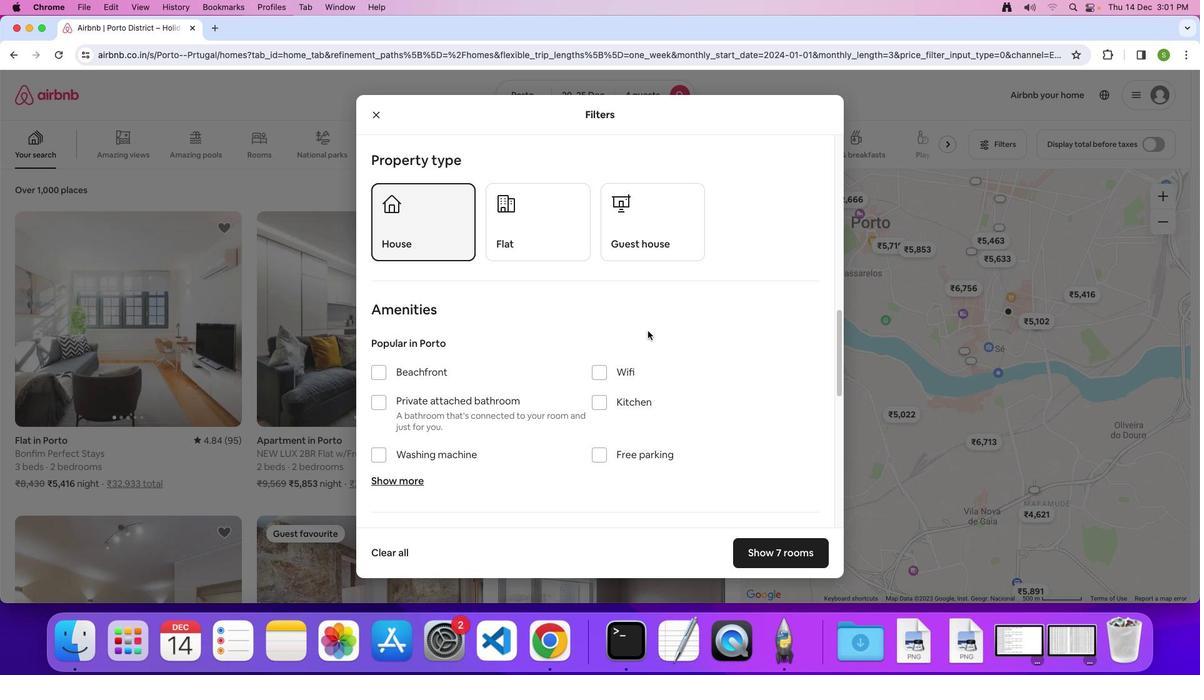 
Action: Mouse scrolled (648, 331) with delta (0, 0)
Screenshot: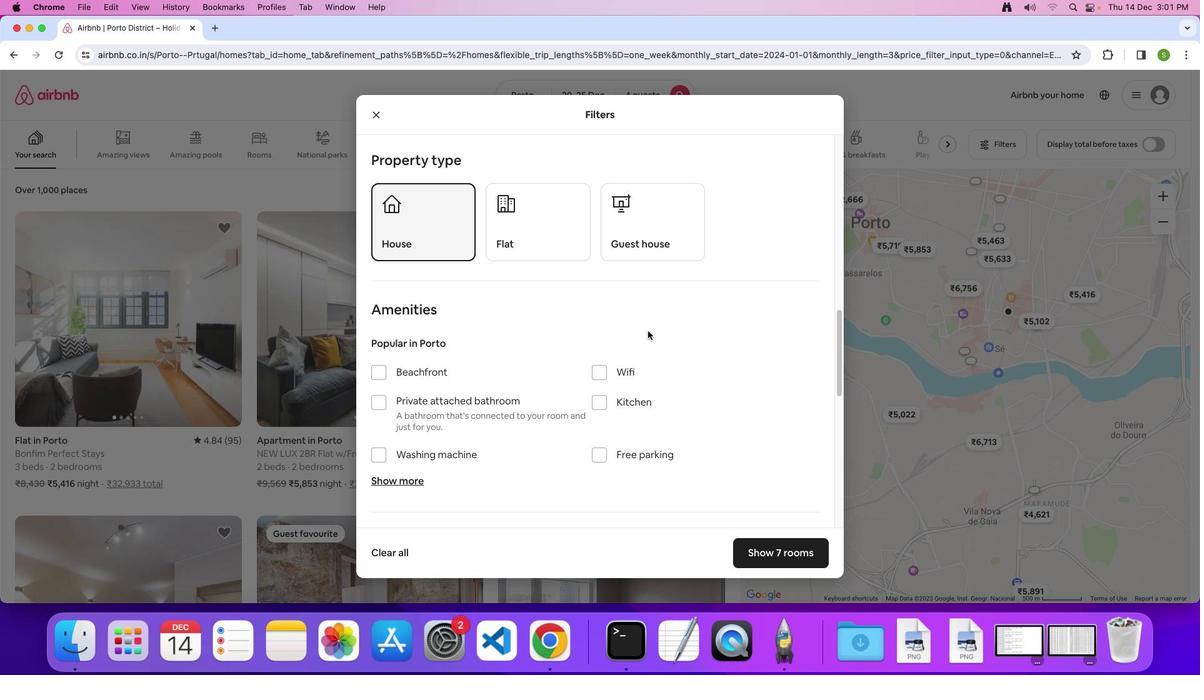 
Action: Mouse scrolled (648, 331) with delta (0, 0)
Screenshot: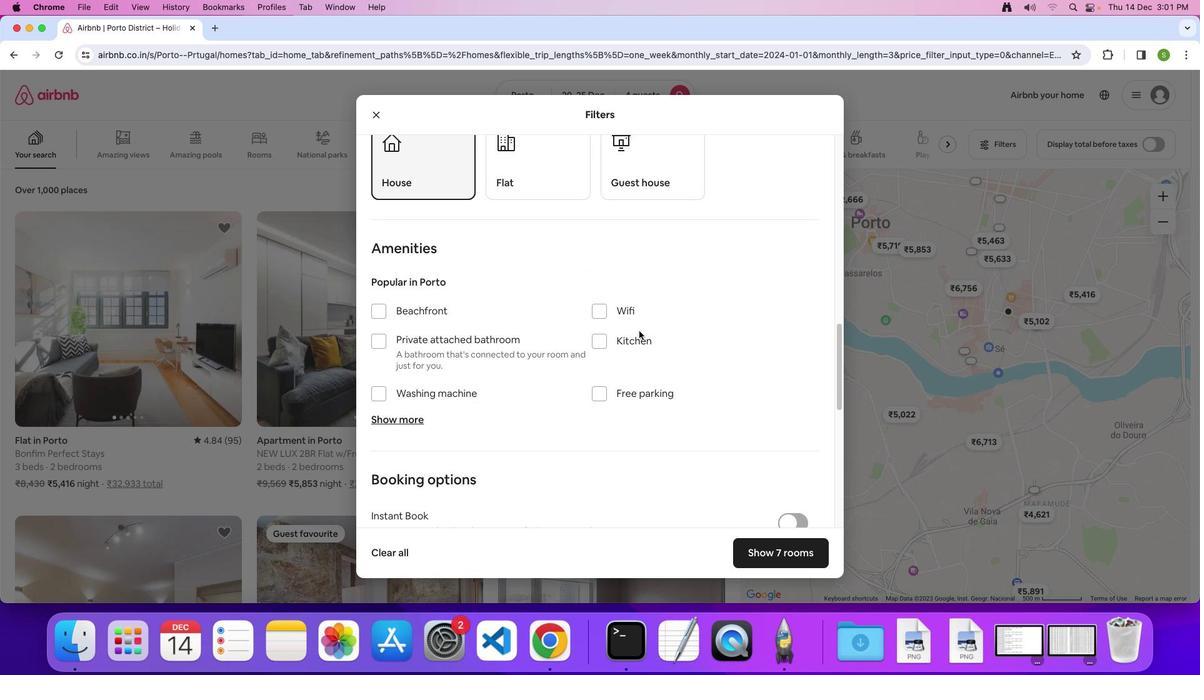 
Action: Mouse moved to (602, 314)
Screenshot: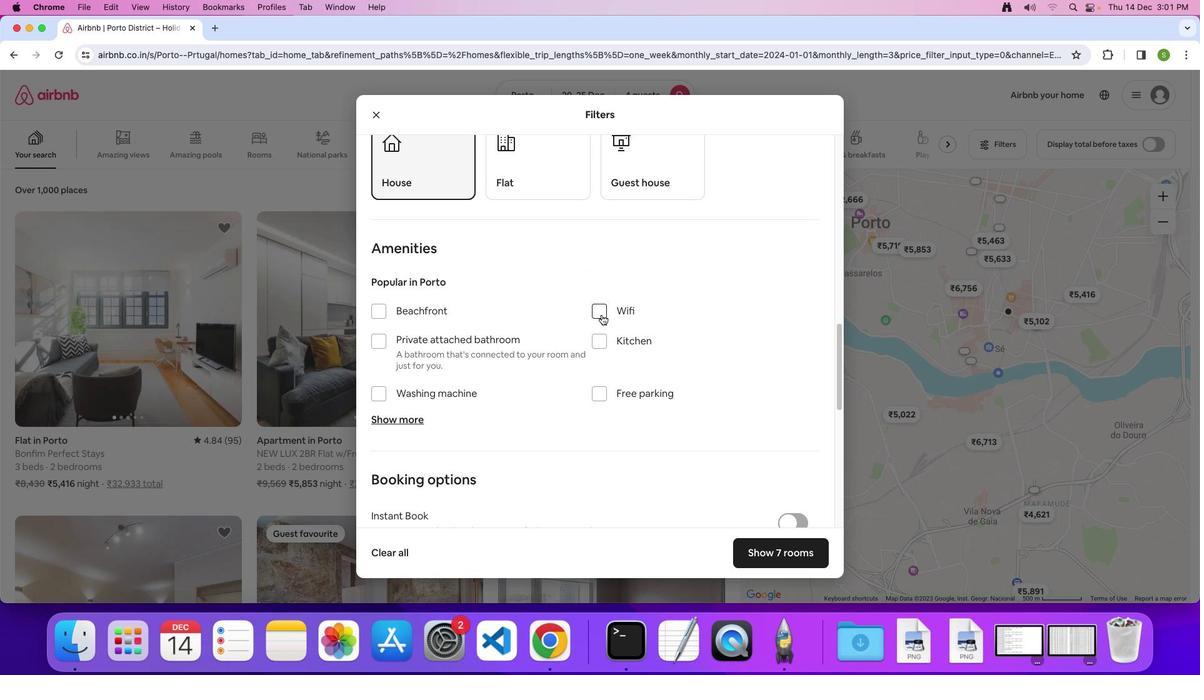 
Action: Mouse pressed left at (602, 314)
Screenshot: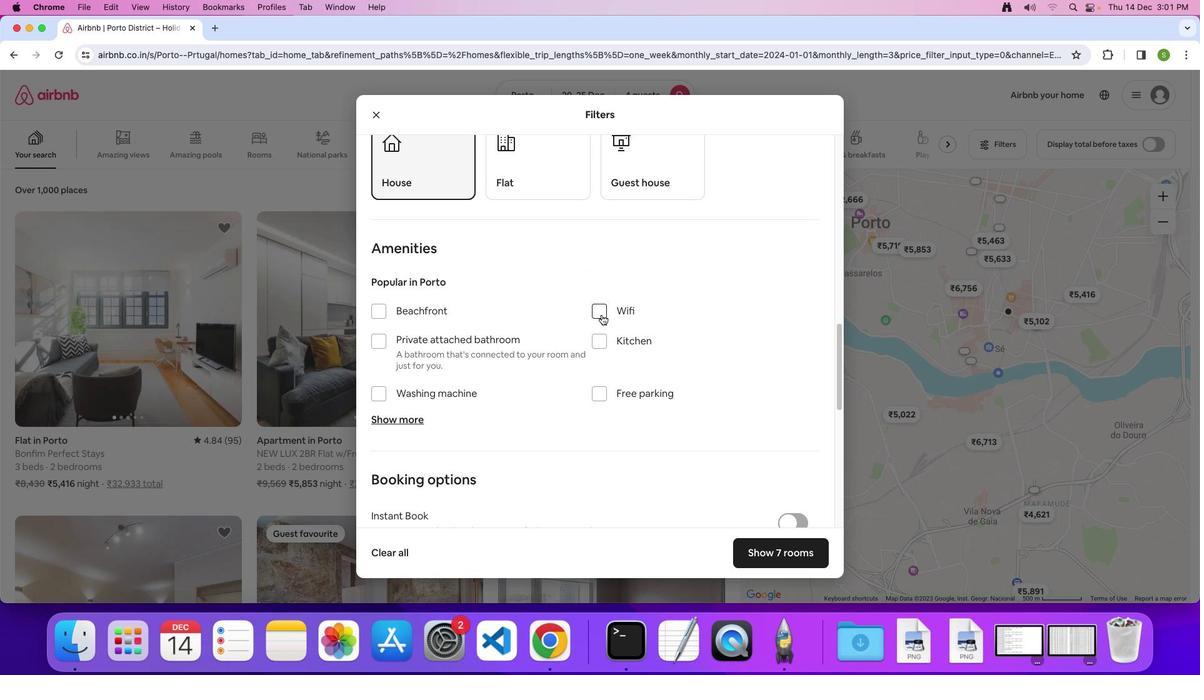 
Action: Mouse moved to (598, 390)
Screenshot: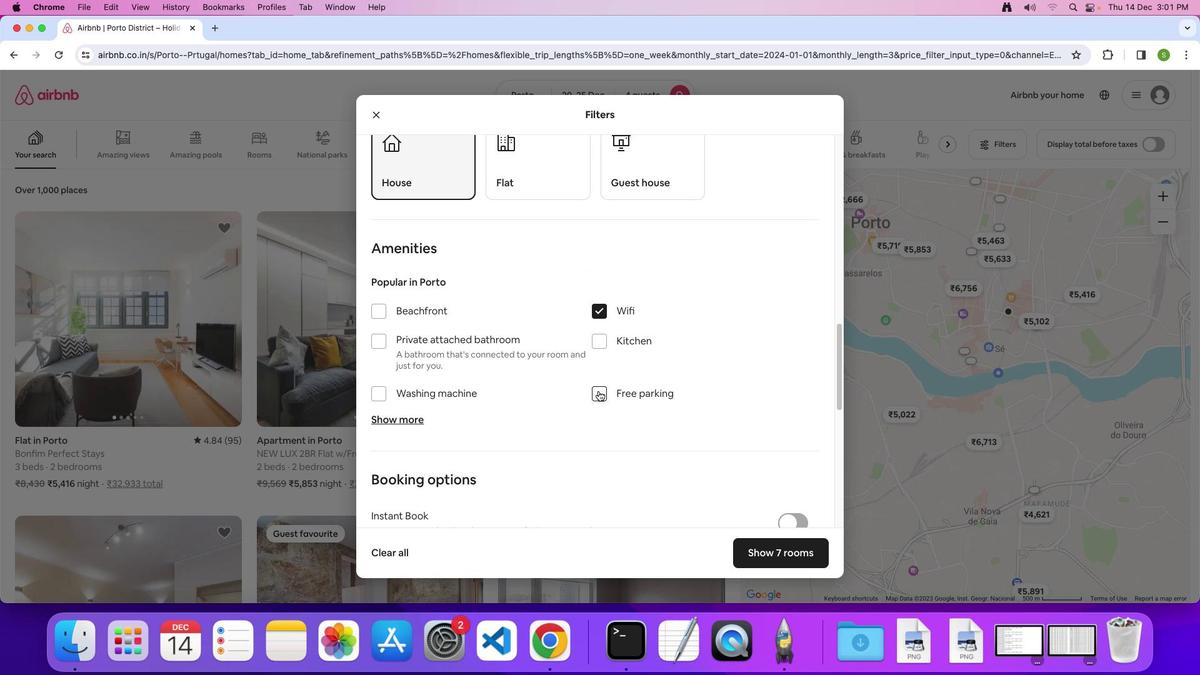 
Action: Mouse pressed left at (598, 390)
Screenshot: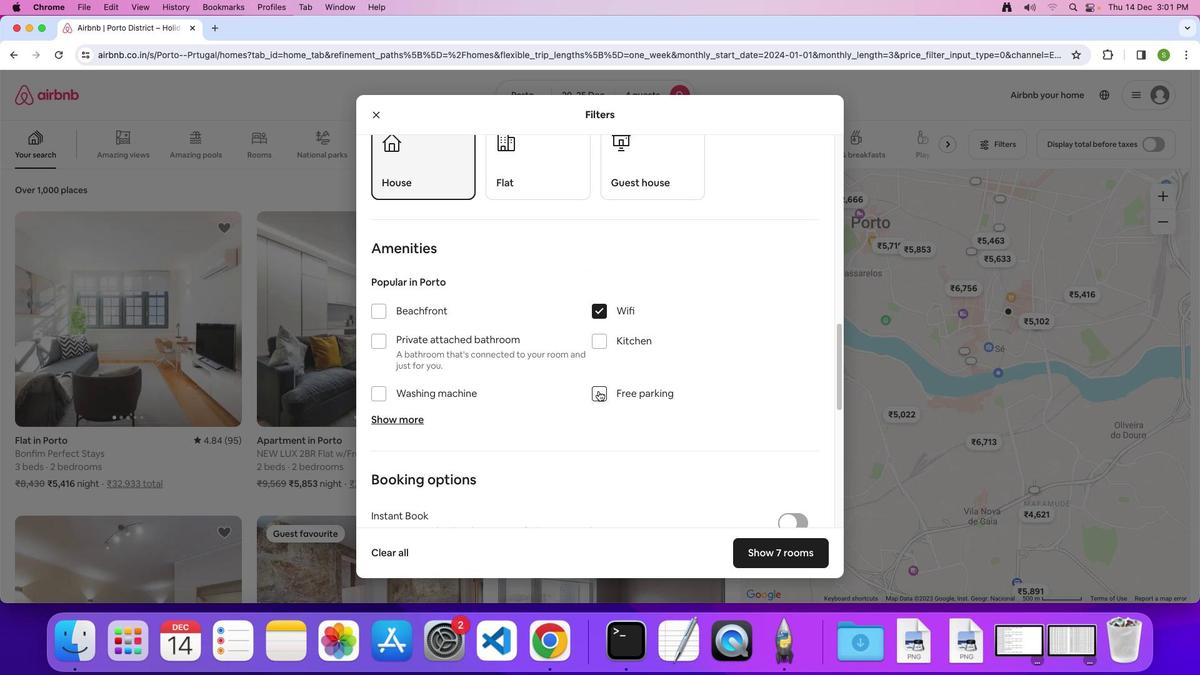 
Action: Mouse moved to (385, 416)
Screenshot: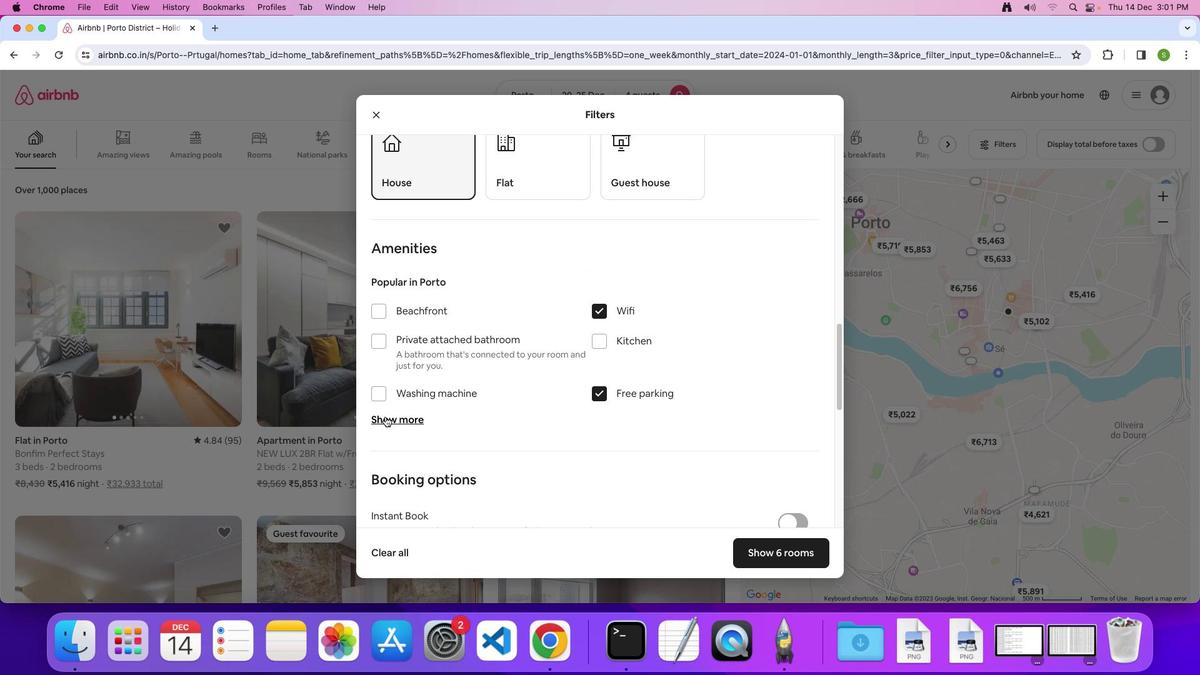 
Action: Mouse pressed left at (385, 416)
Screenshot: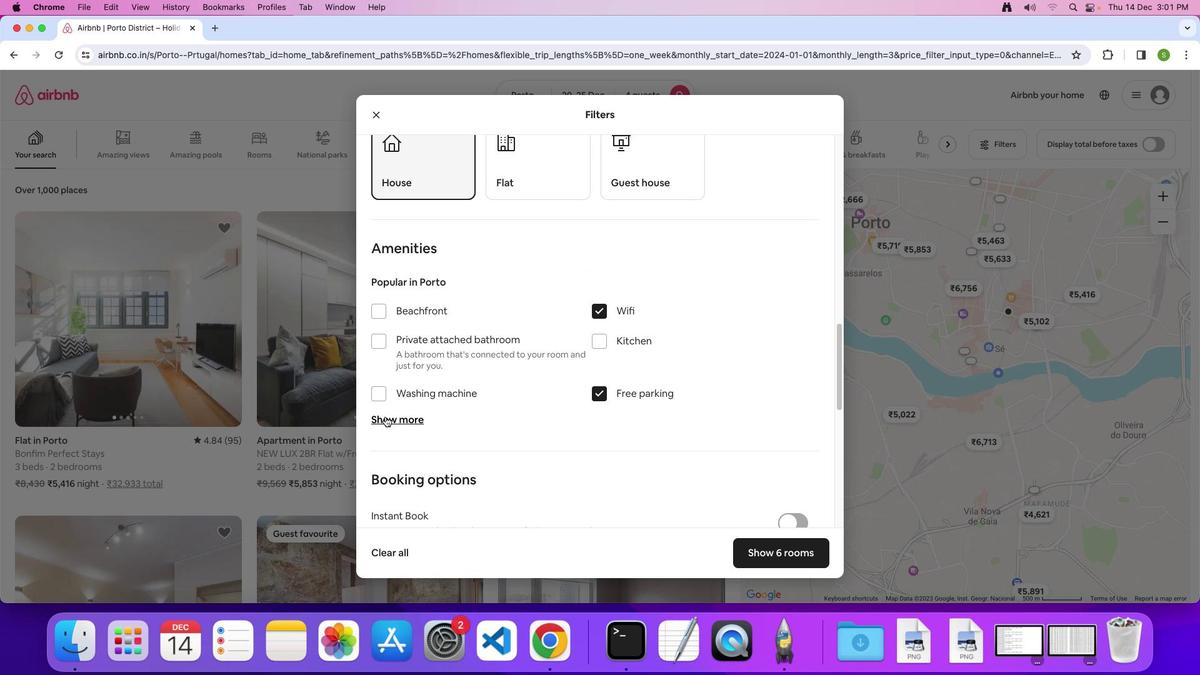 
Action: Mouse moved to (597, 353)
Screenshot: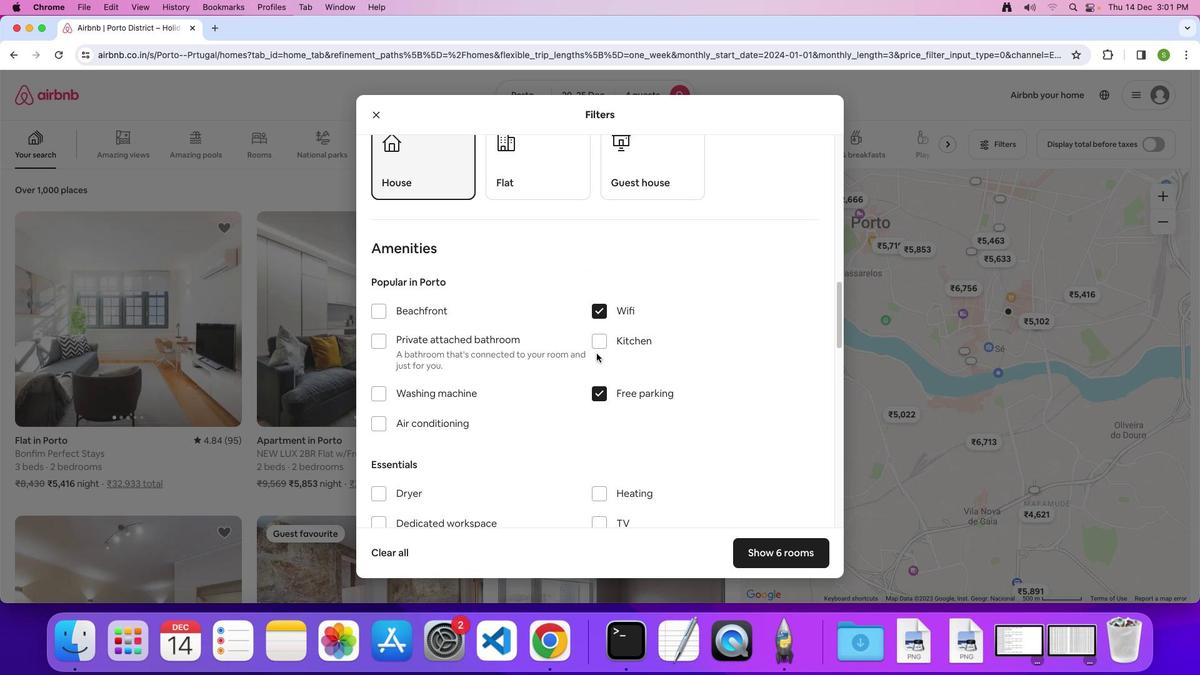 
Action: Mouse scrolled (597, 353) with delta (0, 0)
Screenshot: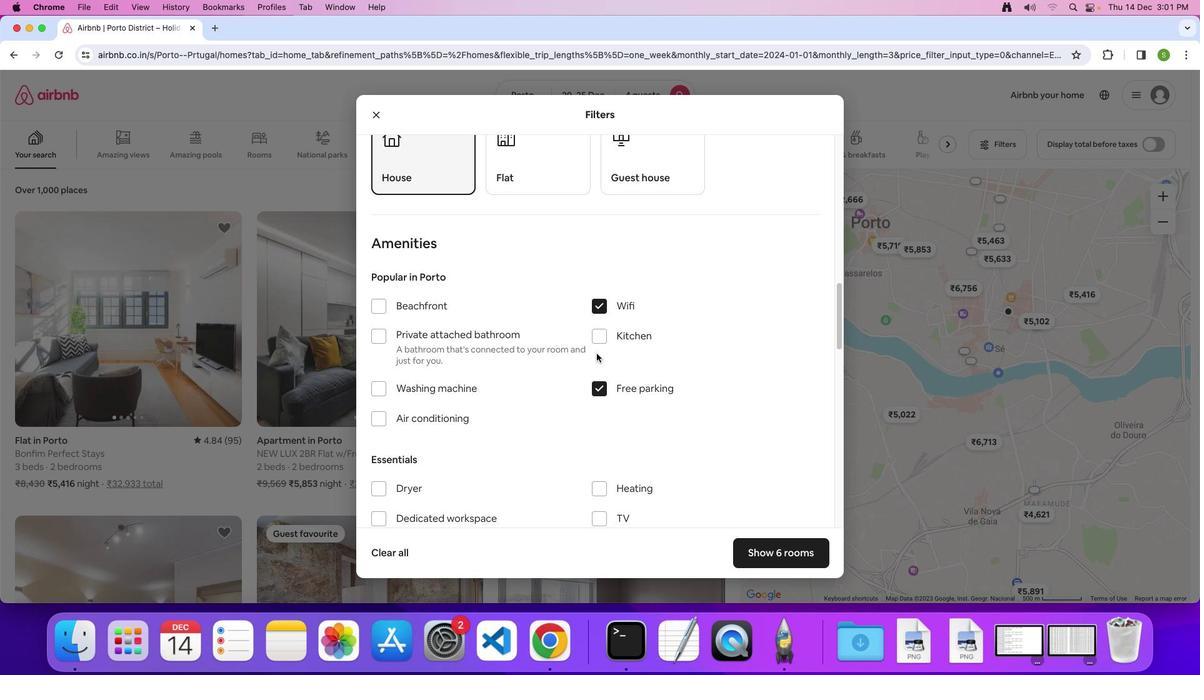 
Action: Mouse scrolled (597, 353) with delta (0, 0)
Screenshot: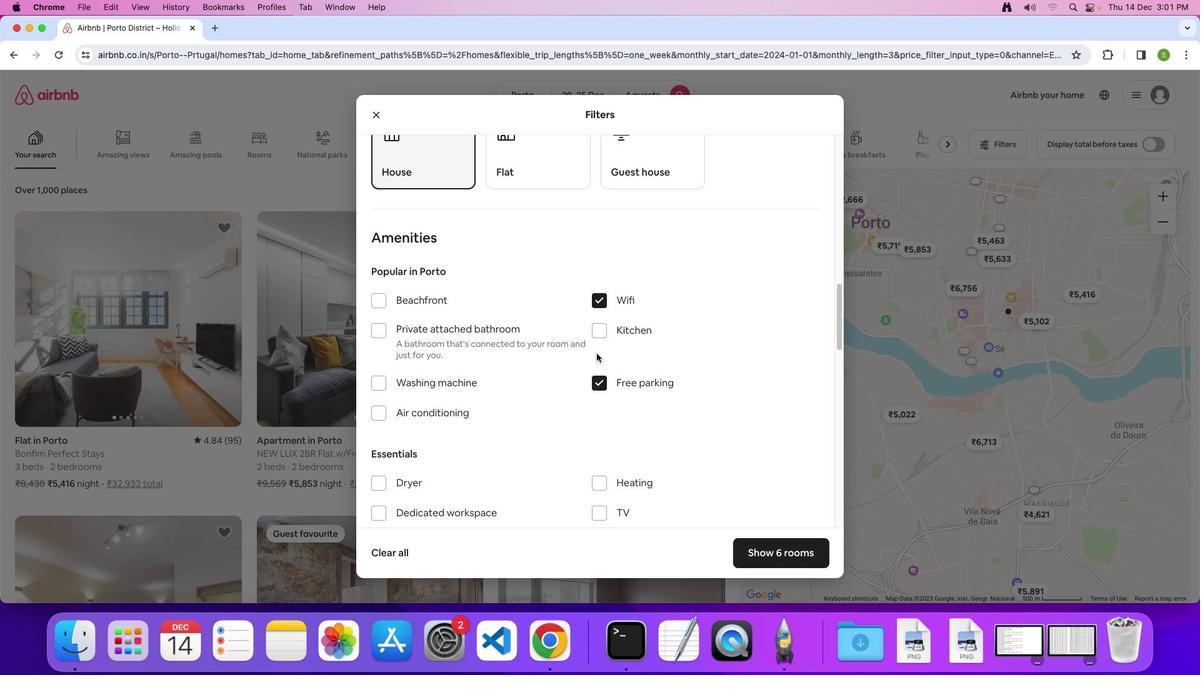 
Action: Mouse scrolled (597, 353) with delta (0, 0)
Screenshot: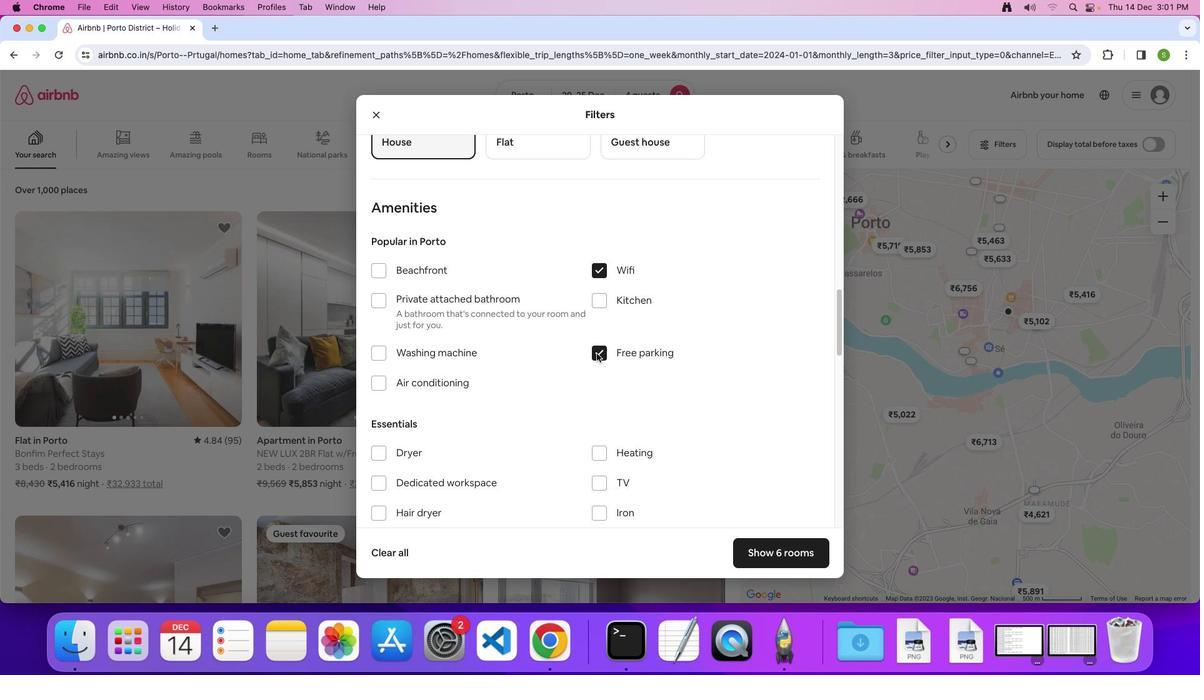 
Action: Mouse scrolled (597, 353) with delta (0, 0)
Screenshot: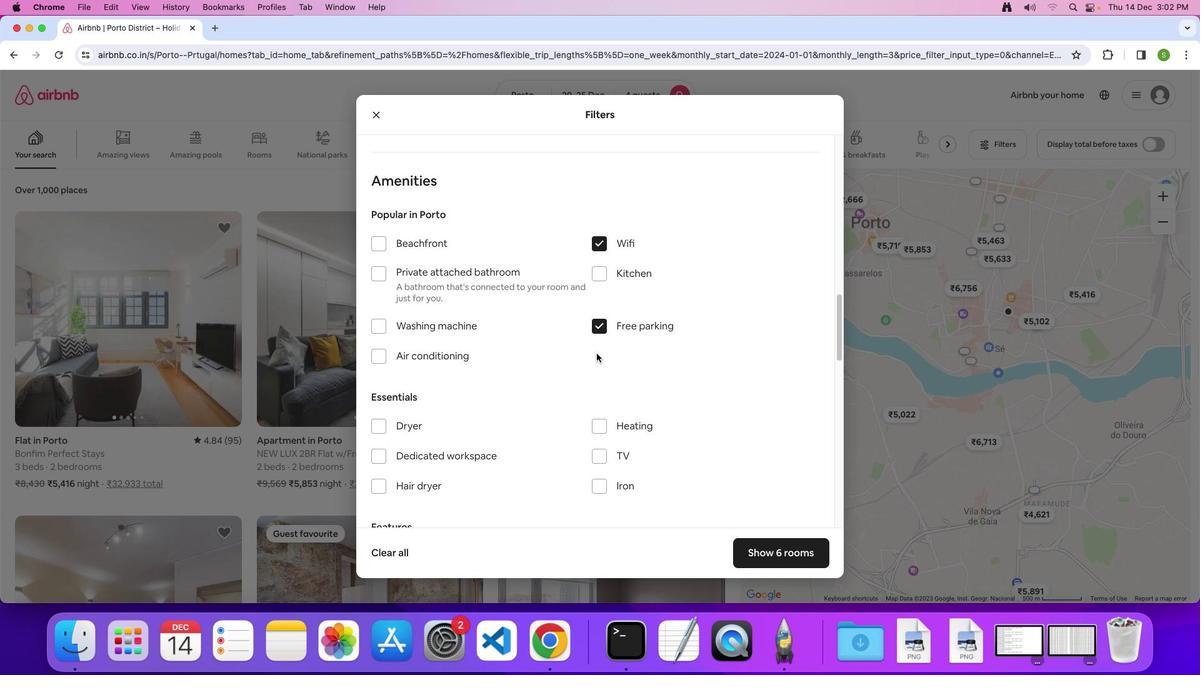 
Action: Mouse scrolled (597, 353) with delta (0, 0)
Screenshot: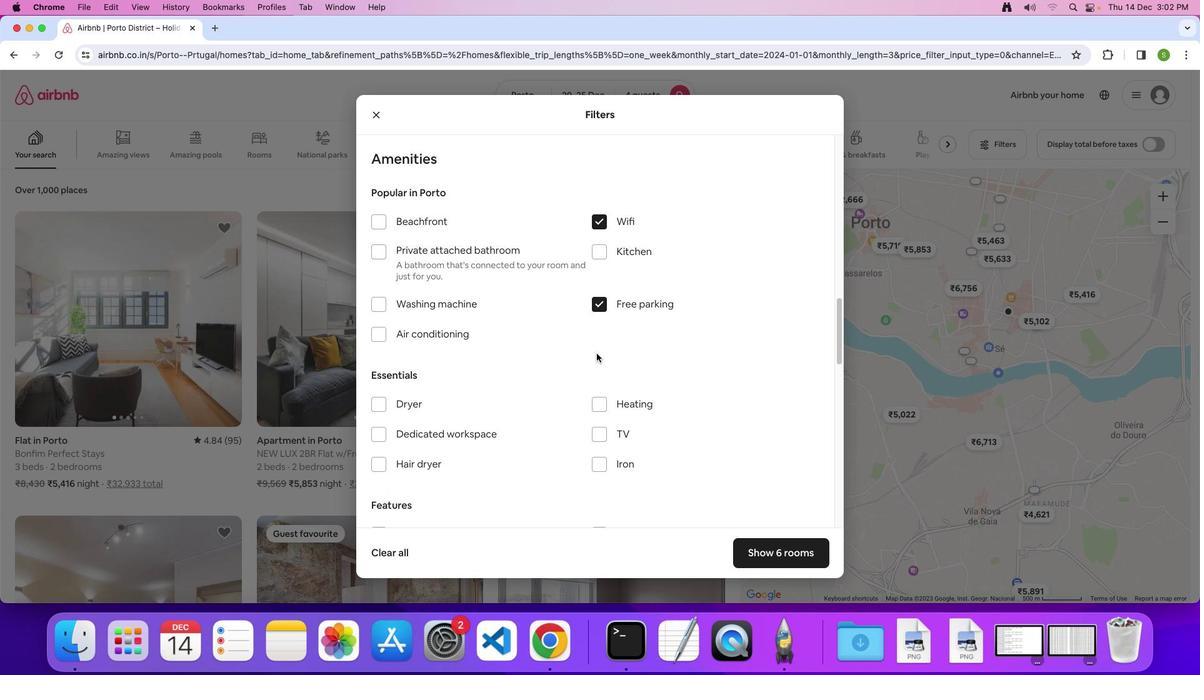 
Action: Mouse scrolled (597, 353) with delta (0, -1)
Screenshot: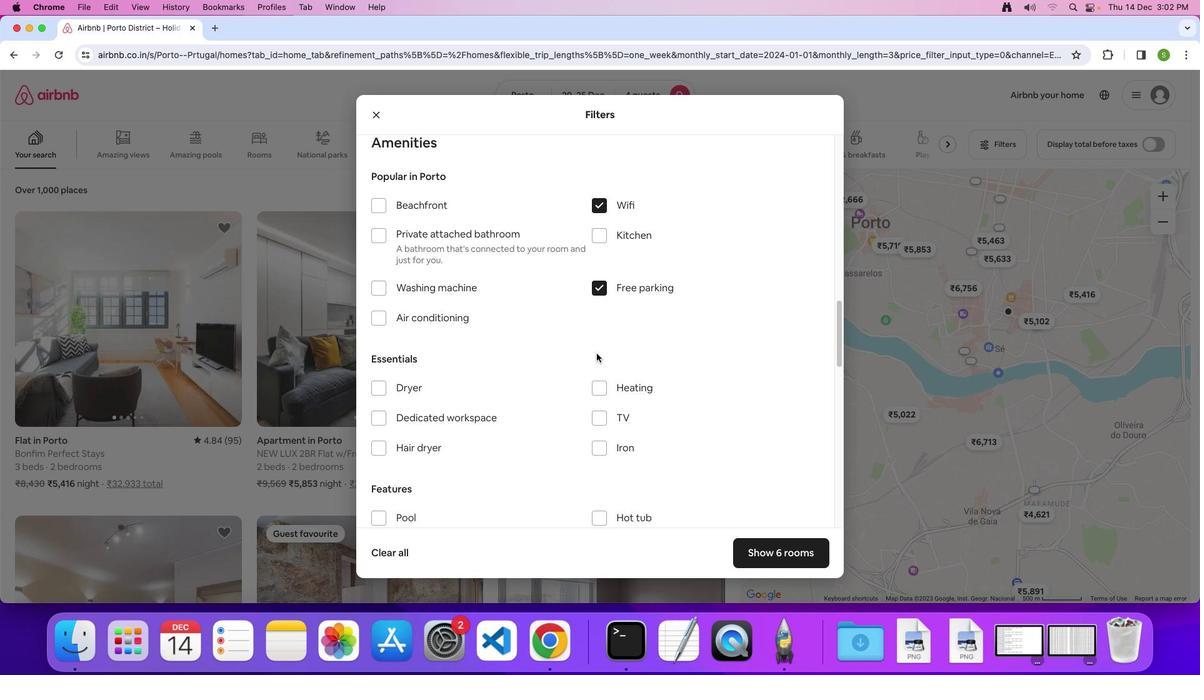 
Action: Mouse scrolled (597, 353) with delta (0, 0)
Screenshot: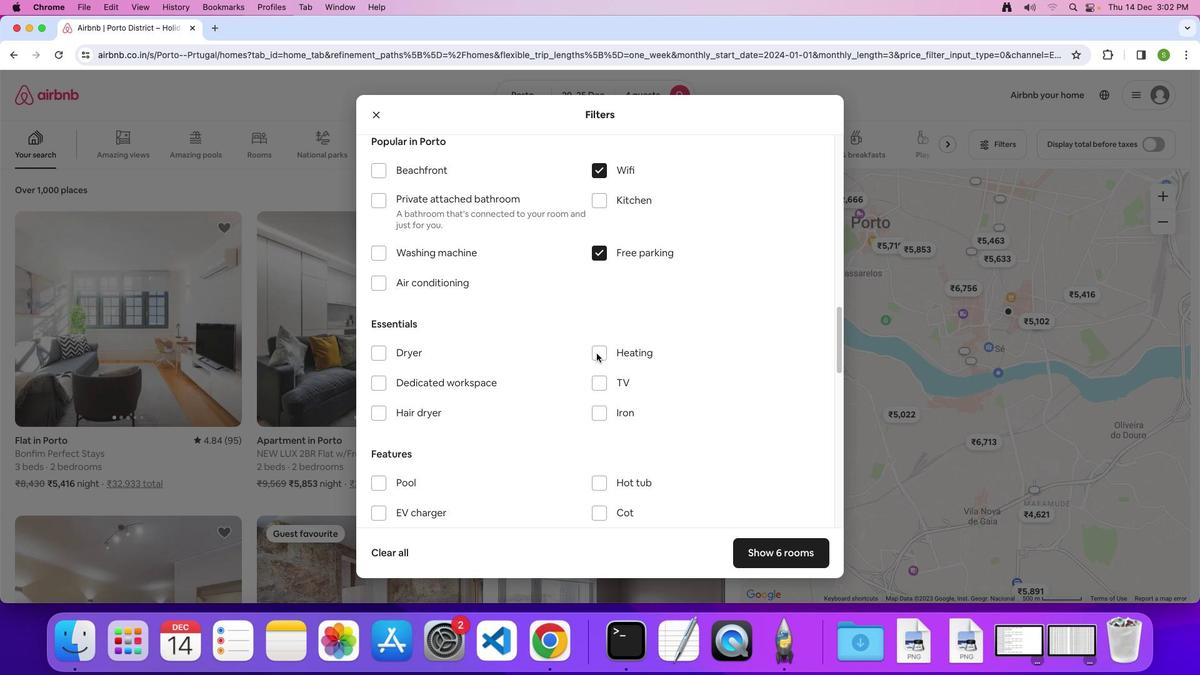 
Action: Mouse scrolled (597, 353) with delta (0, 0)
Screenshot: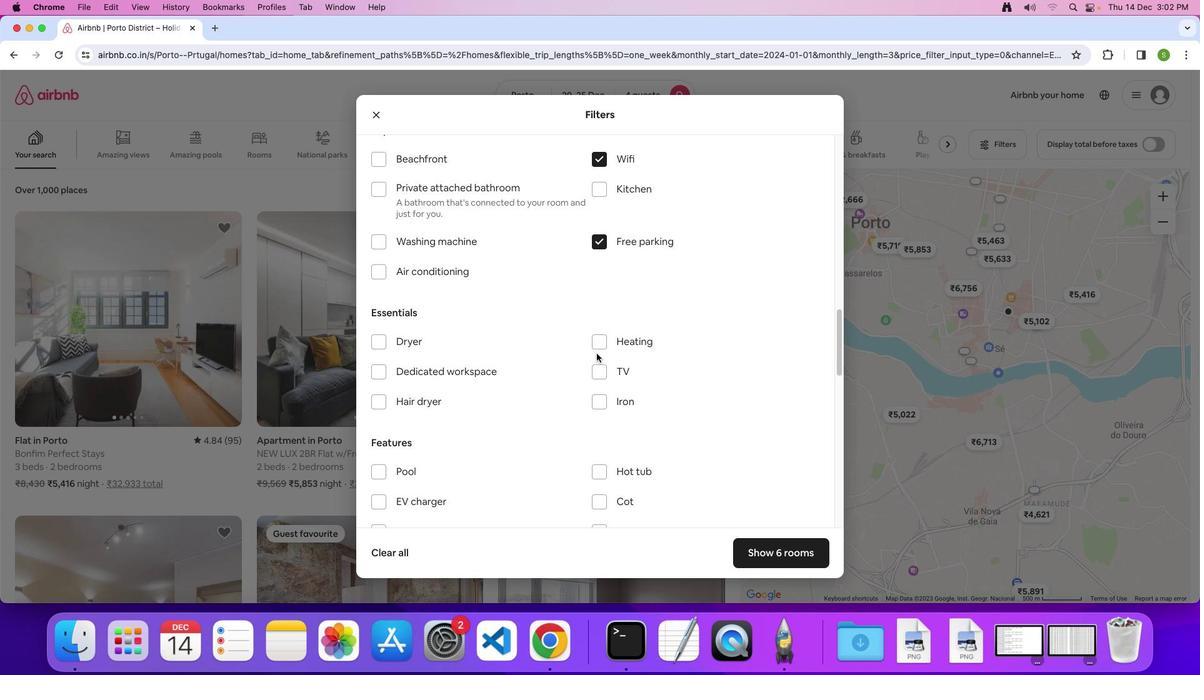 
Action: Mouse moved to (596, 363)
Screenshot: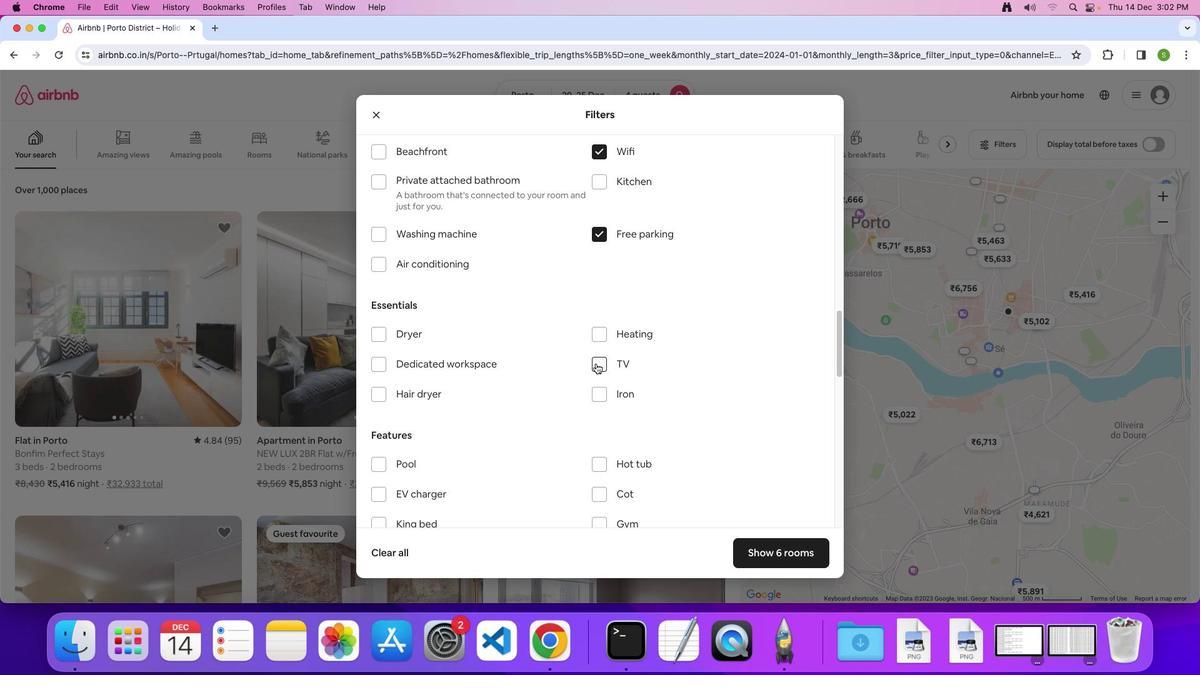 
Action: Mouse pressed left at (596, 363)
Screenshot: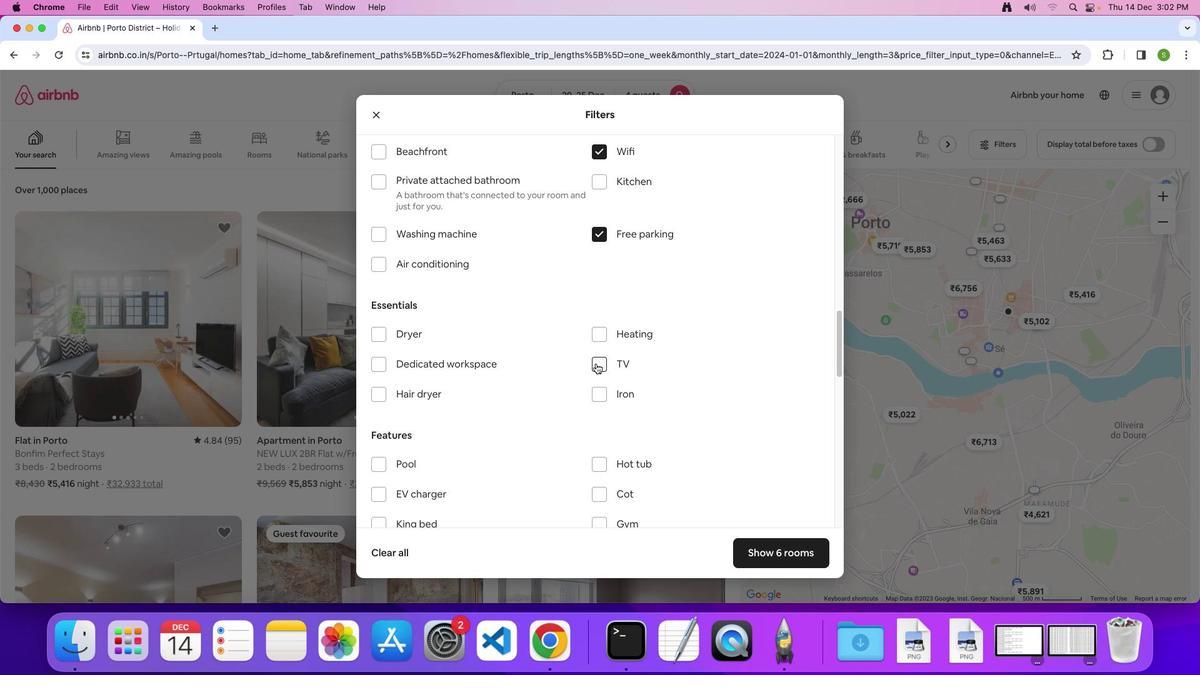 
Action: Mouse moved to (572, 328)
Screenshot: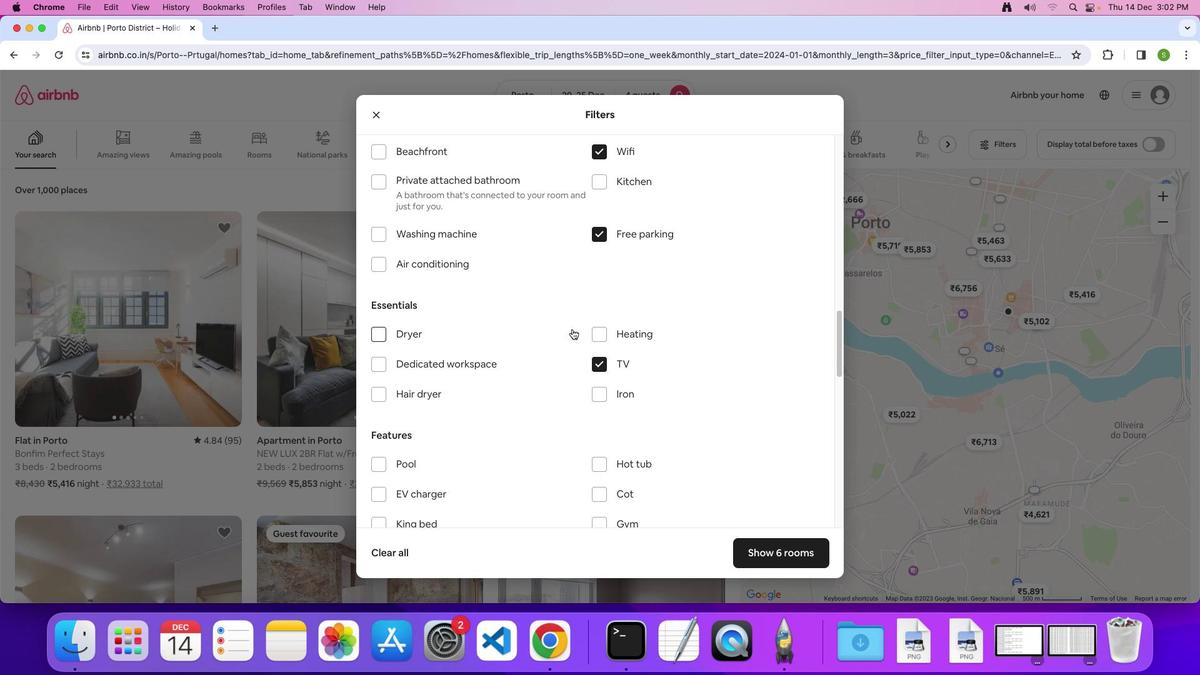 
Action: Mouse scrolled (572, 328) with delta (0, 0)
Screenshot: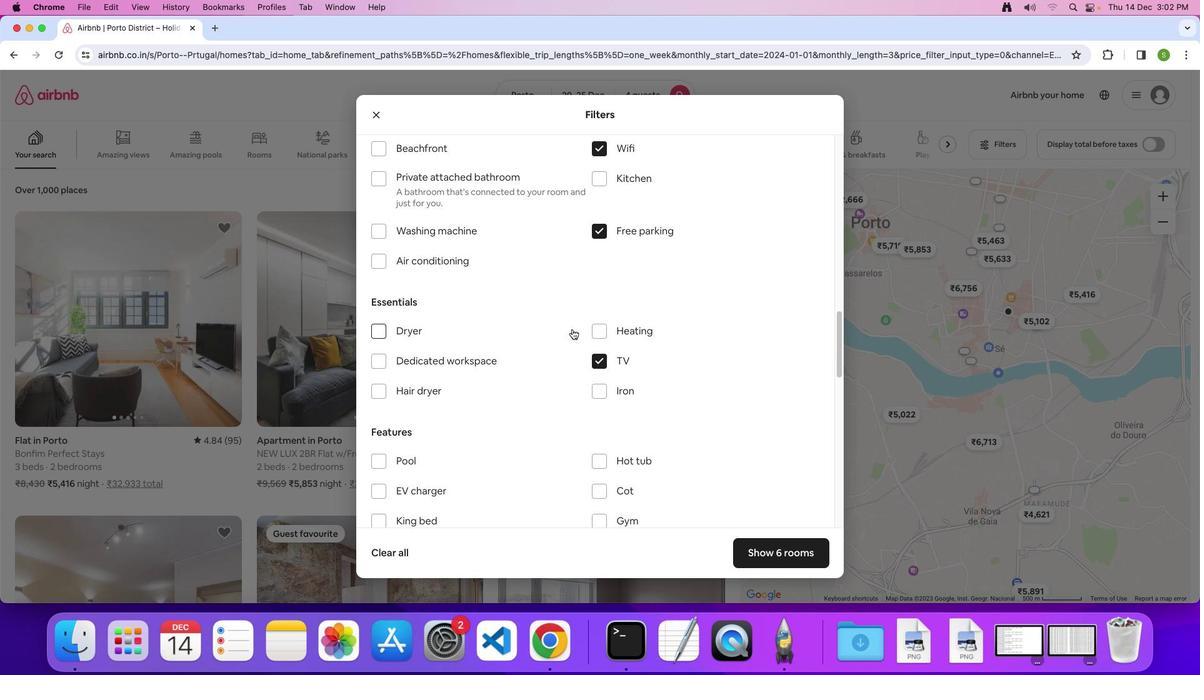 
Action: Mouse scrolled (572, 328) with delta (0, 0)
Screenshot: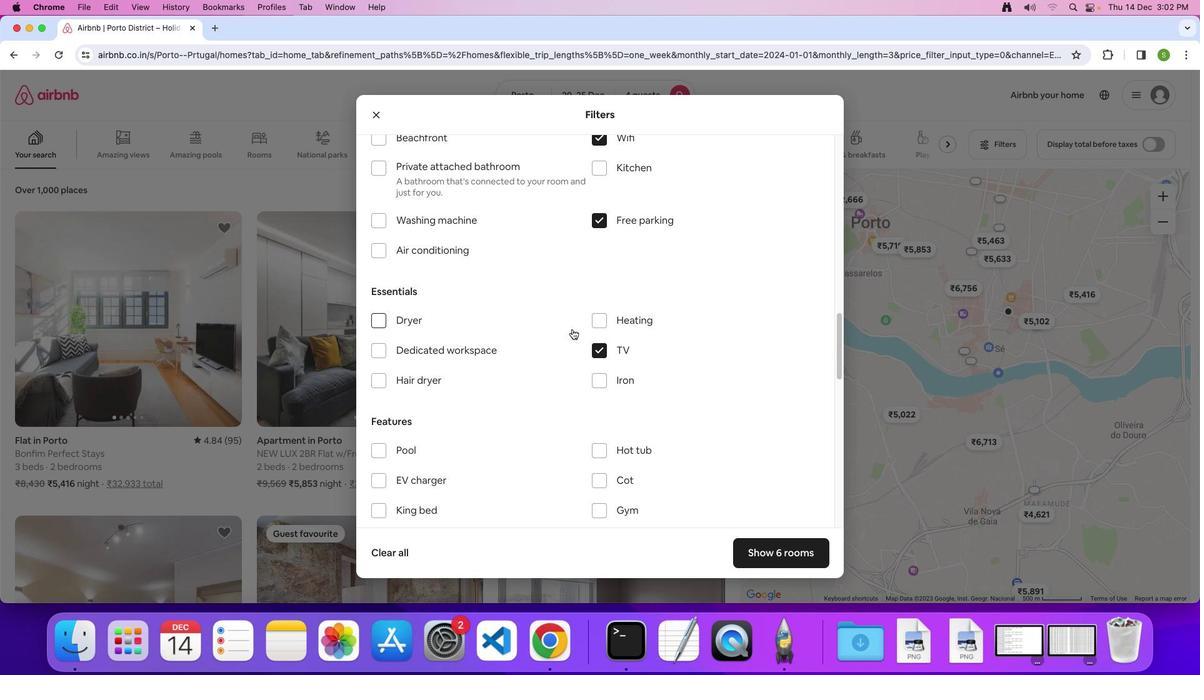 
Action: Mouse scrolled (572, 328) with delta (0, 0)
Screenshot: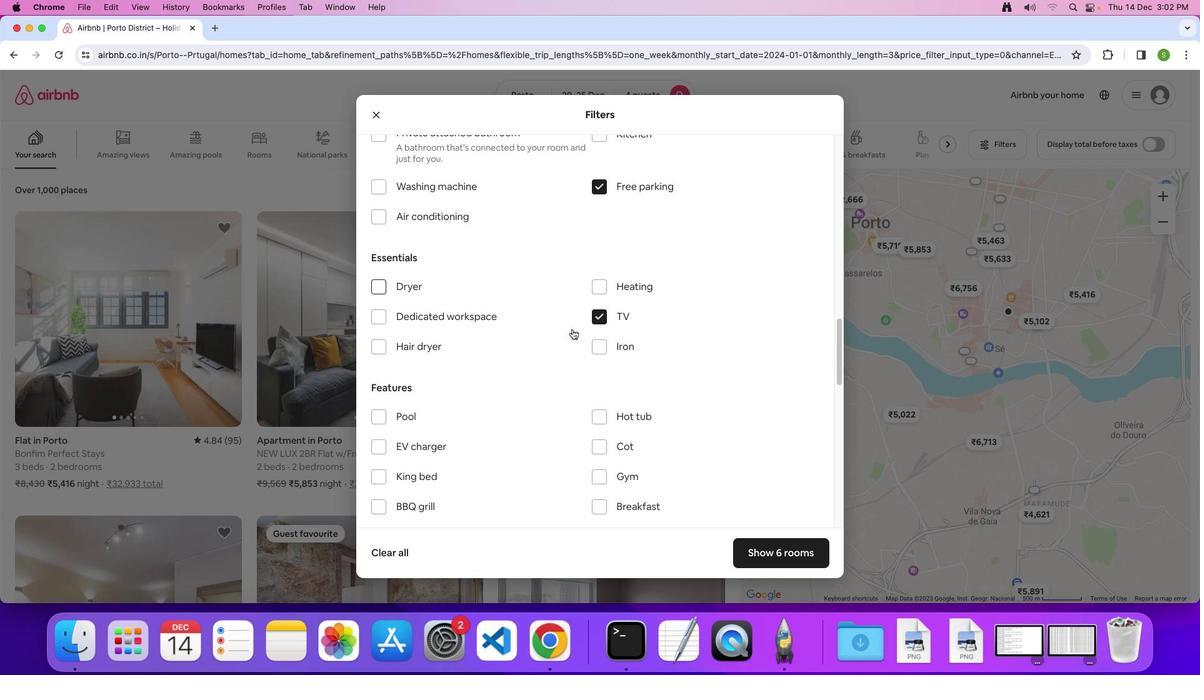
Action: Mouse scrolled (572, 328) with delta (0, 0)
Screenshot: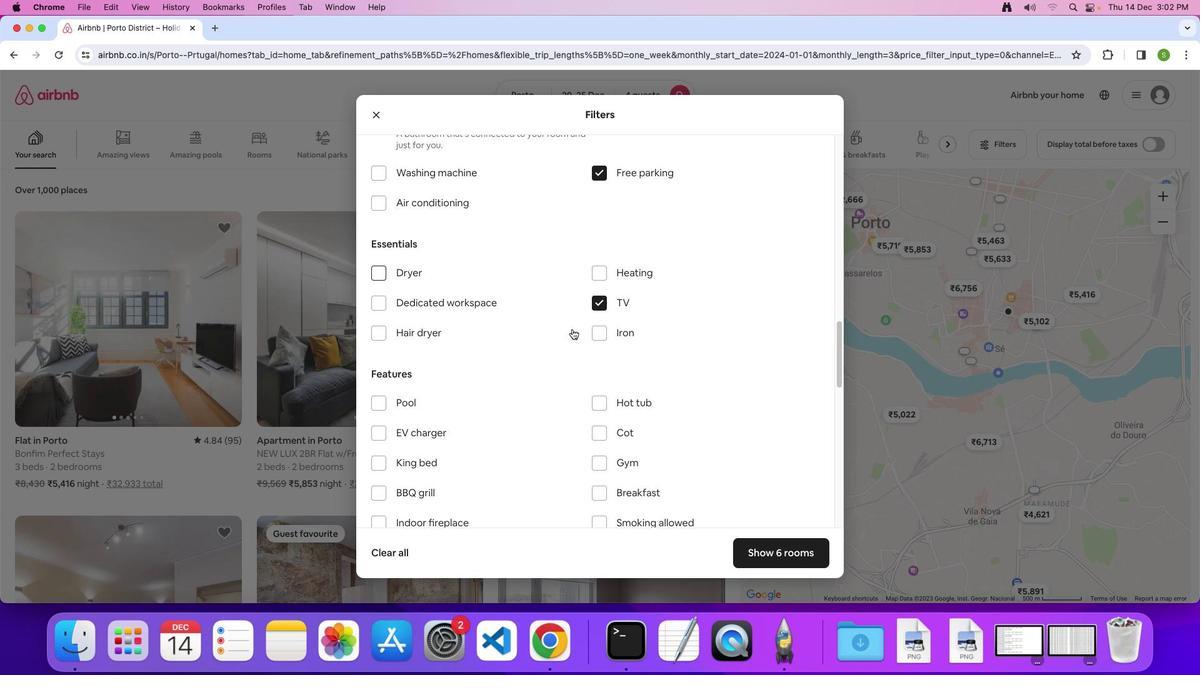 
Action: Mouse scrolled (572, 328) with delta (0, 0)
Screenshot: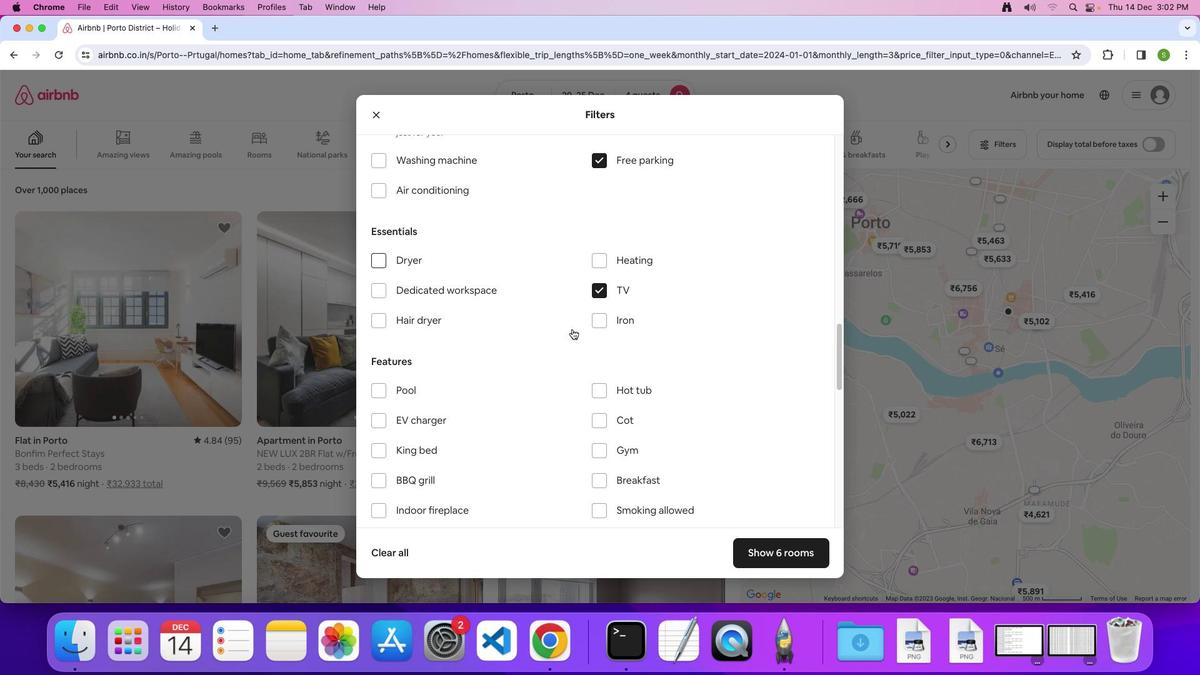 
Action: Mouse scrolled (572, 328) with delta (0, -1)
Screenshot: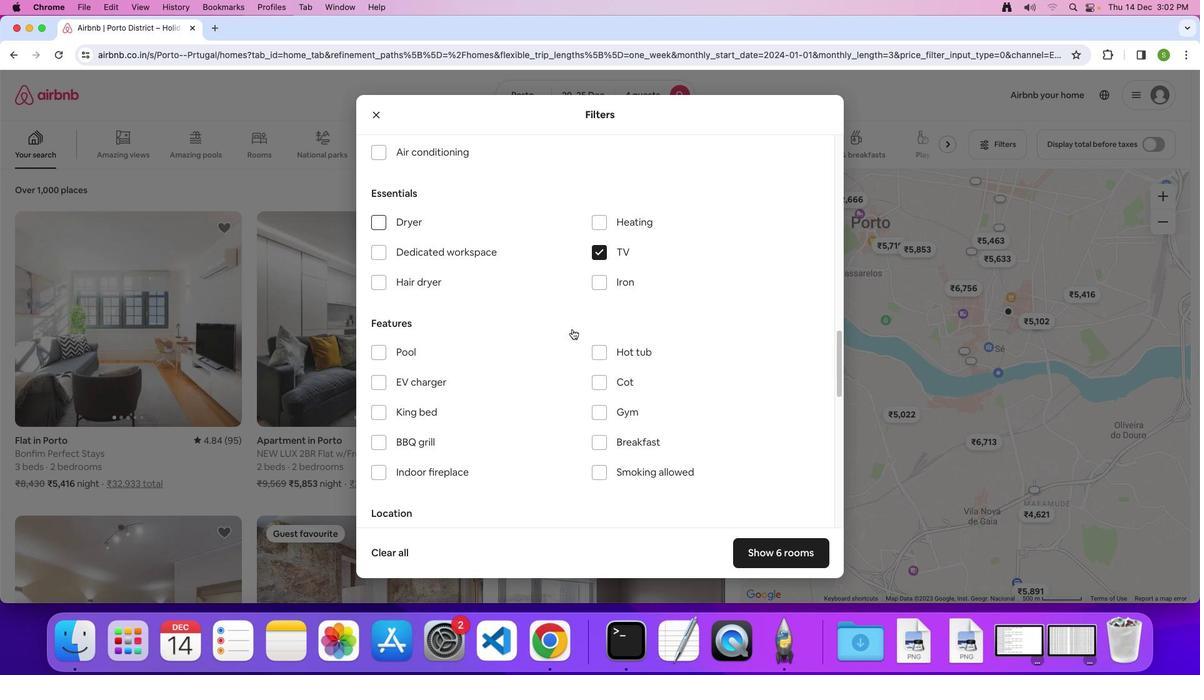
Action: Mouse scrolled (572, 328) with delta (0, 0)
Screenshot: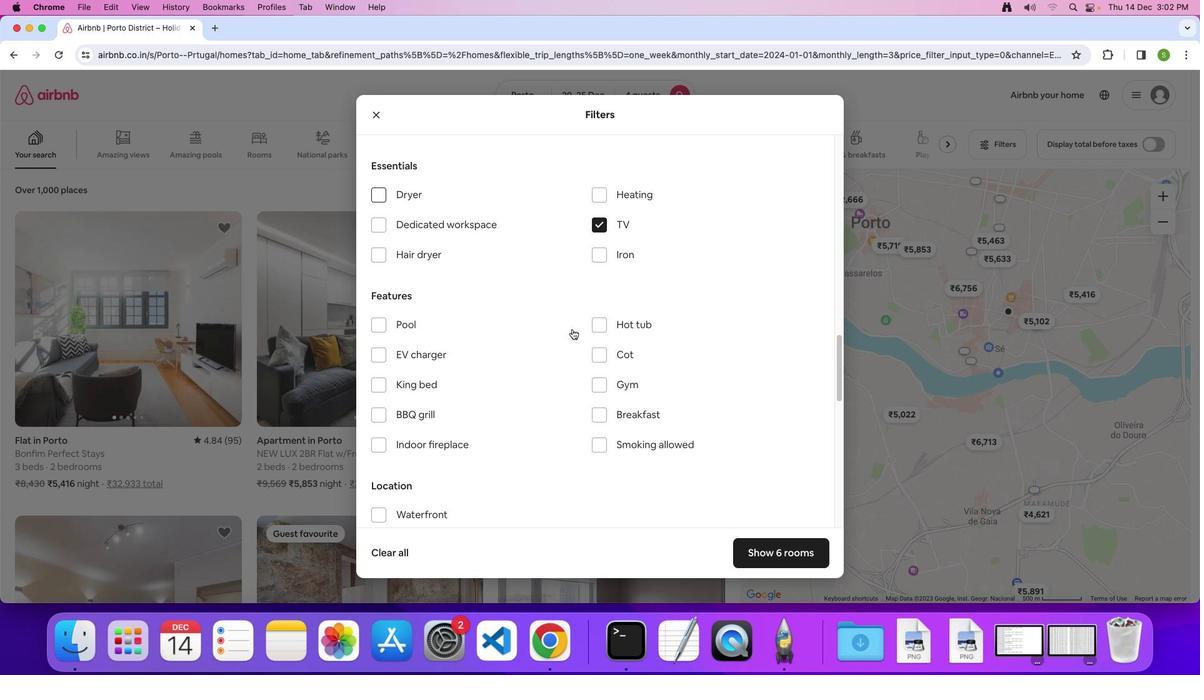
Action: Mouse scrolled (572, 328) with delta (0, 0)
Screenshot: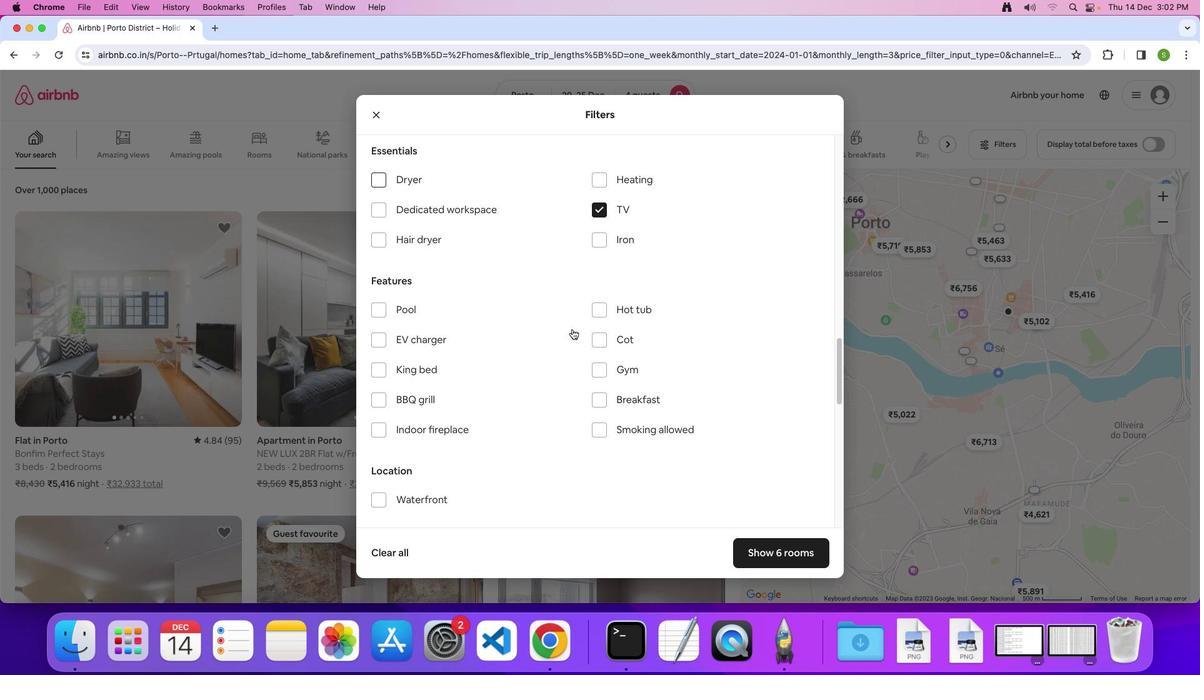 
Action: Mouse scrolled (572, 328) with delta (0, -1)
Screenshot: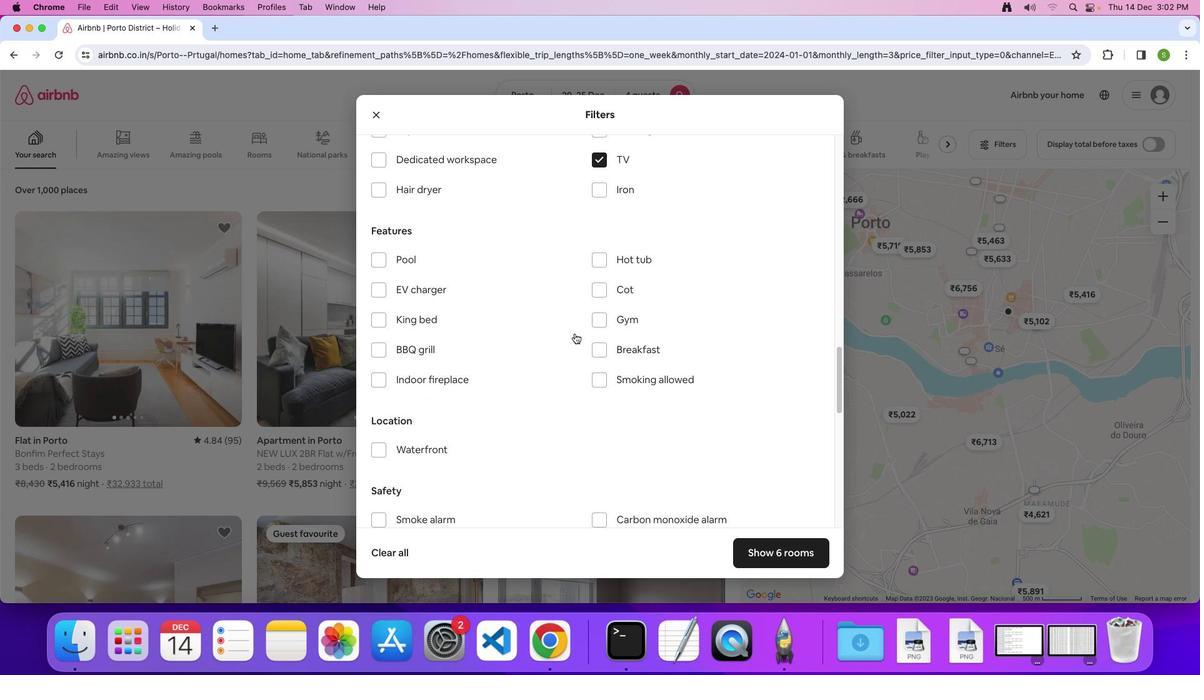 
Action: Mouse moved to (593, 321)
Screenshot: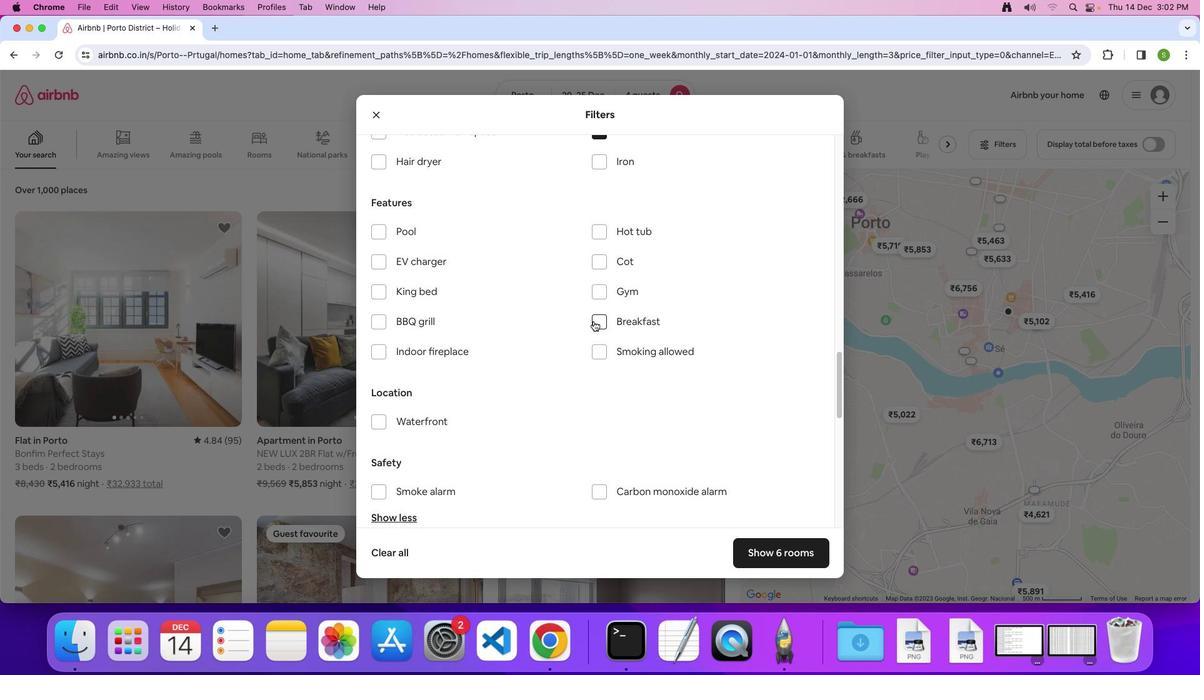 
Action: Mouse pressed left at (593, 321)
Screenshot: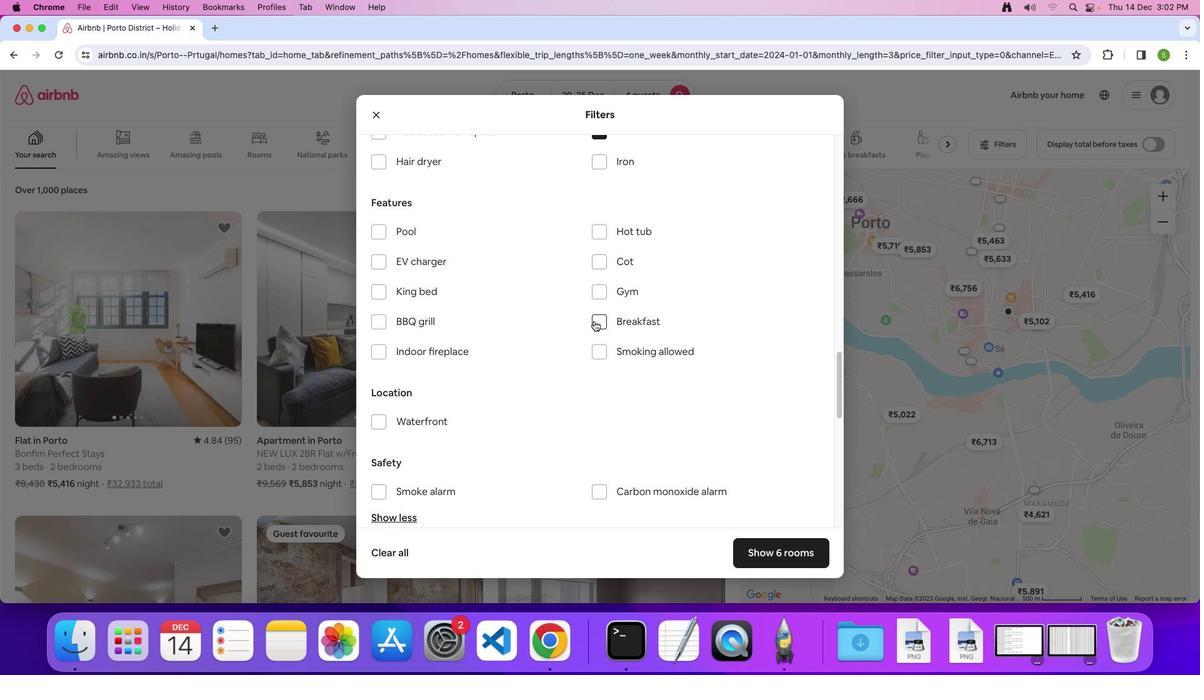 
Action: Mouse moved to (602, 292)
Screenshot: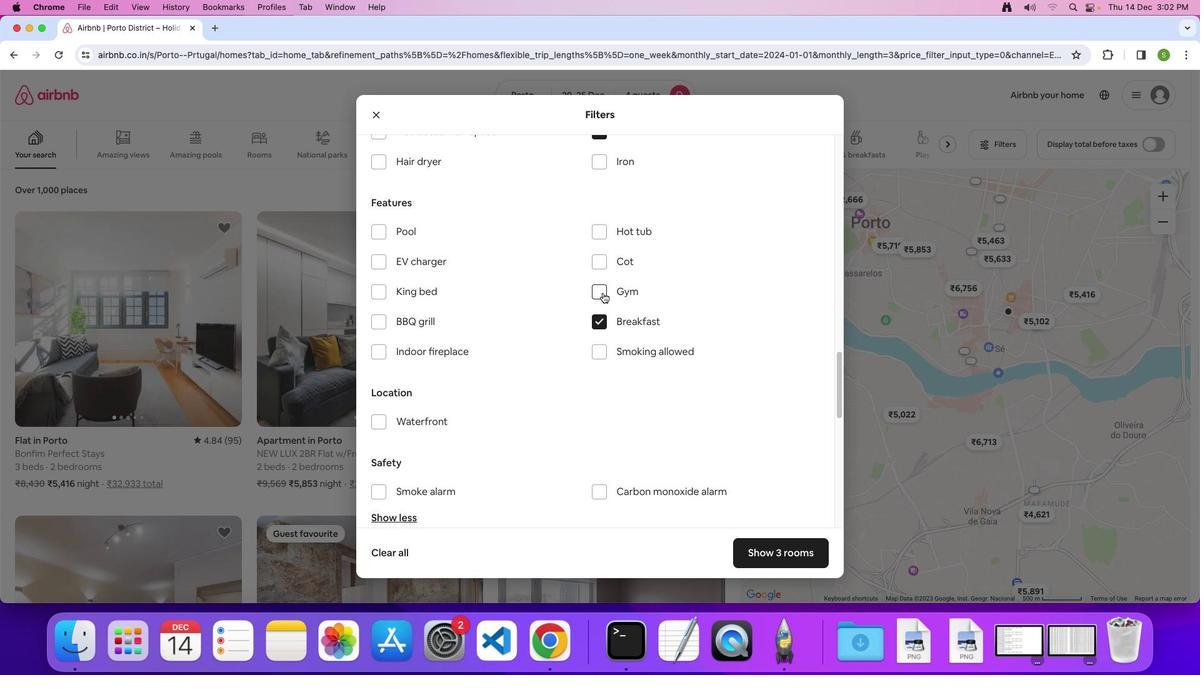 
Action: Mouse pressed left at (602, 292)
Screenshot: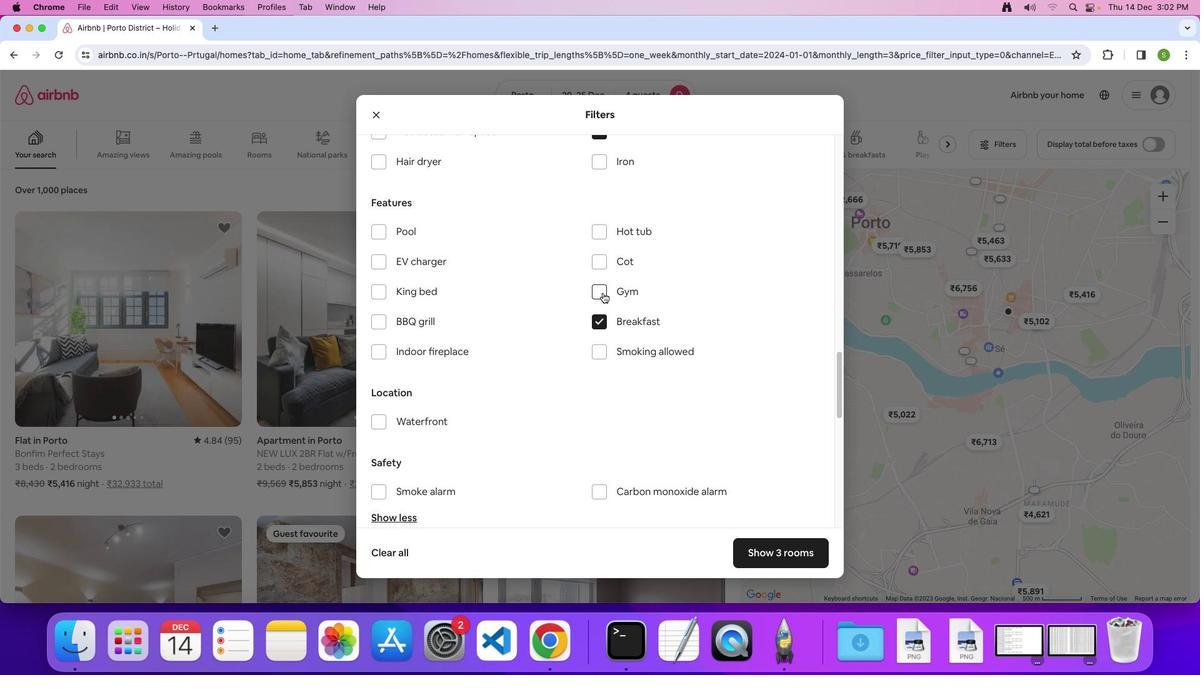 
Action: Mouse moved to (567, 328)
Screenshot: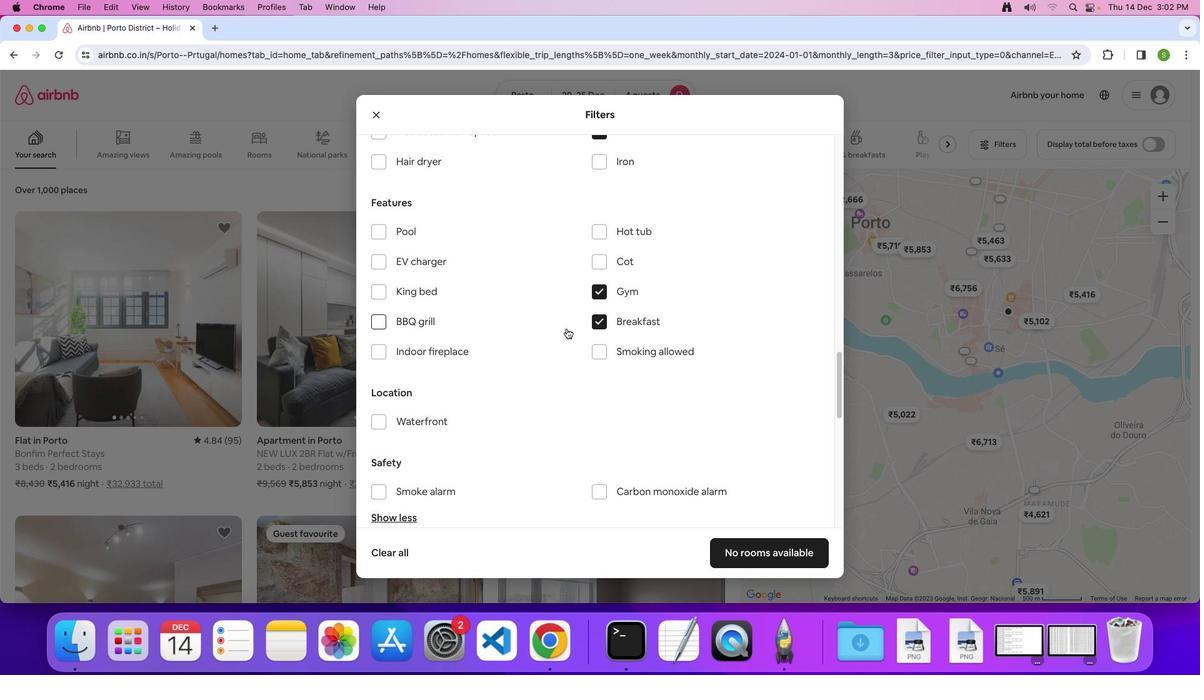 
Action: Mouse scrolled (567, 328) with delta (0, 0)
Screenshot: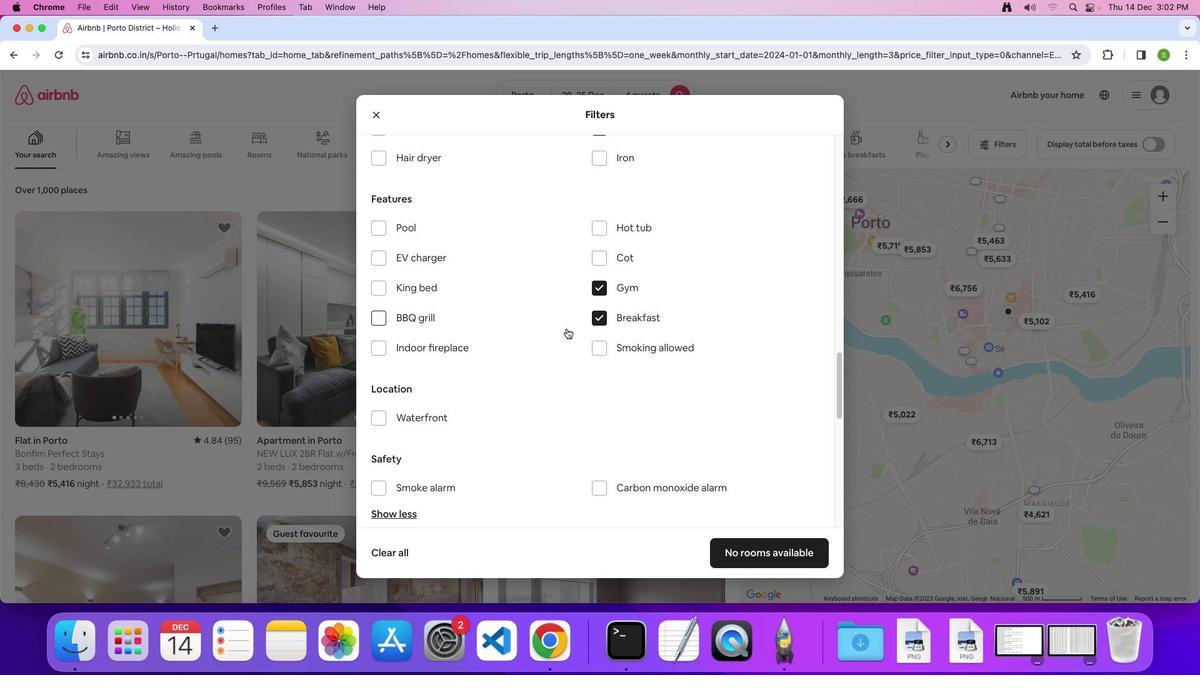 
Action: Mouse scrolled (567, 328) with delta (0, 0)
Screenshot: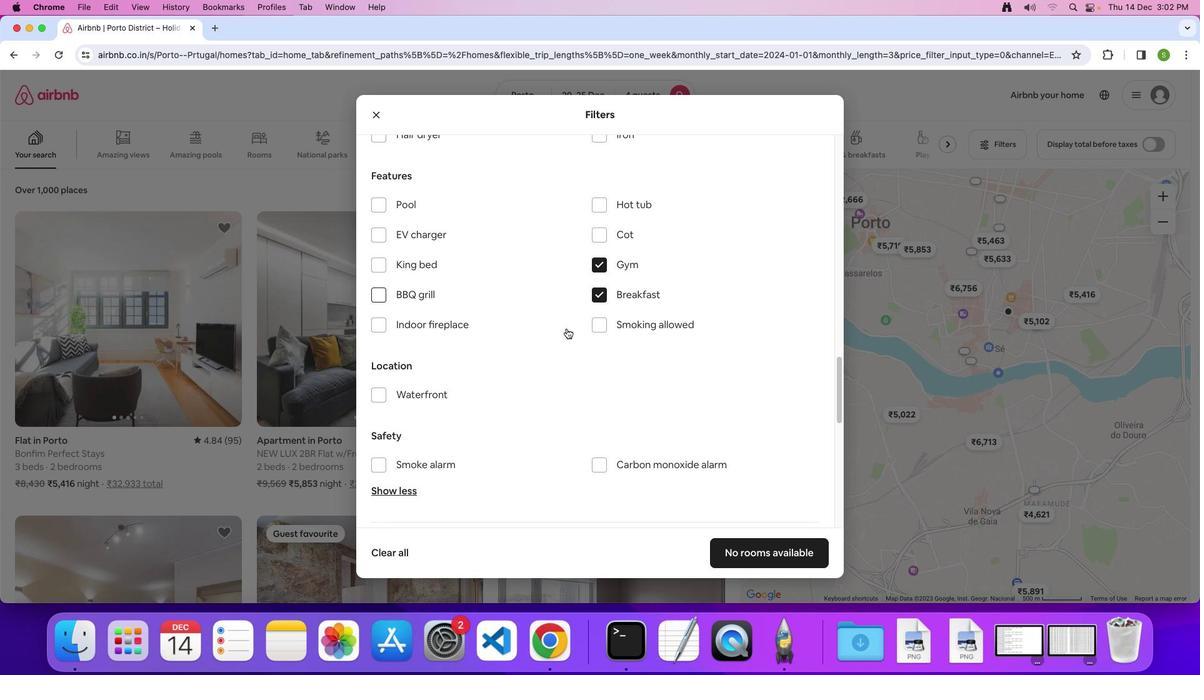 
Action: Mouse scrolled (567, 328) with delta (0, -1)
Screenshot: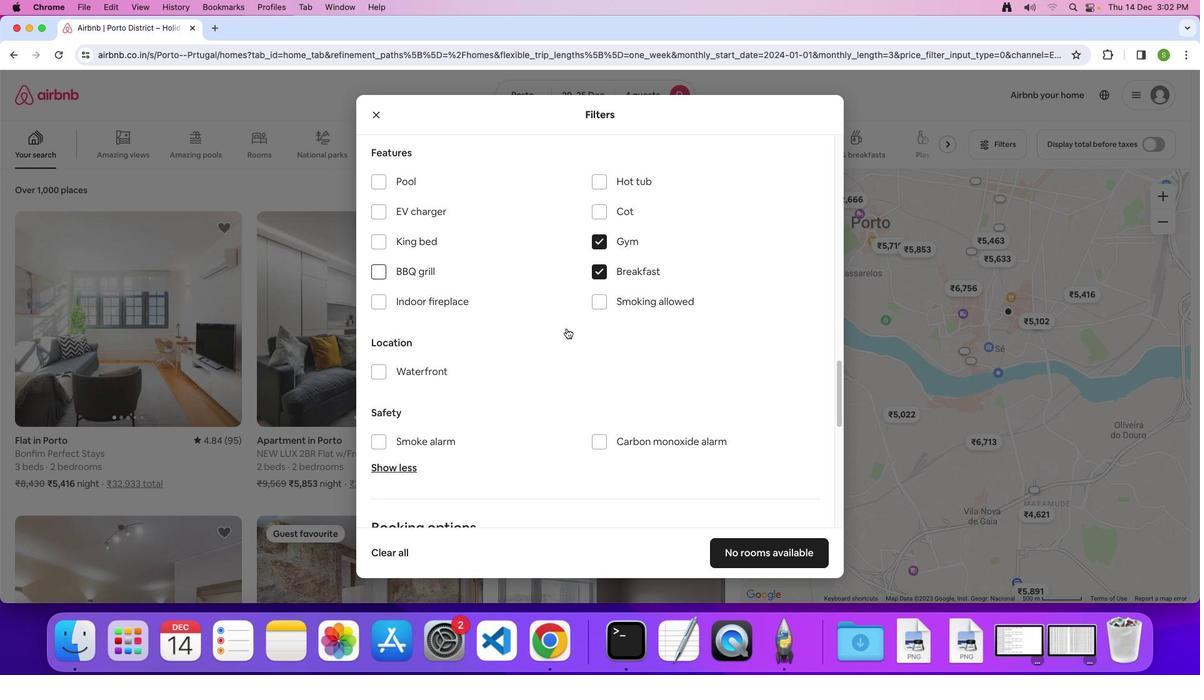 
Action: Mouse scrolled (567, 328) with delta (0, 0)
Screenshot: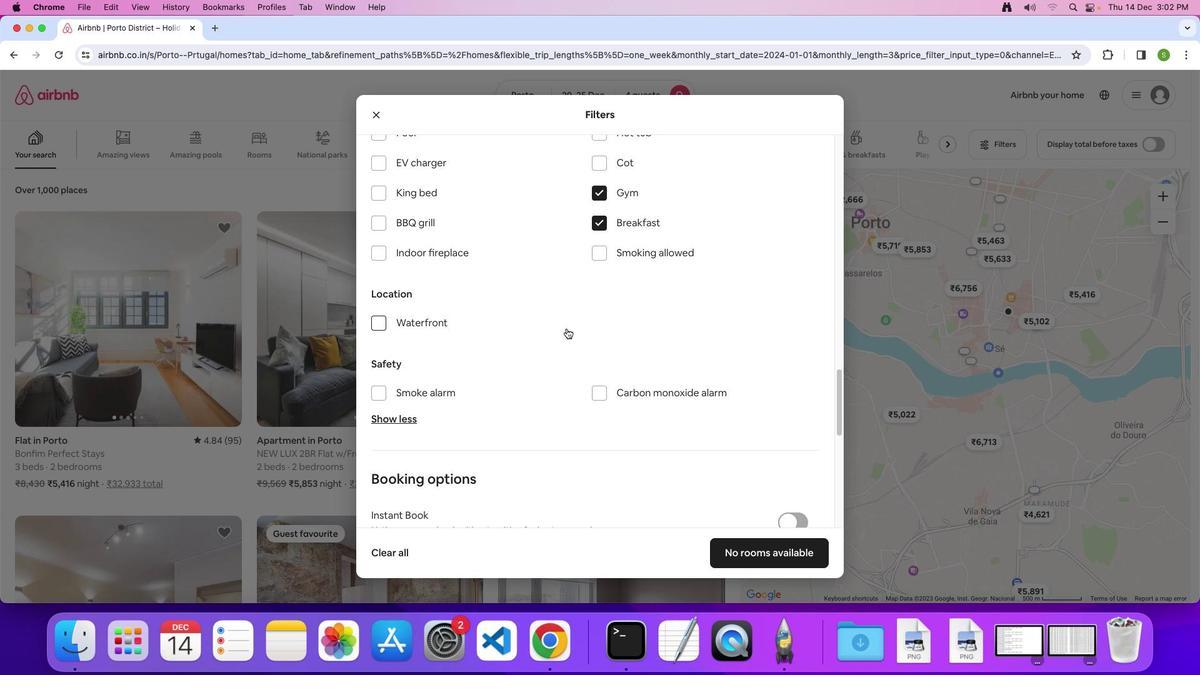
Action: Mouse scrolled (567, 328) with delta (0, 0)
Screenshot: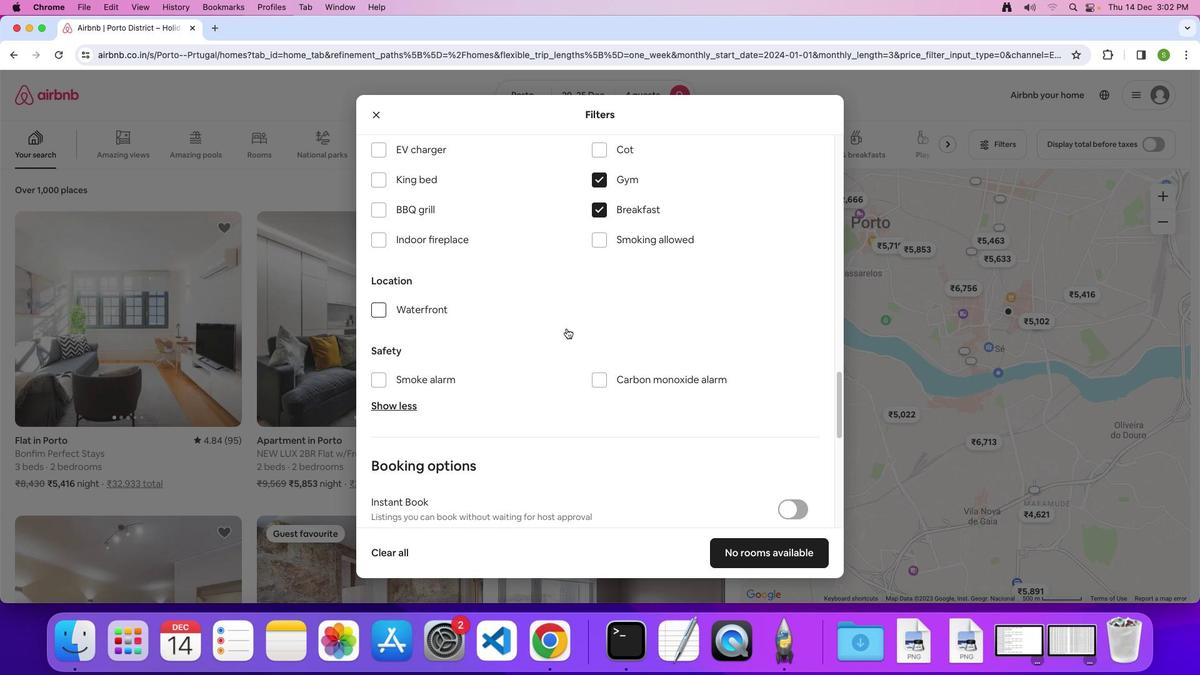 
Action: Mouse scrolled (567, 328) with delta (0, -1)
Screenshot: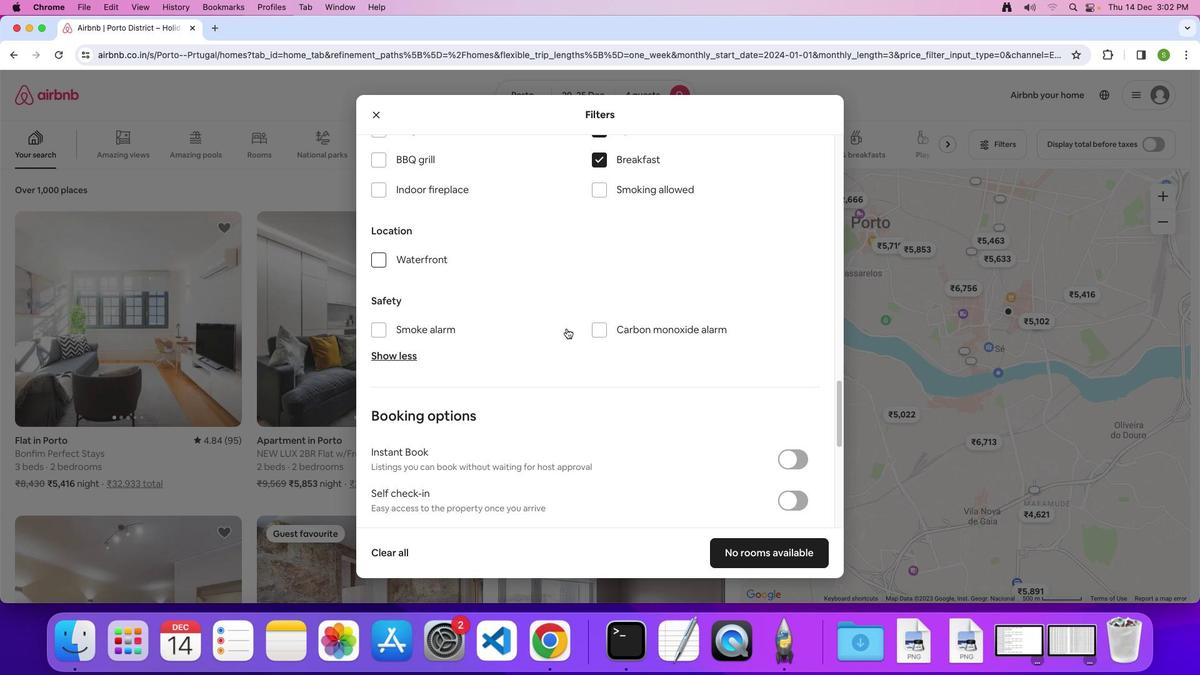 
Action: Mouse scrolled (567, 328) with delta (0, 0)
Screenshot: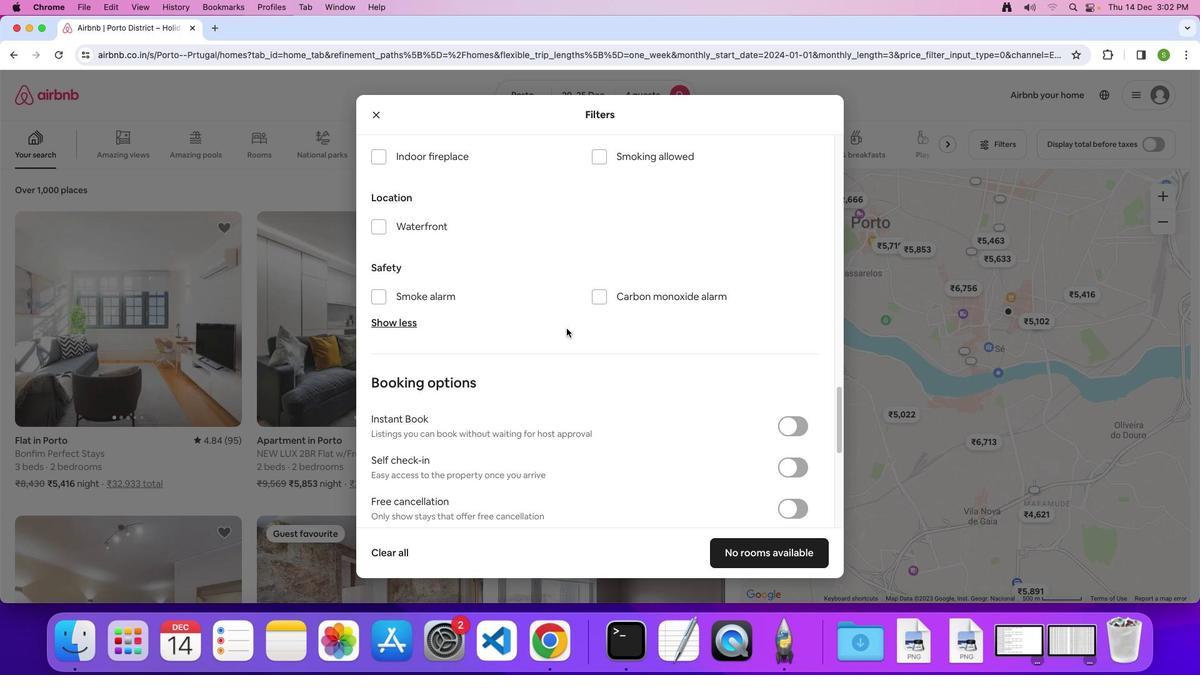 
Action: Mouse scrolled (567, 328) with delta (0, 0)
Screenshot: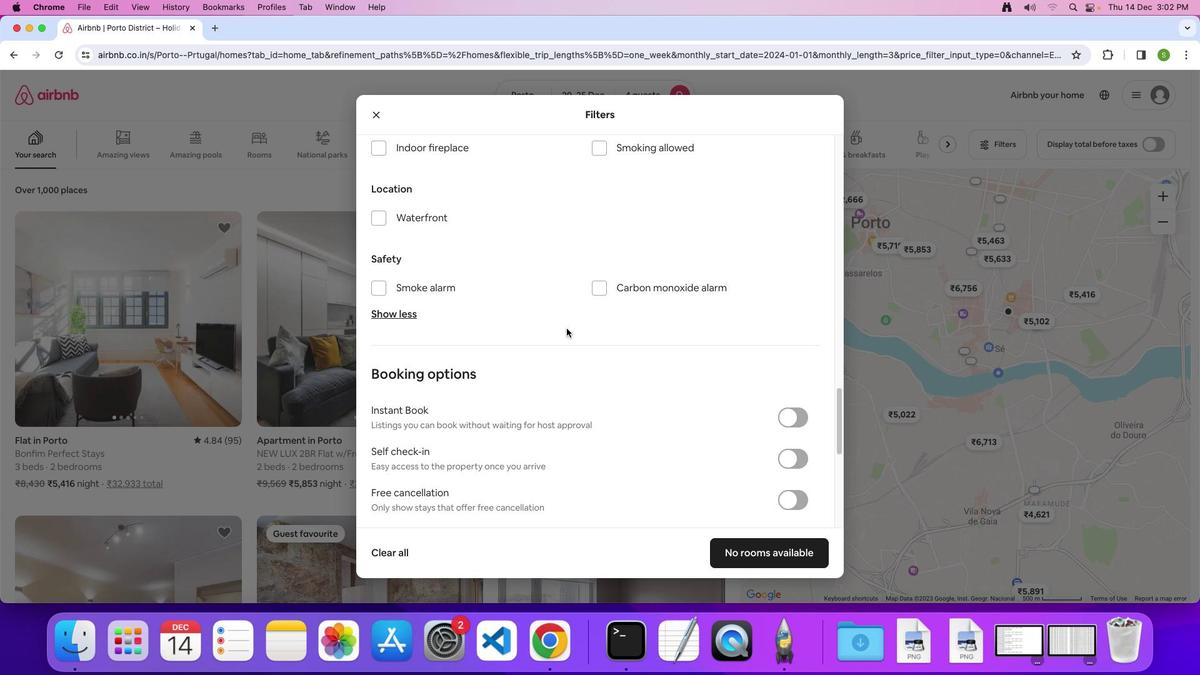 
Action: Mouse scrolled (567, 328) with delta (0, 0)
Screenshot: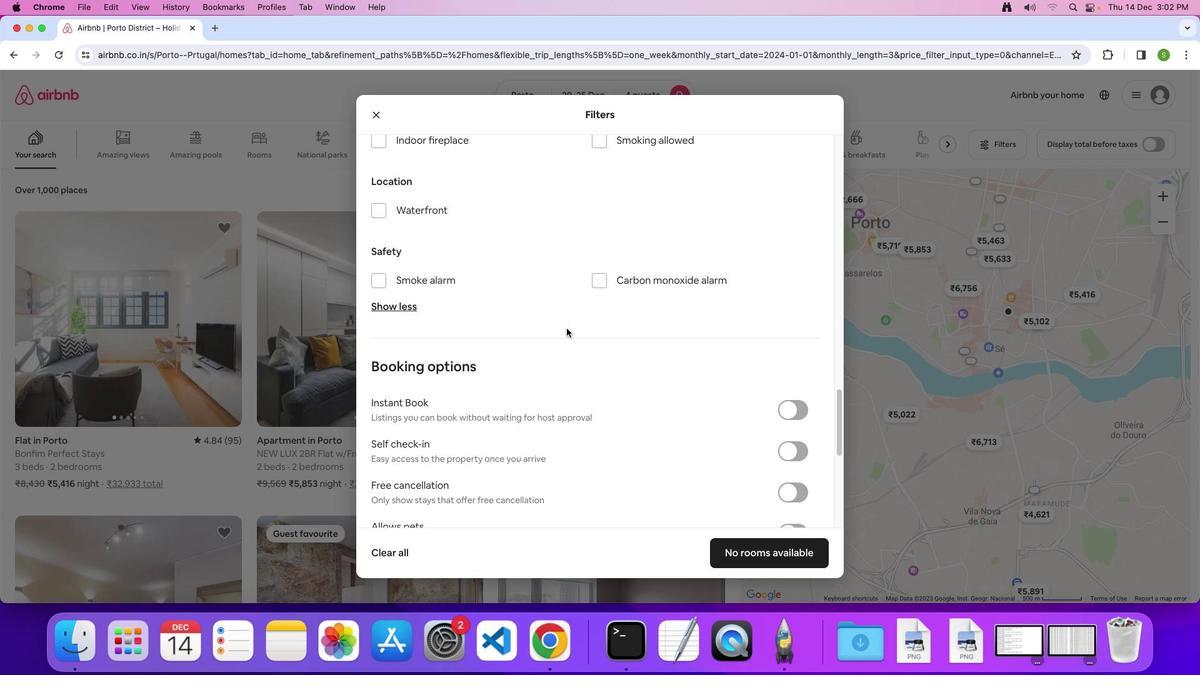 
Action: Mouse scrolled (567, 328) with delta (0, -1)
Screenshot: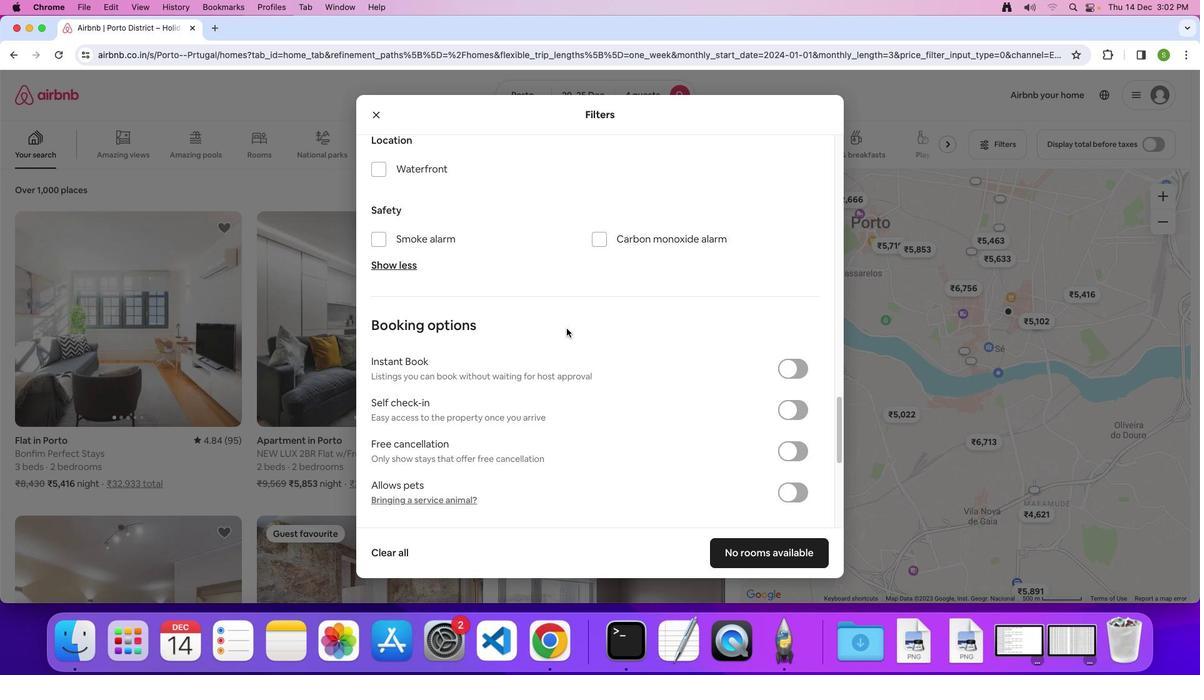 
Action: Mouse scrolled (567, 328) with delta (0, 0)
Screenshot: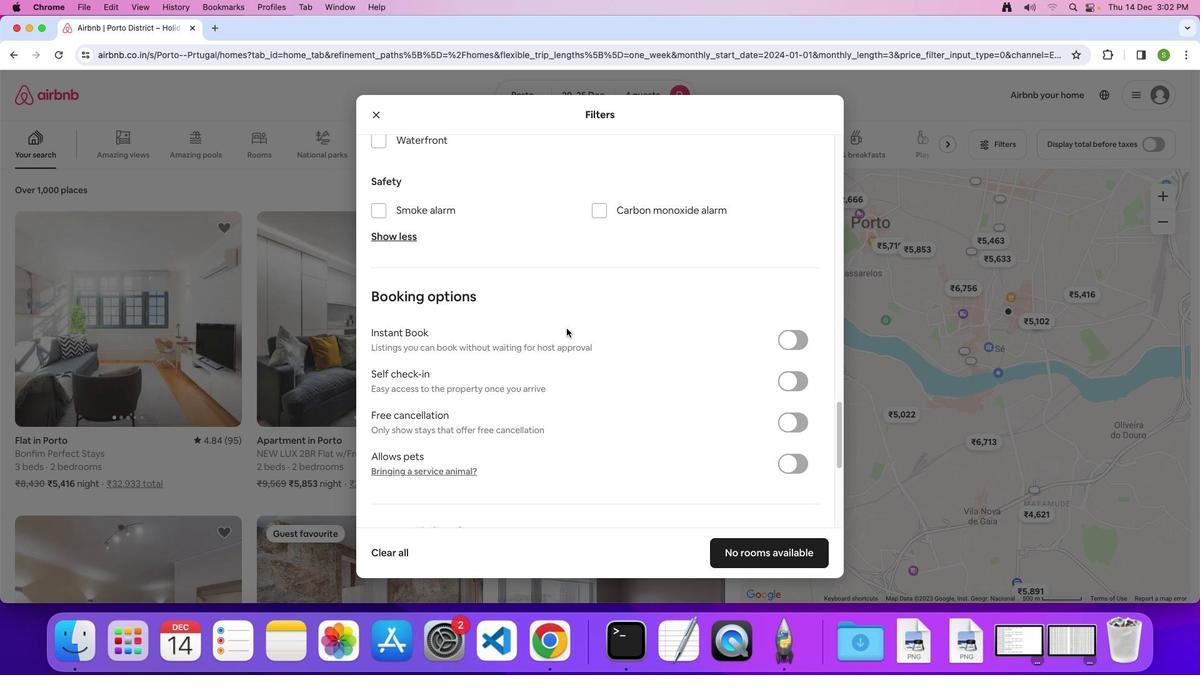 
Action: Mouse scrolled (567, 328) with delta (0, 0)
Screenshot: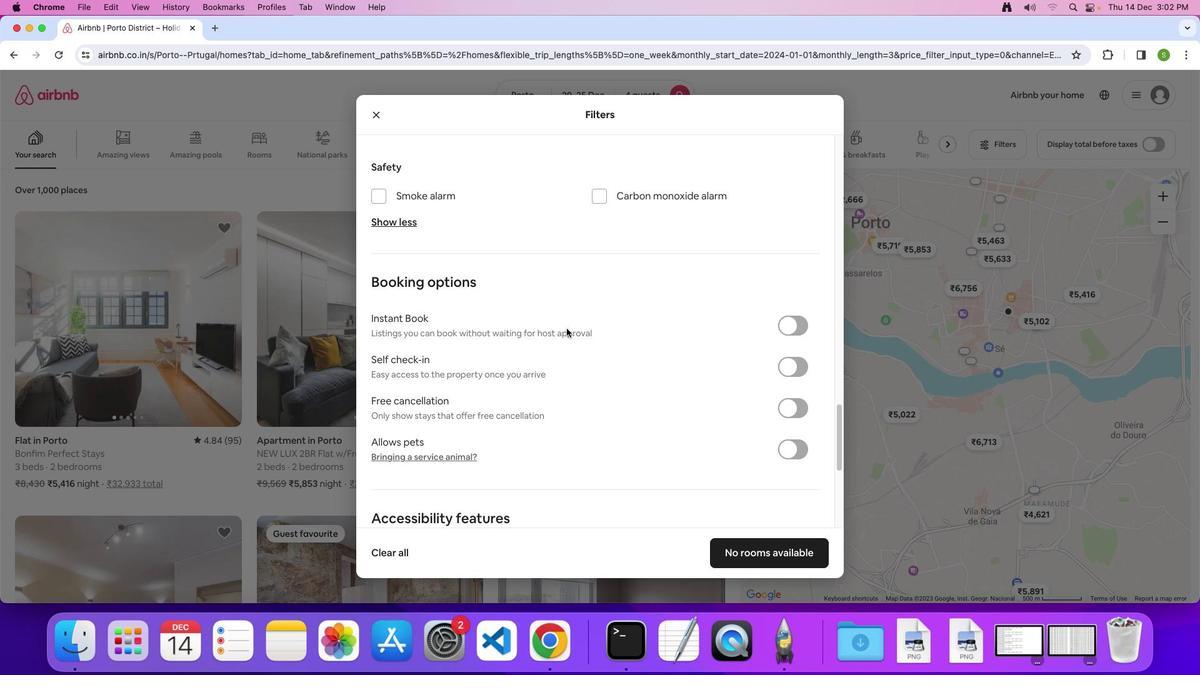 
Action: Mouse scrolled (567, 328) with delta (0, -1)
Screenshot: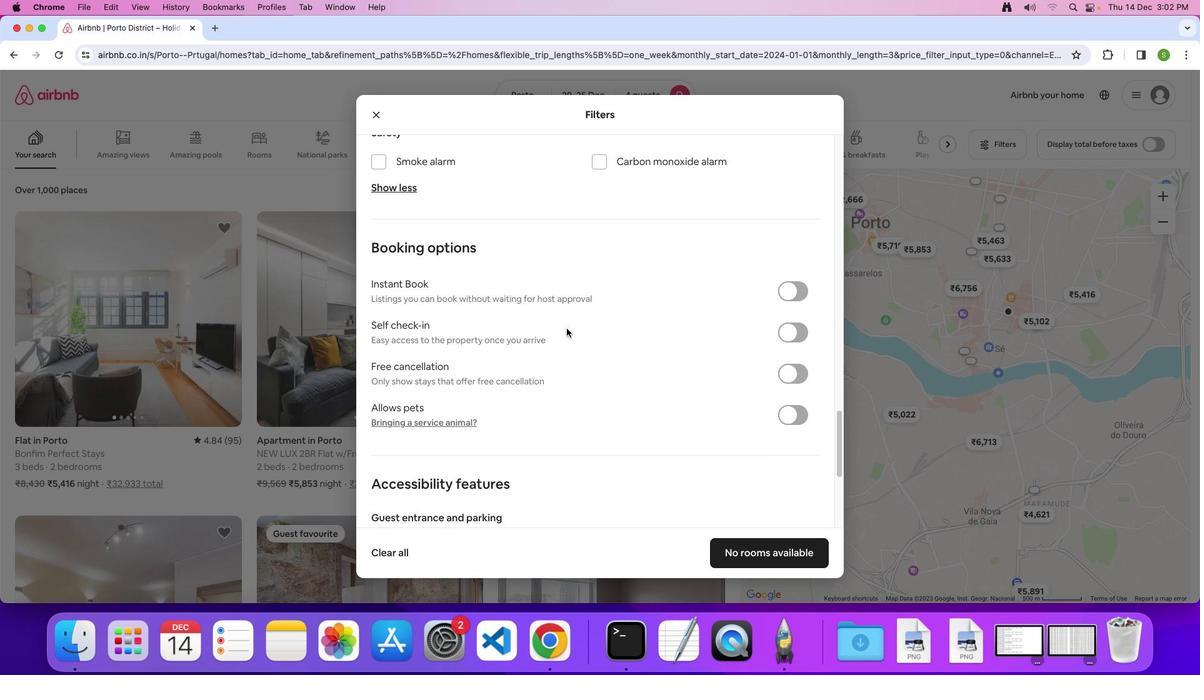 
Action: Mouse scrolled (567, 328) with delta (0, 0)
Screenshot: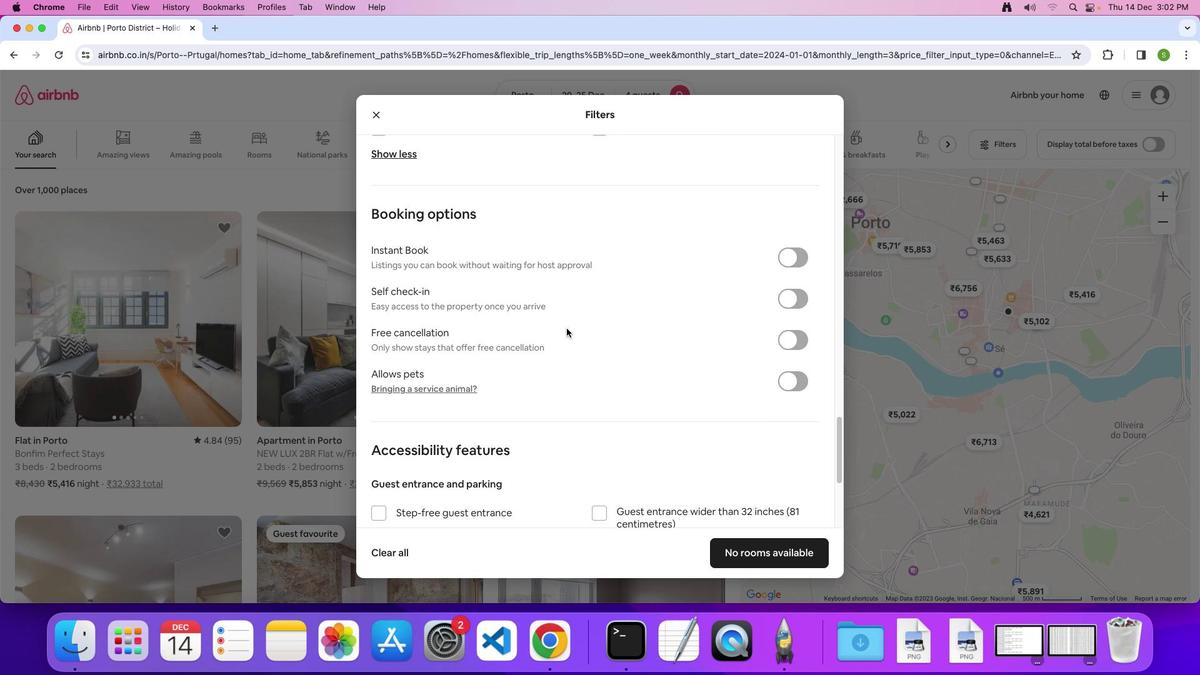 
Action: Mouse scrolled (567, 328) with delta (0, 0)
Screenshot: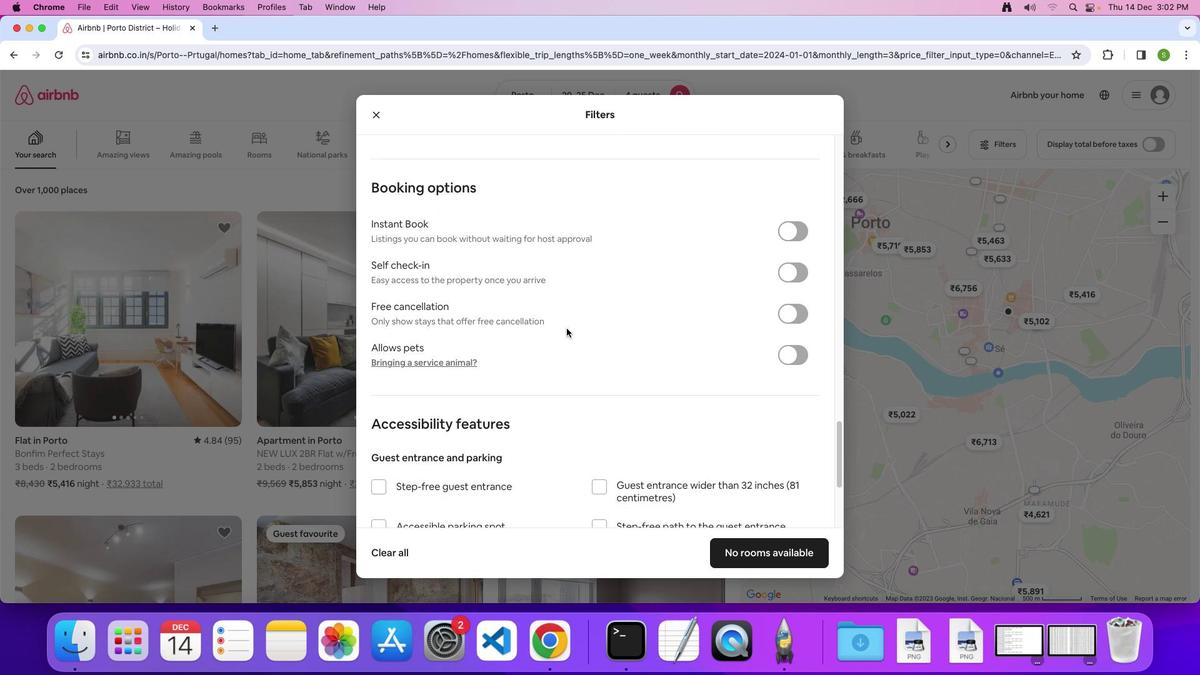 
Action: Mouse scrolled (567, 328) with delta (0, -1)
Screenshot: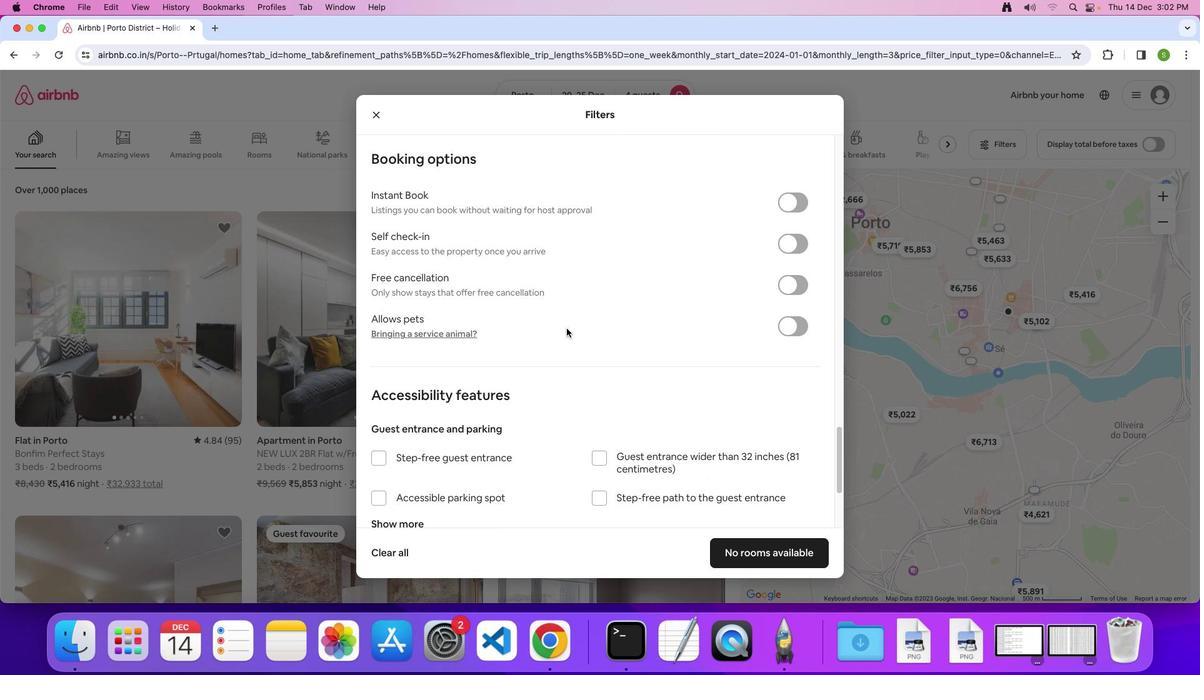 
Action: Mouse scrolled (567, 328) with delta (0, 0)
Screenshot: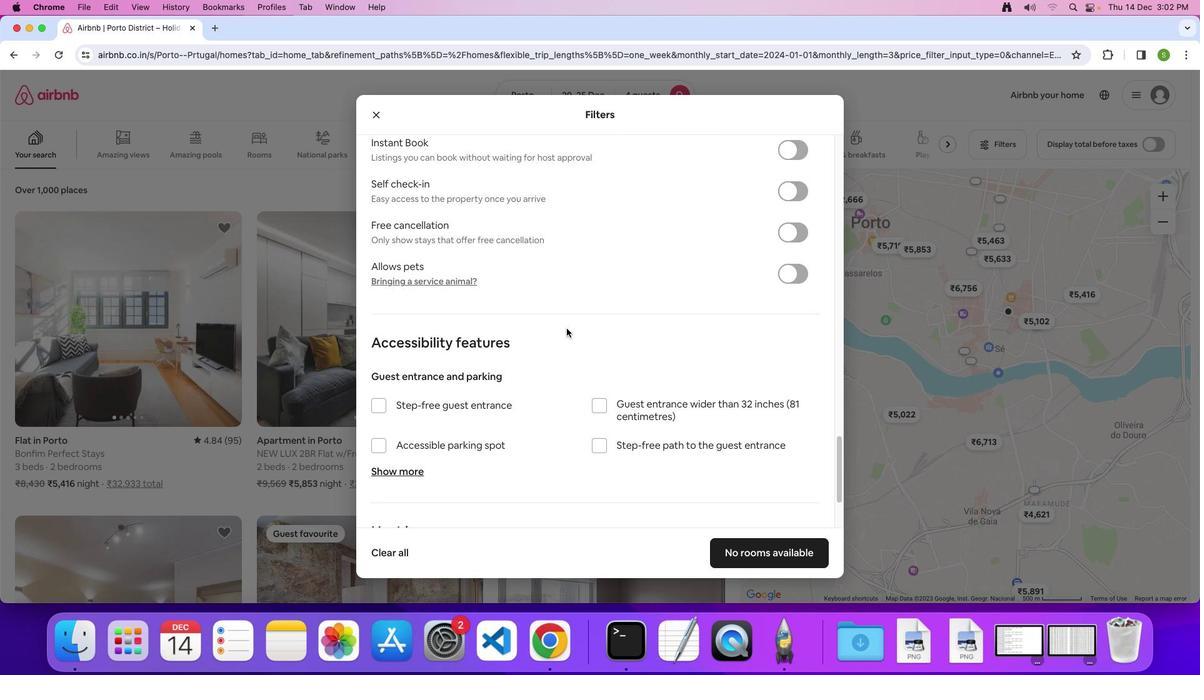 
Action: Mouse scrolled (567, 328) with delta (0, 0)
Screenshot: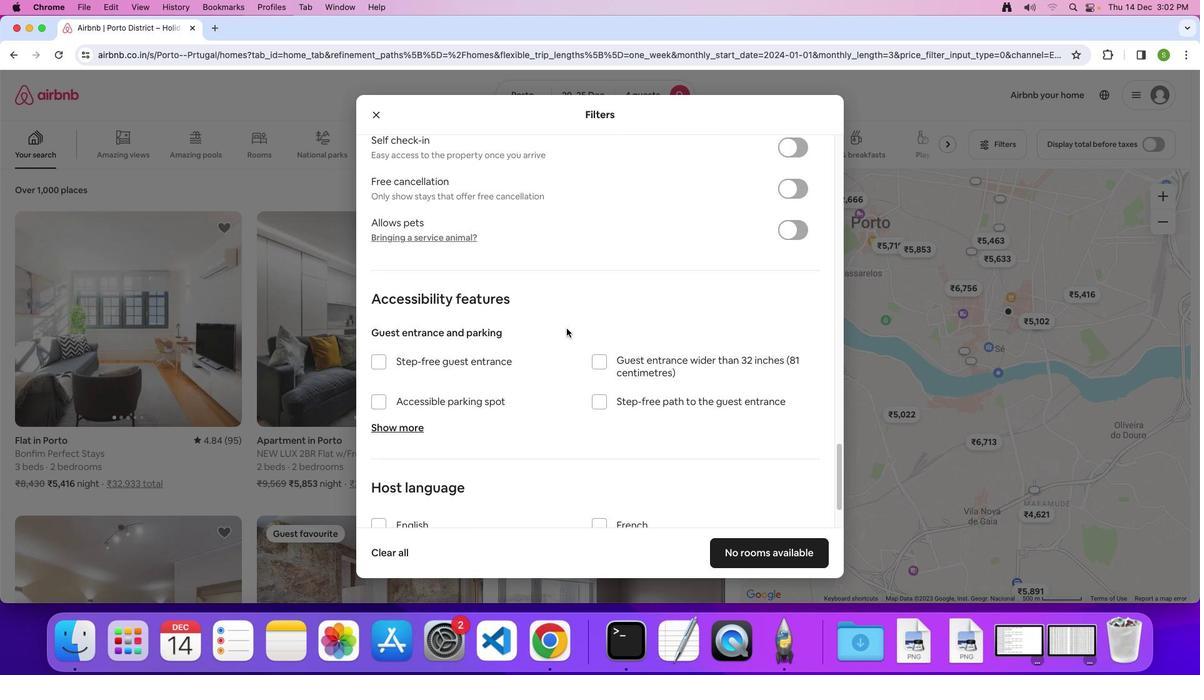 
Action: Mouse scrolled (567, 328) with delta (0, -1)
Screenshot: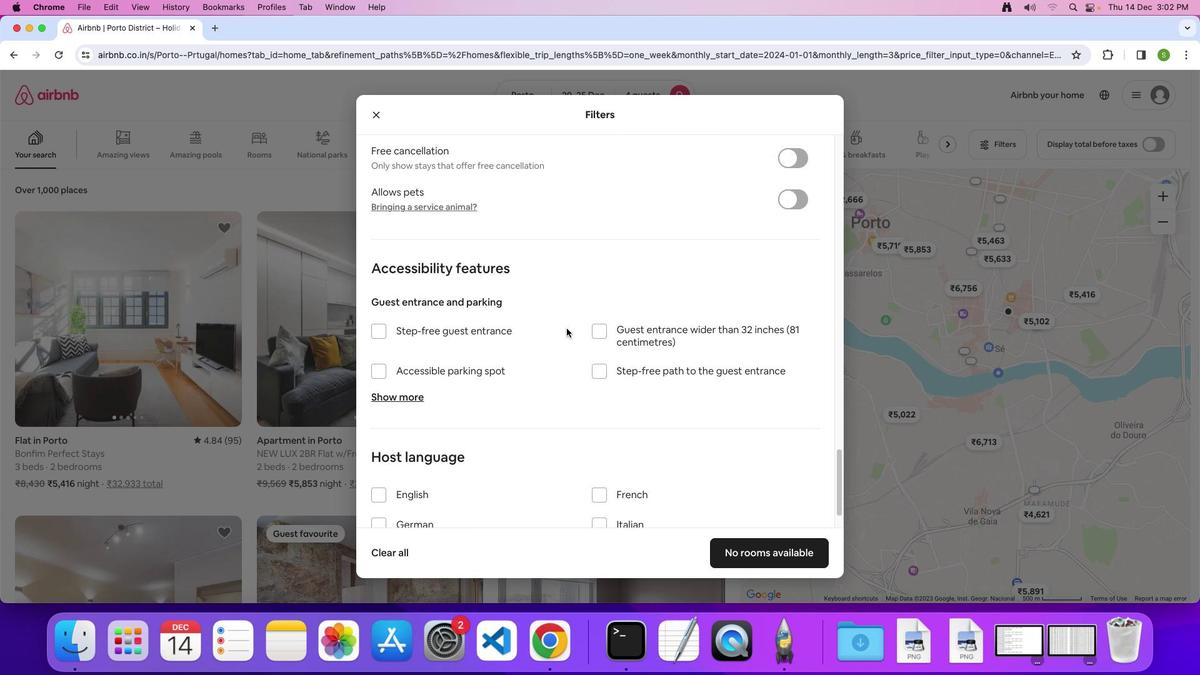 
Action: Mouse scrolled (567, 328) with delta (0, -2)
Screenshot: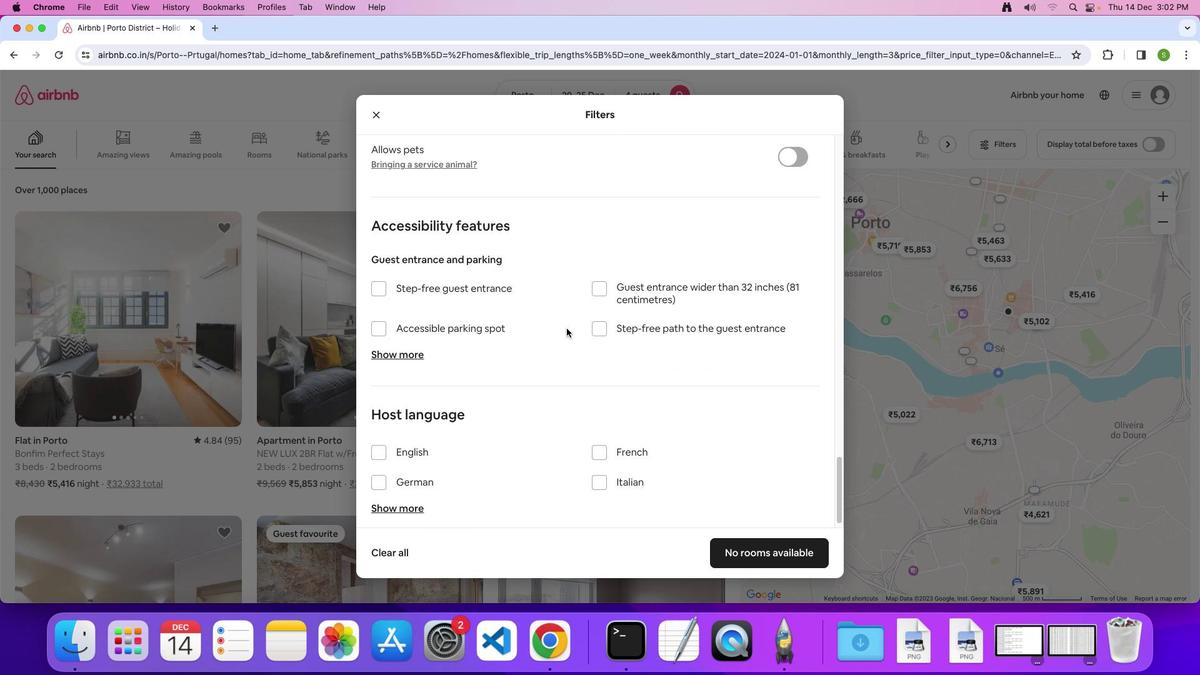
Action: Mouse scrolled (567, 328) with delta (0, 0)
Screenshot: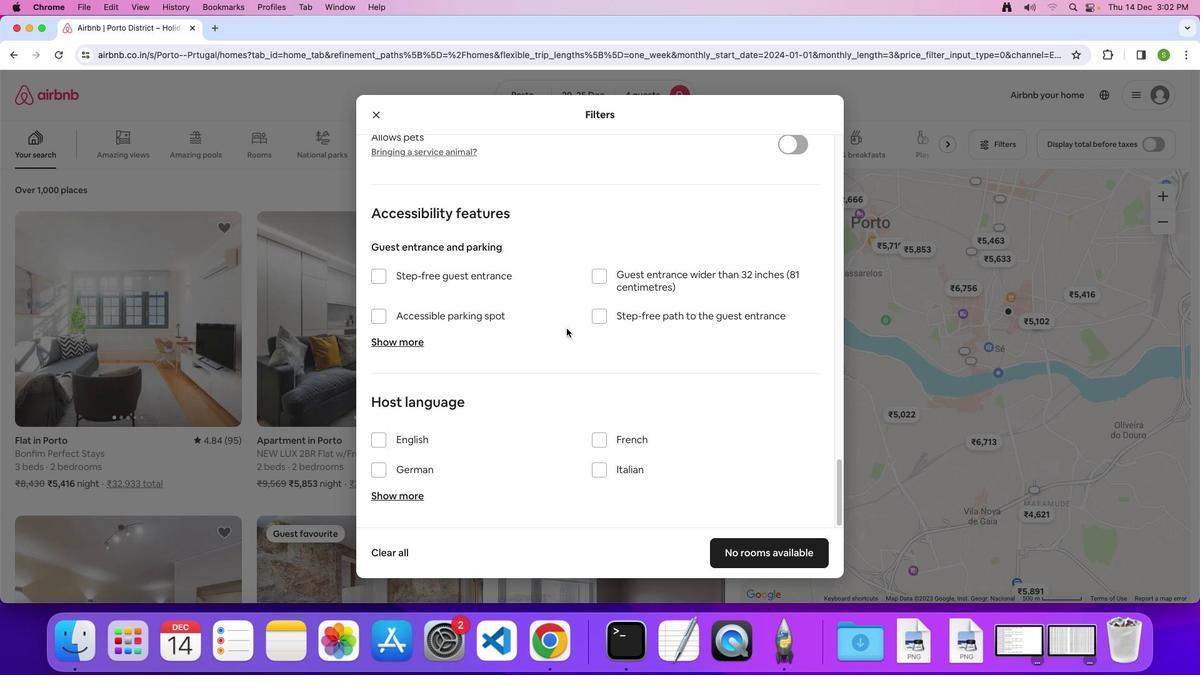 
Action: Mouse scrolled (567, 328) with delta (0, 0)
Screenshot: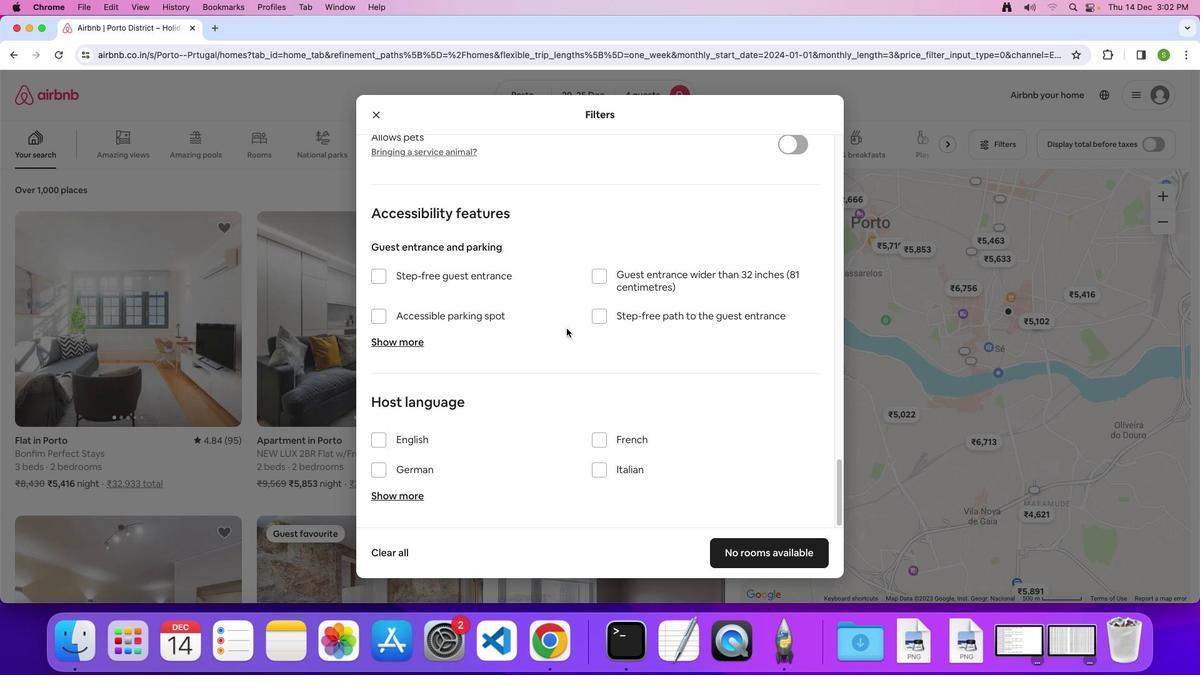 
Action: Mouse scrolled (567, 328) with delta (0, -1)
Screenshot: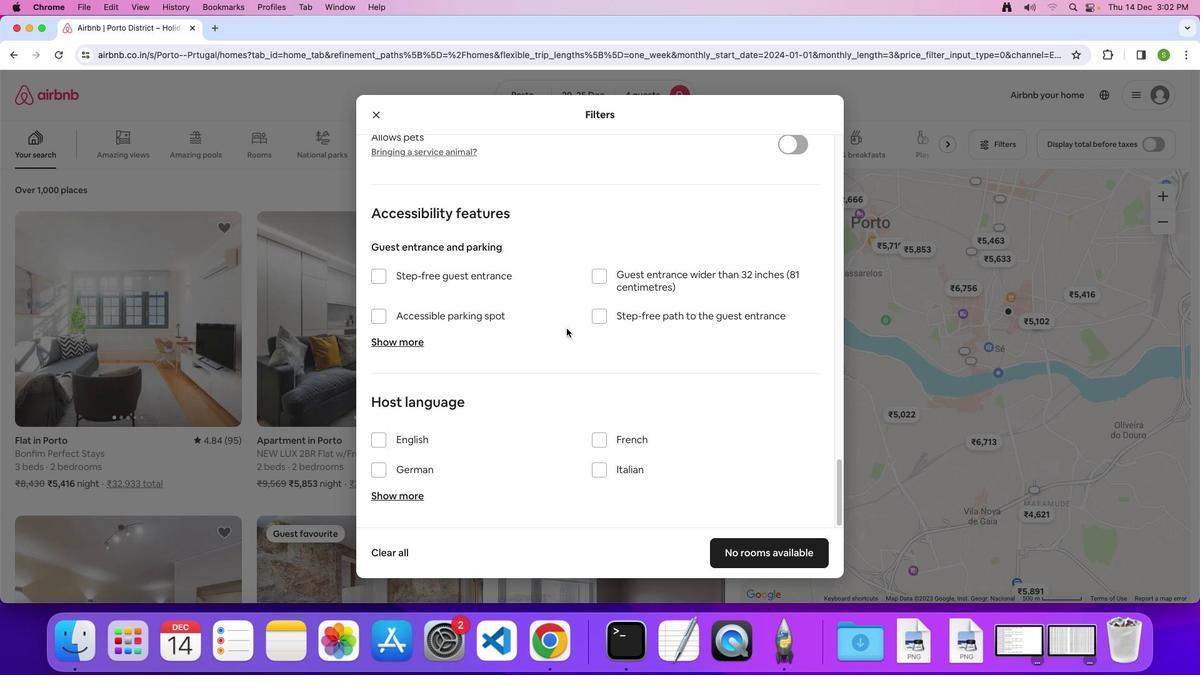 
Action: Mouse moved to (768, 544)
Screenshot: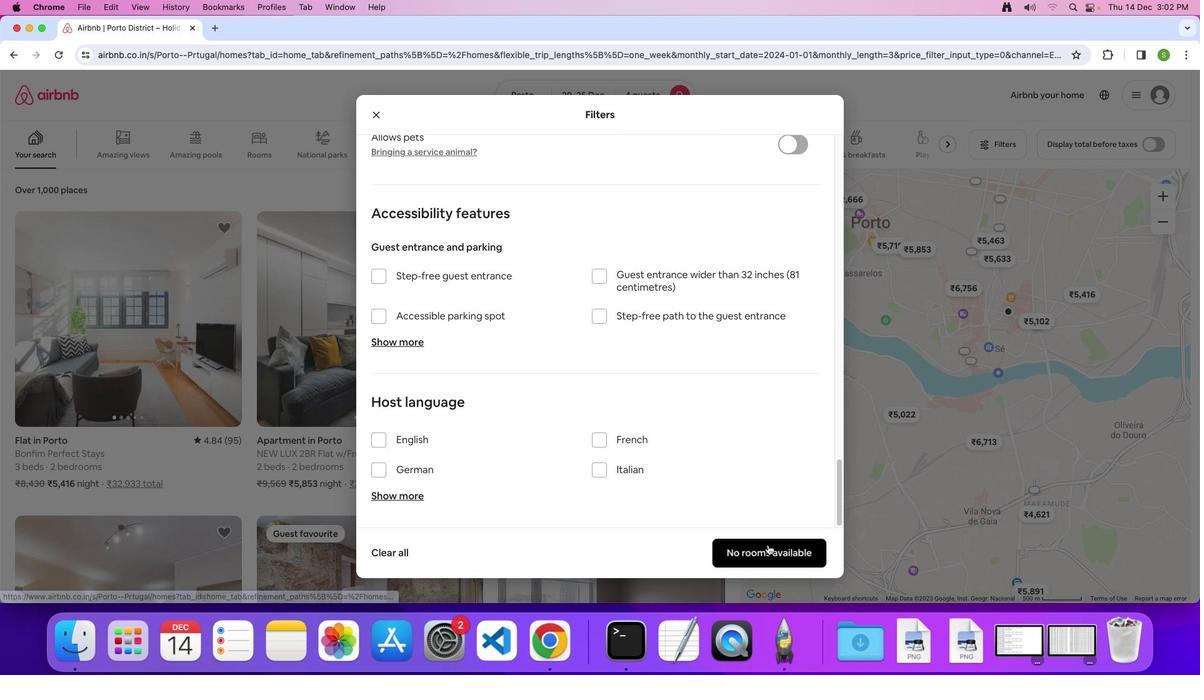
Action: Mouse pressed left at (768, 544)
Screenshot: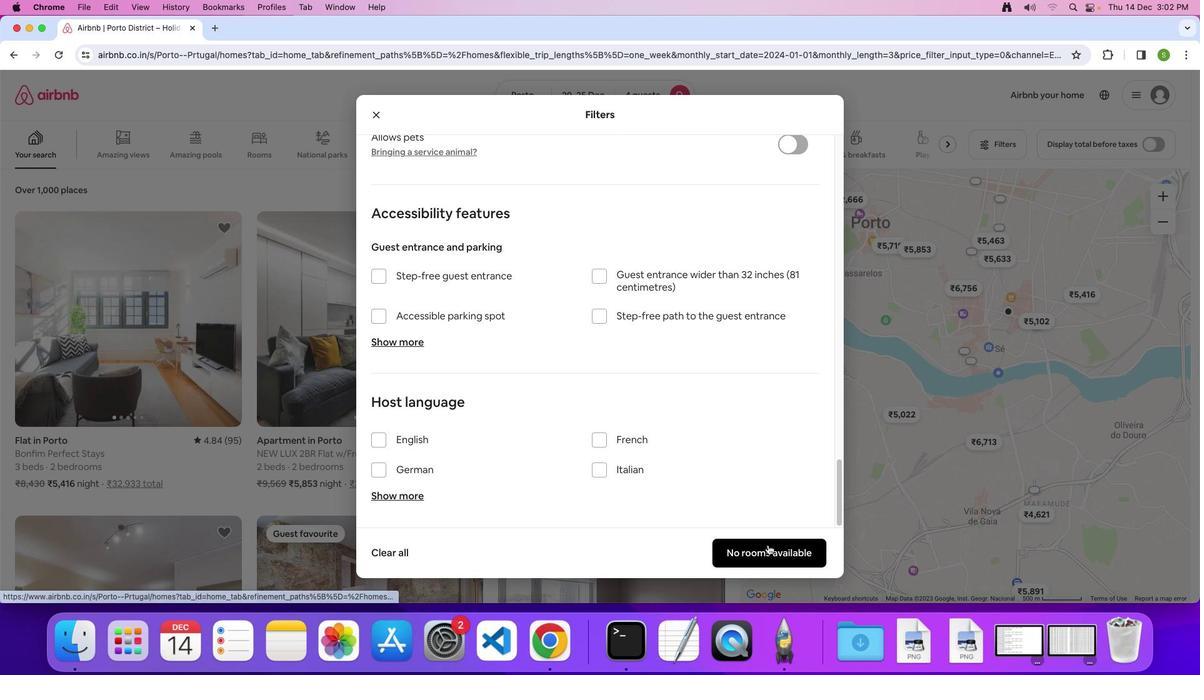 
Action: Mouse moved to (628, 312)
Screenshot: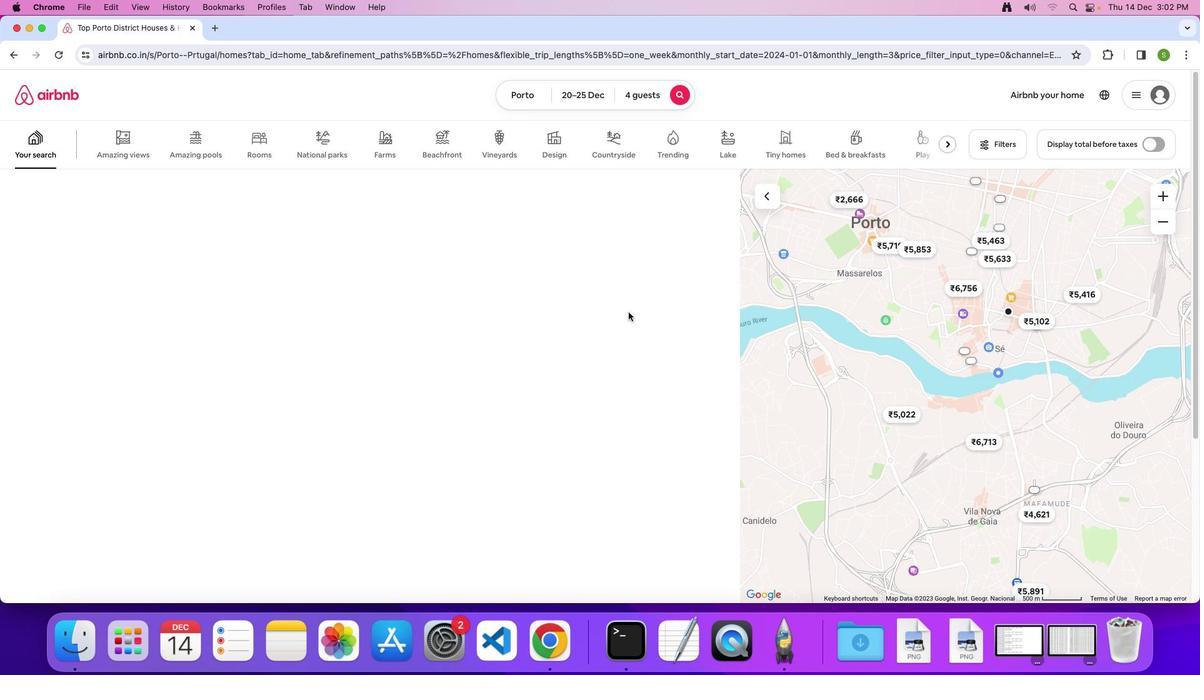 
